 Task: Look for space in North Miami Beach, United States from 10th July, 2023 to 15th July, 2023 for 7 adults in price range Rs.10000 to Rs.15000. Place can be entire place or shared room with 4 bedrooms having 7 beds and 4 bathrooms. Property type can be house, flat, guest house. Amenities needed are: wifi, TV, free parkinig on premises, gym, breakfast. Booking option can be shelf check-in. Required host language is English.
Action: Mouse moved to (522, 104)
Screenshot: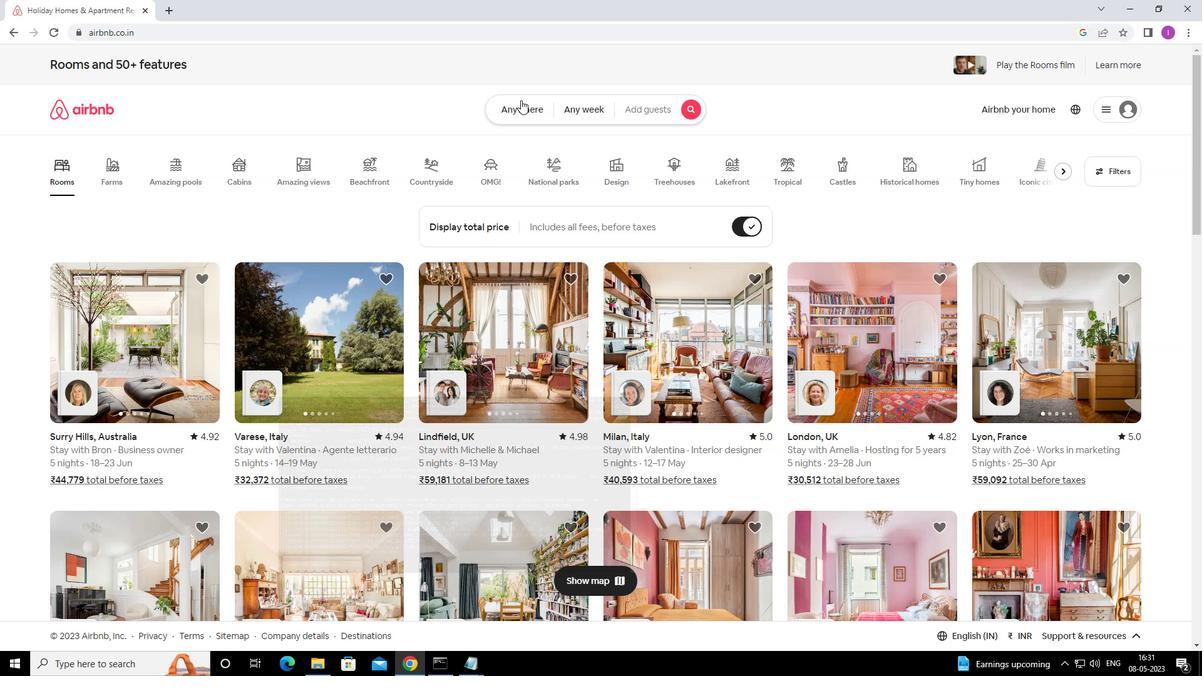 
Action: Mouse pressed left at (522, 104)
Screenshot: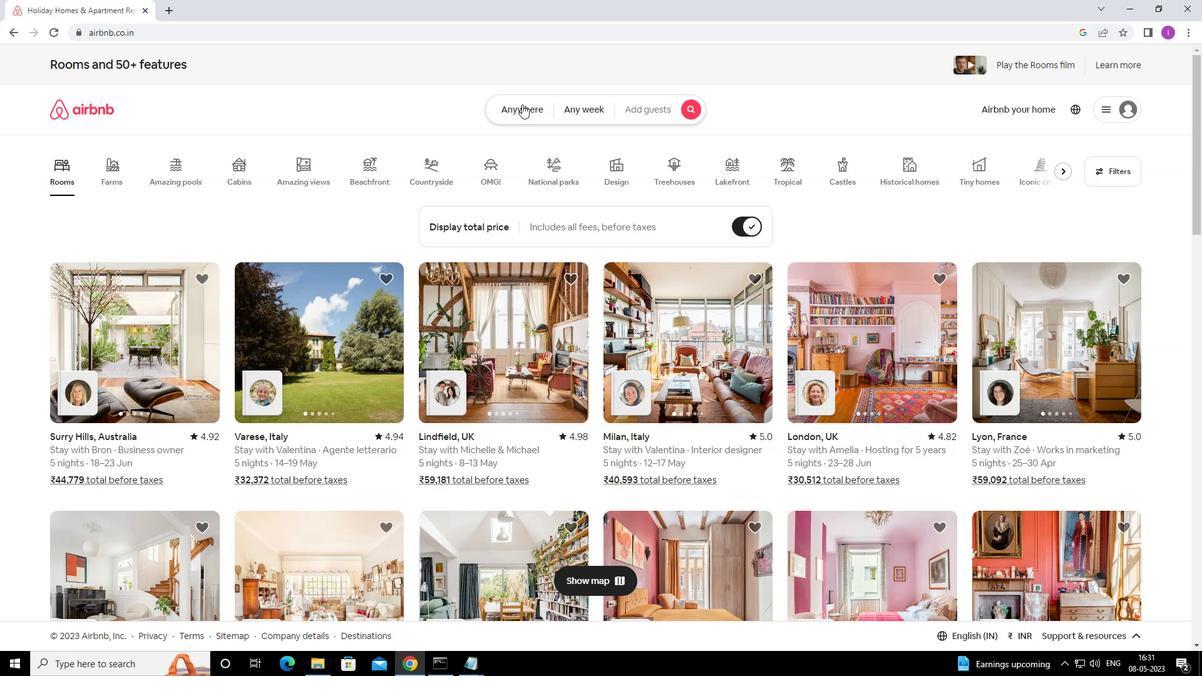 
Action: Mouse moved to (388, 165)
Screenshot: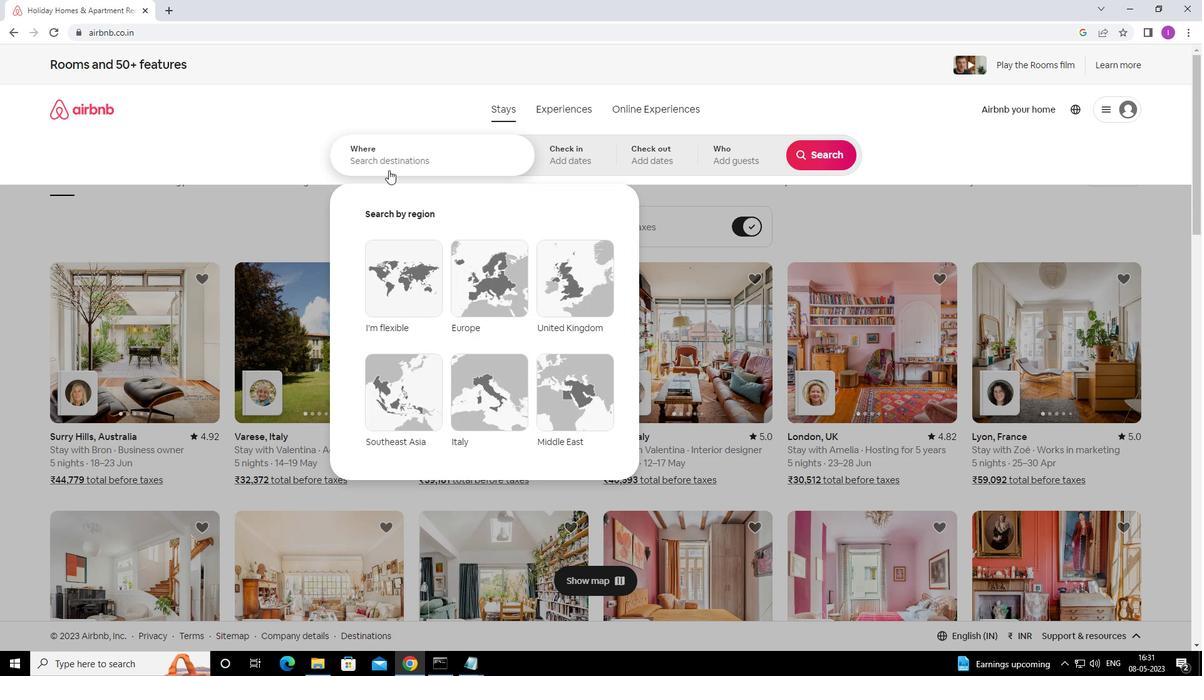 
Action: Mouse pressed left at (388, 165)
Screenshot: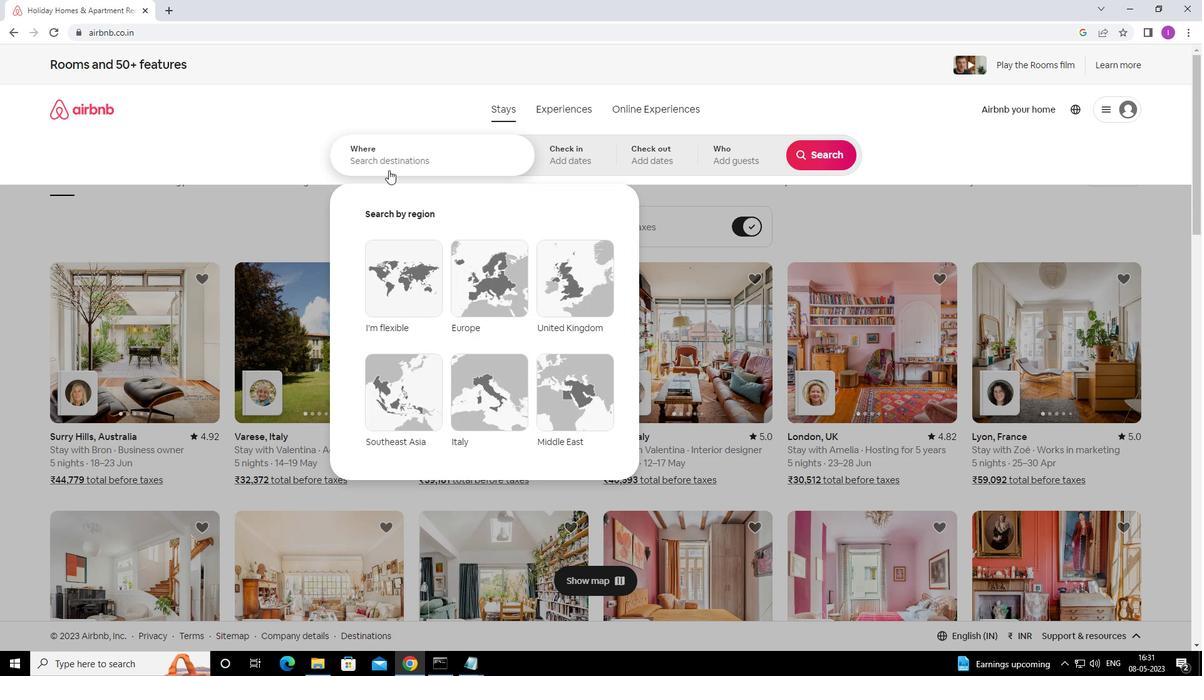 
Action: Mouse moved to (389, 165)
Screenshot: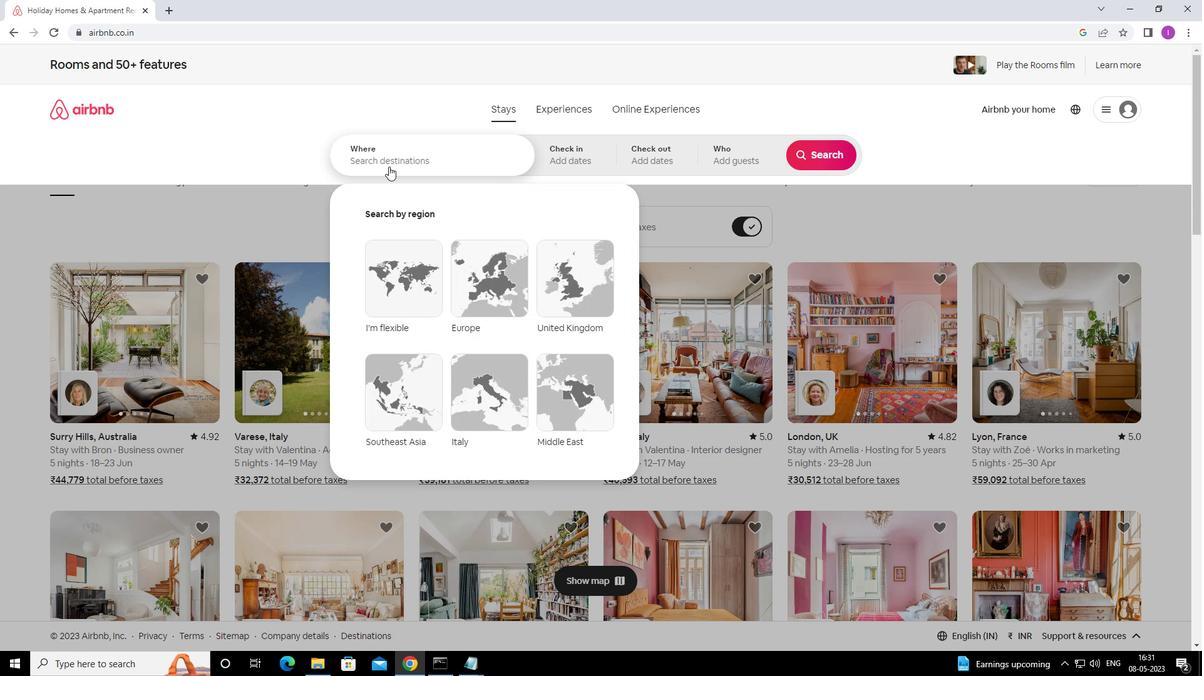 
Action: Key pressed <Key.shift><Key.shift><Key.shift><Key.shift><Key.shift><Key.shift><Key.shift><Key.shift><Key.shift><Key.shift><Key.shift><Key.shift><Key.shift><Key.shift><Key.shift><Key.shift><Key.shift><Key.shift><Key.shift>NORTH<Key.space><Key.shift>MIAMI,,,,<Key.backspace>=<Key.backspace><Key.backspace><Key.backspace><Key.backspace><Key.space>BEACH,UNITED<Key.space>STATES
Screenshot: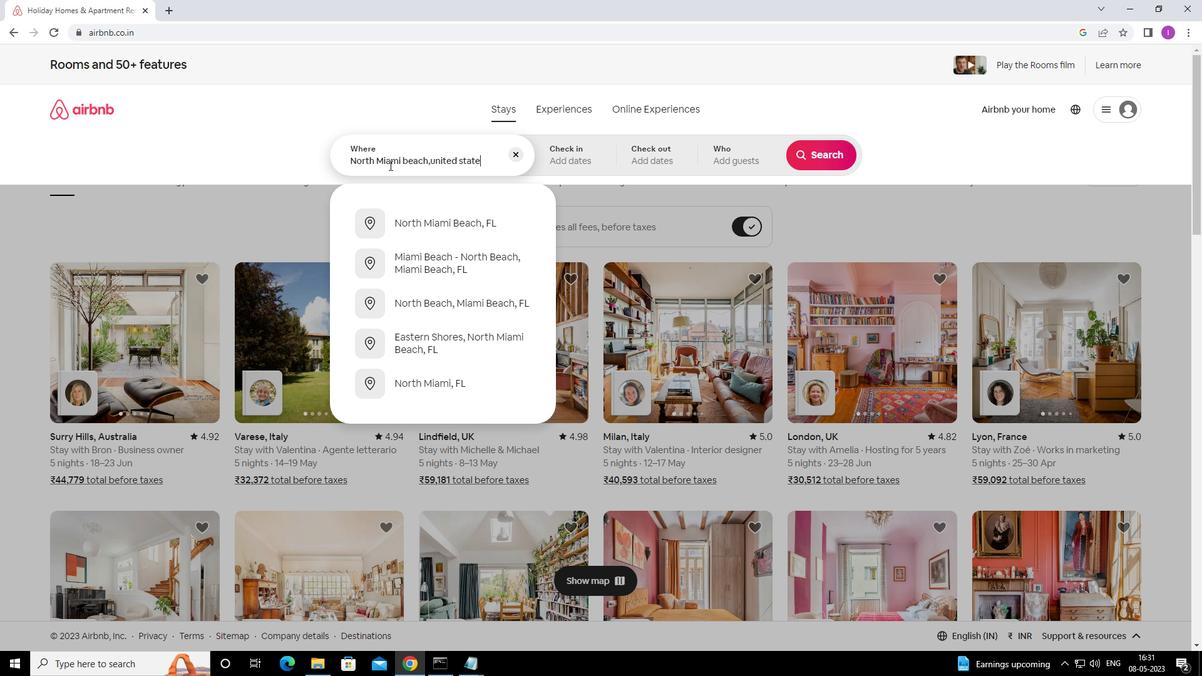 
Action: Mouse moved to (564, 162)
Screenshot: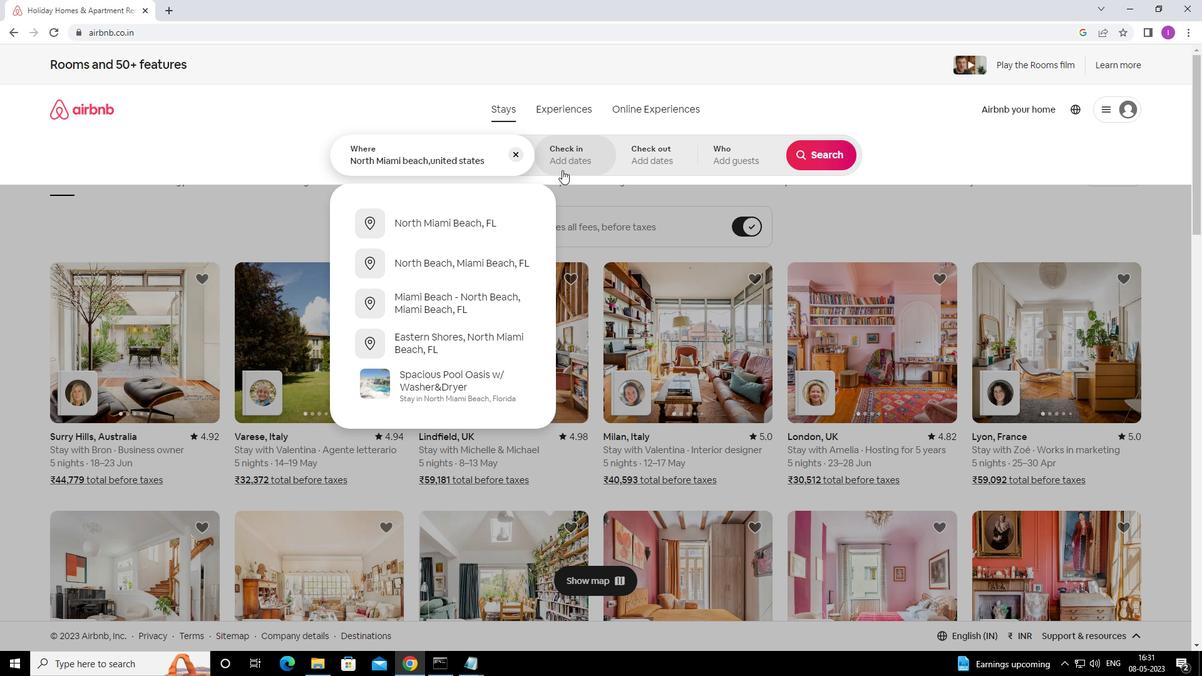 
Action: Mouse pressed left at (564, 162)
Screenshot: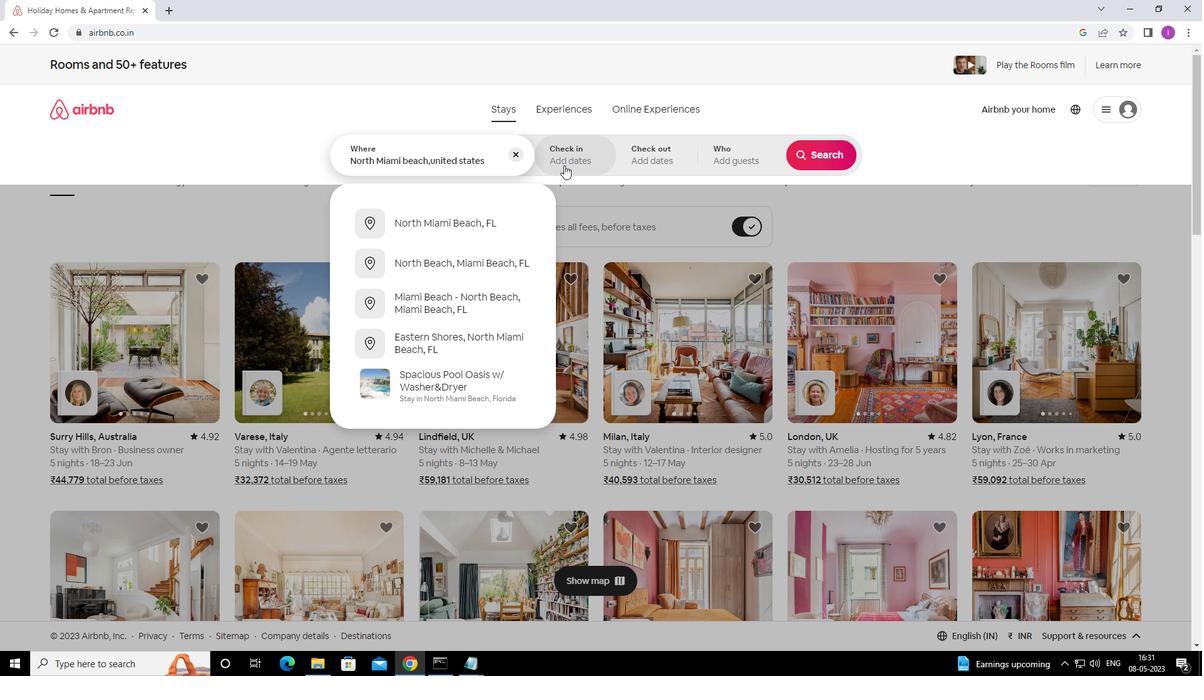 
Action: Mouse moved to (819, 257)
Screenshot: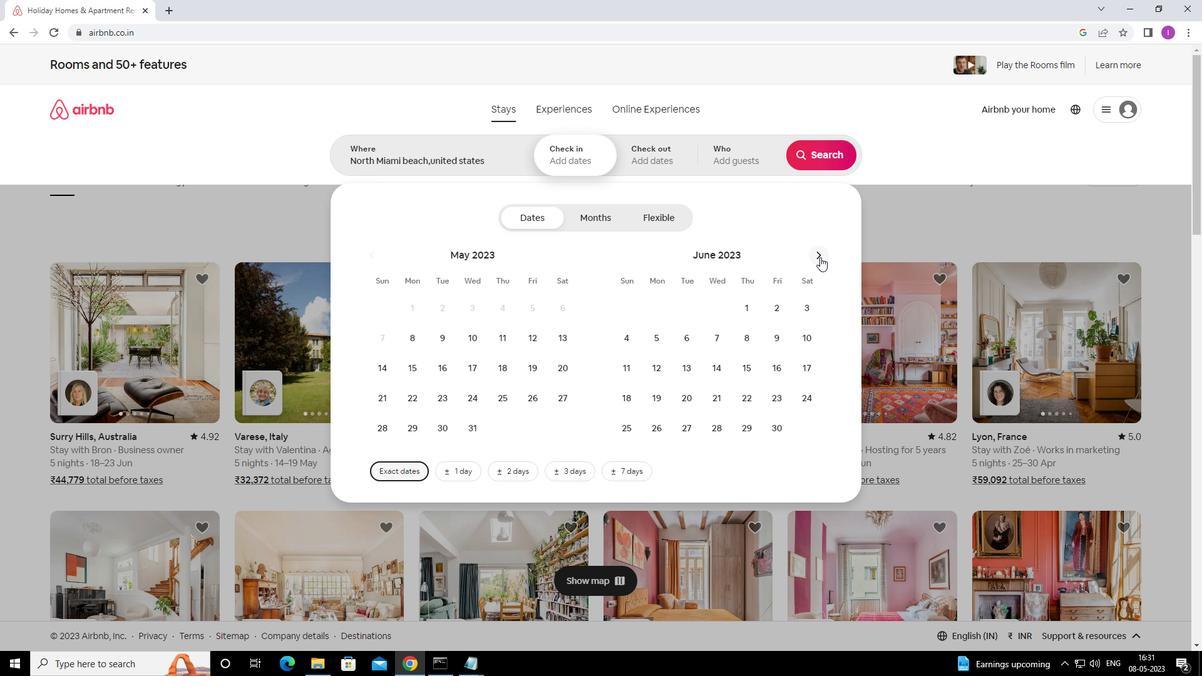 
Action: Mouse pressed left at (819, 257)
Screenshot: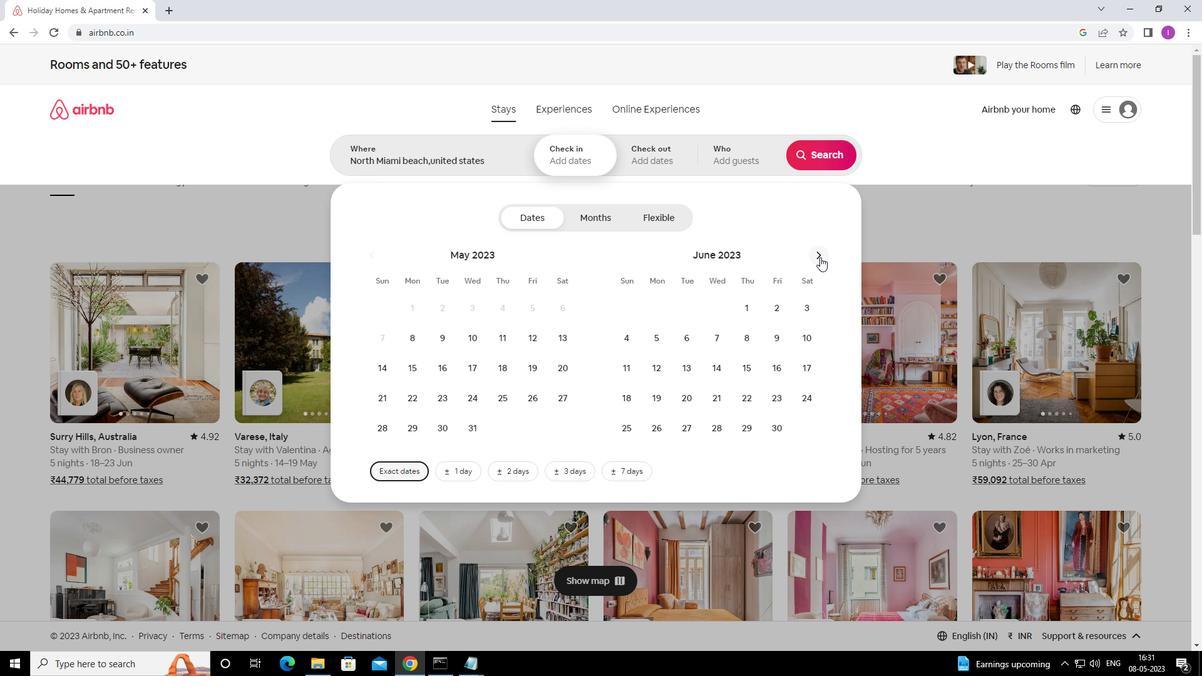 
Action: Mouse pressed left at (819, 257)
Screenshot: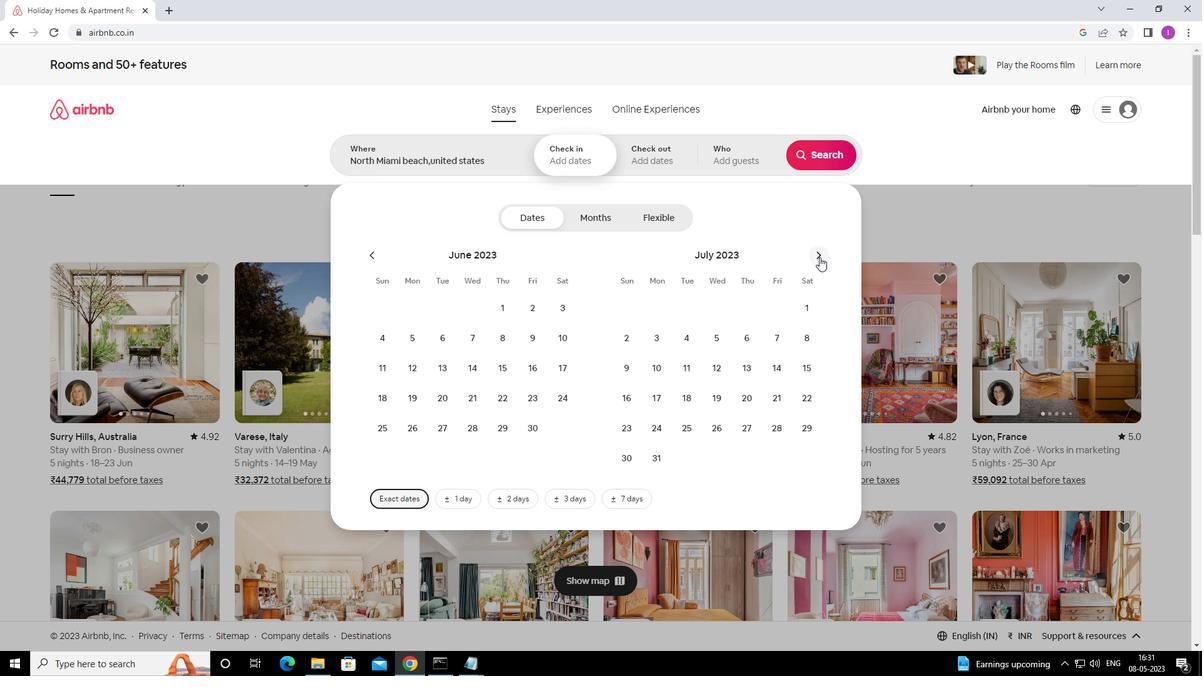 
Action: Mouse moved to (411, 372)
Screenshot: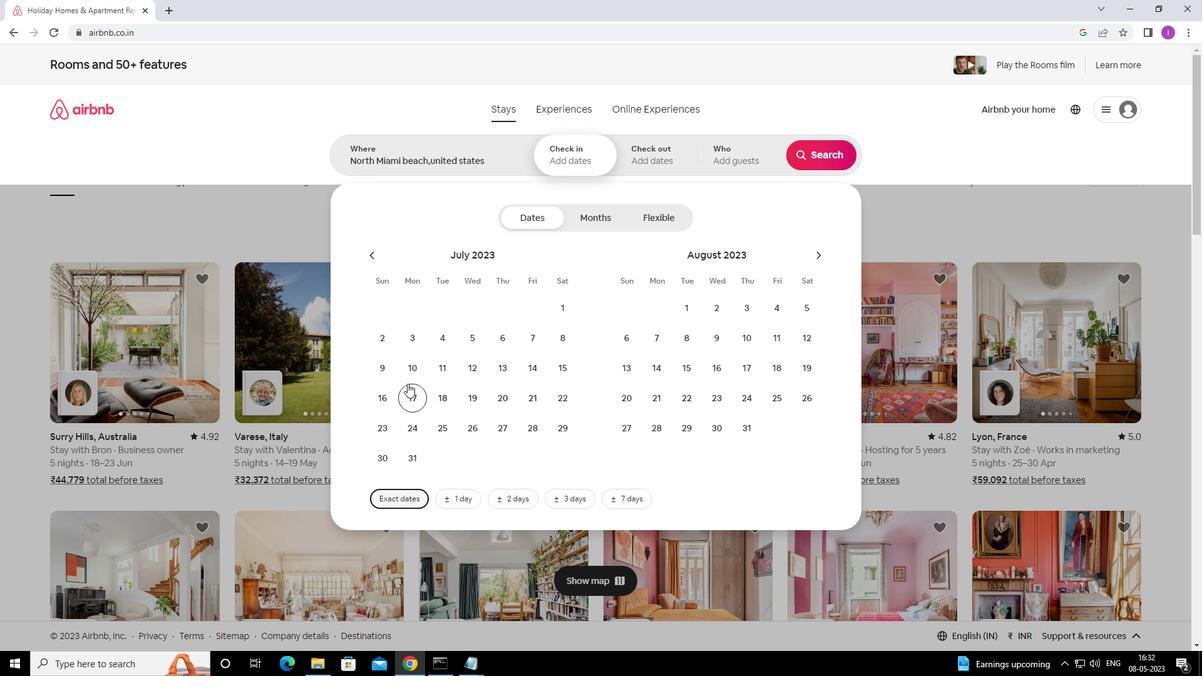 
Action: Mouse pressed left at (411, 372)
Screenshot: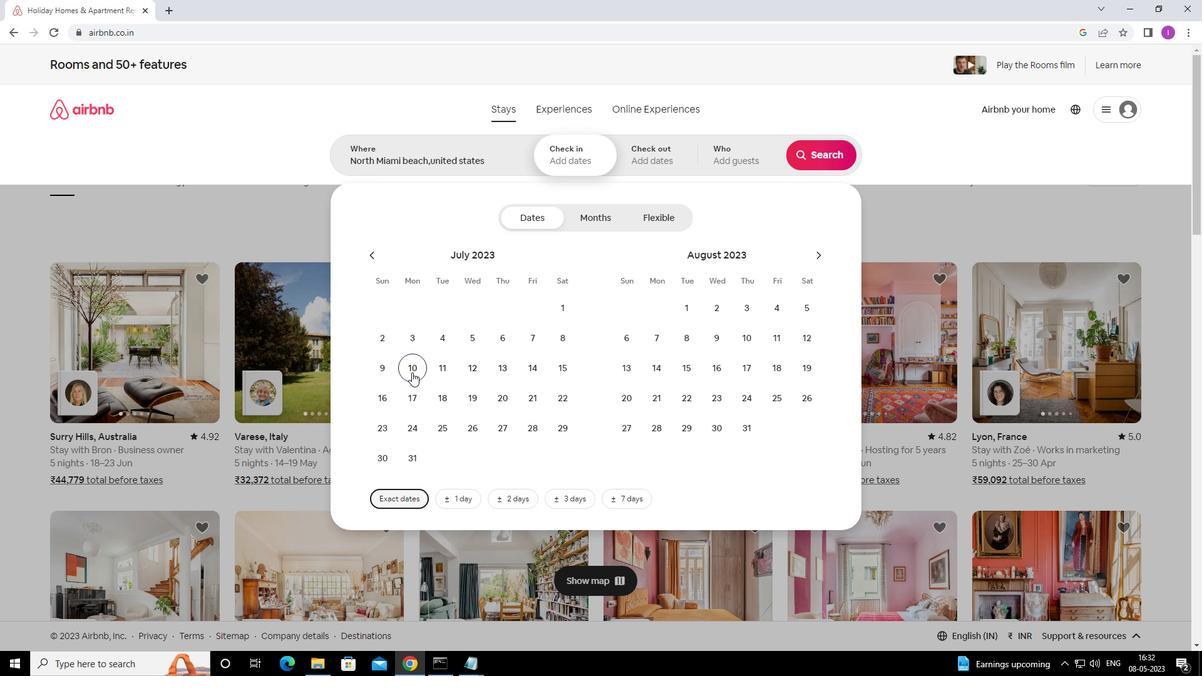 
Action: Mouse moved to (554, 373)
Screenshot: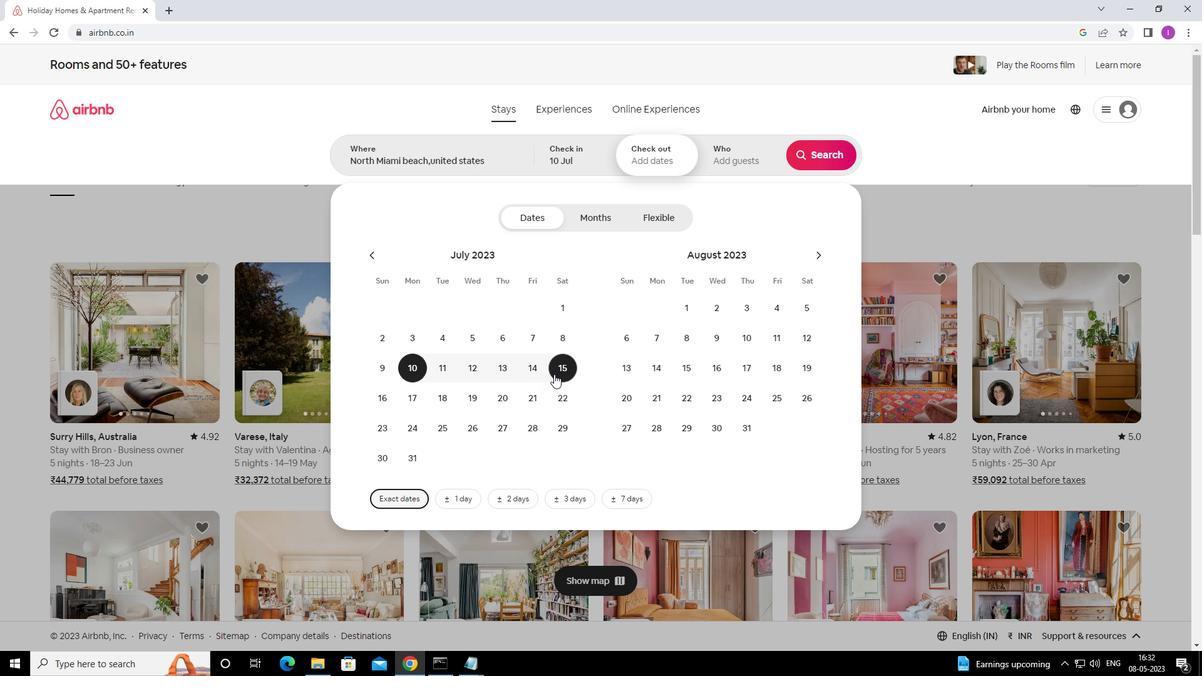 
Action: Mouse pressed left at (554, 373)
Screenshot: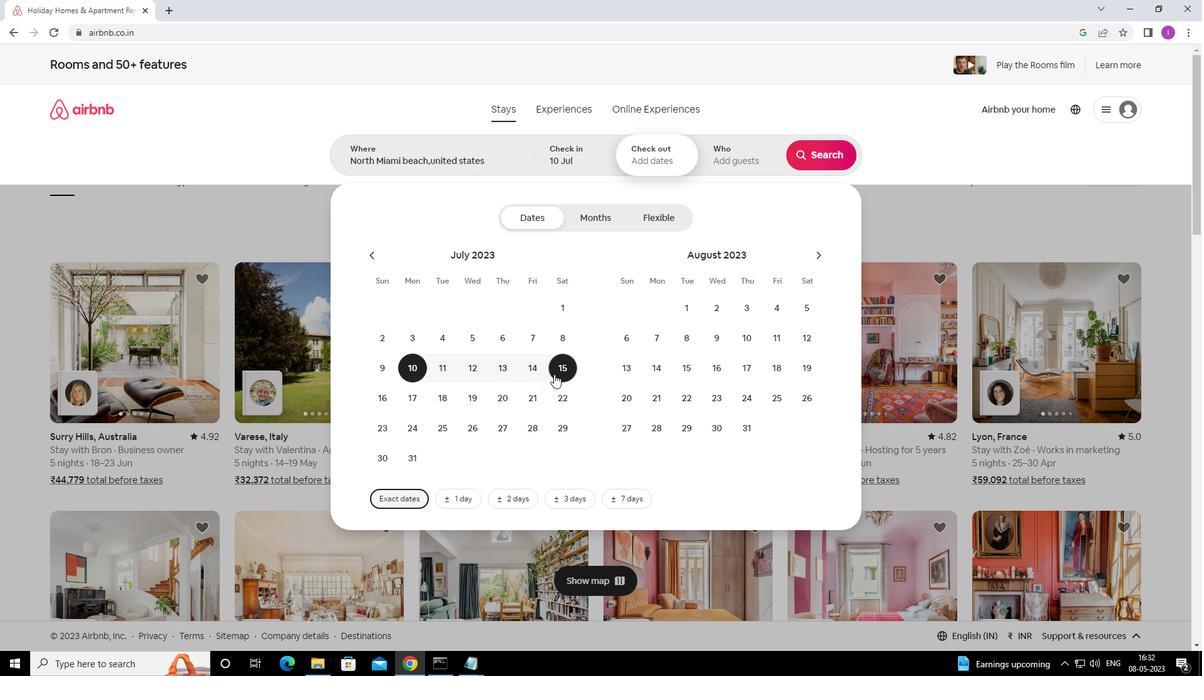 
Action: Mouse moved to (728, 168)
Screenshot: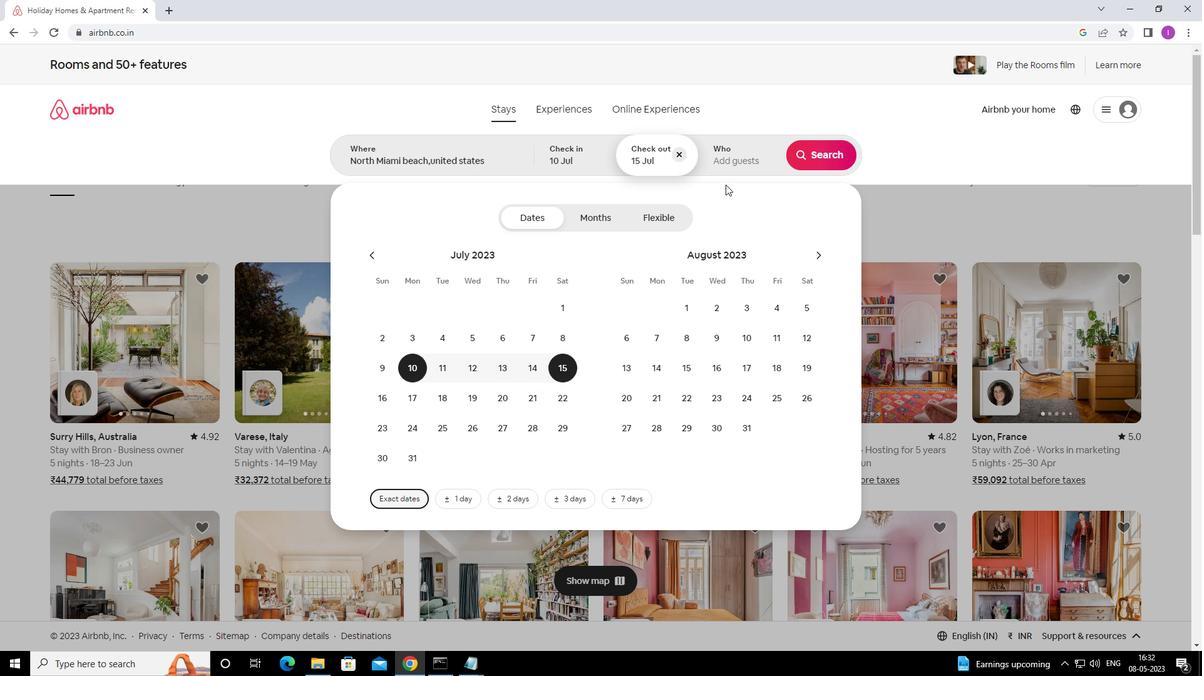 
Action: Mouse pressed left at (728, 168)
Screenshot: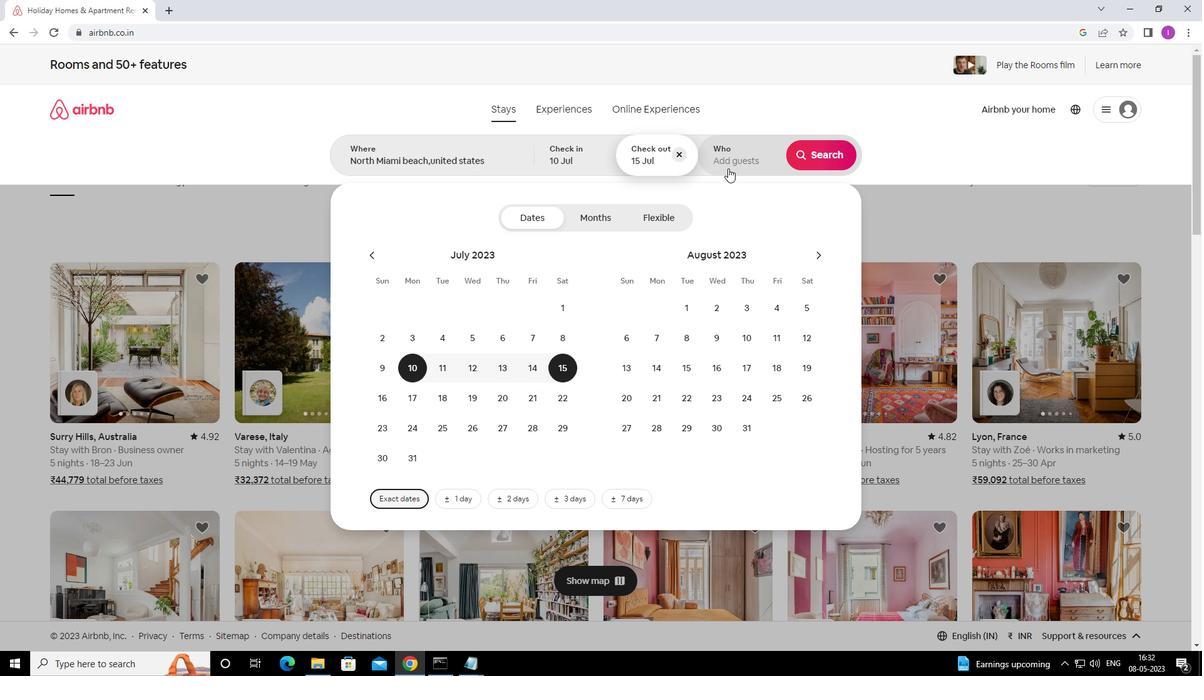 
Action: Mouse moved to (829, 225)
Screenshot: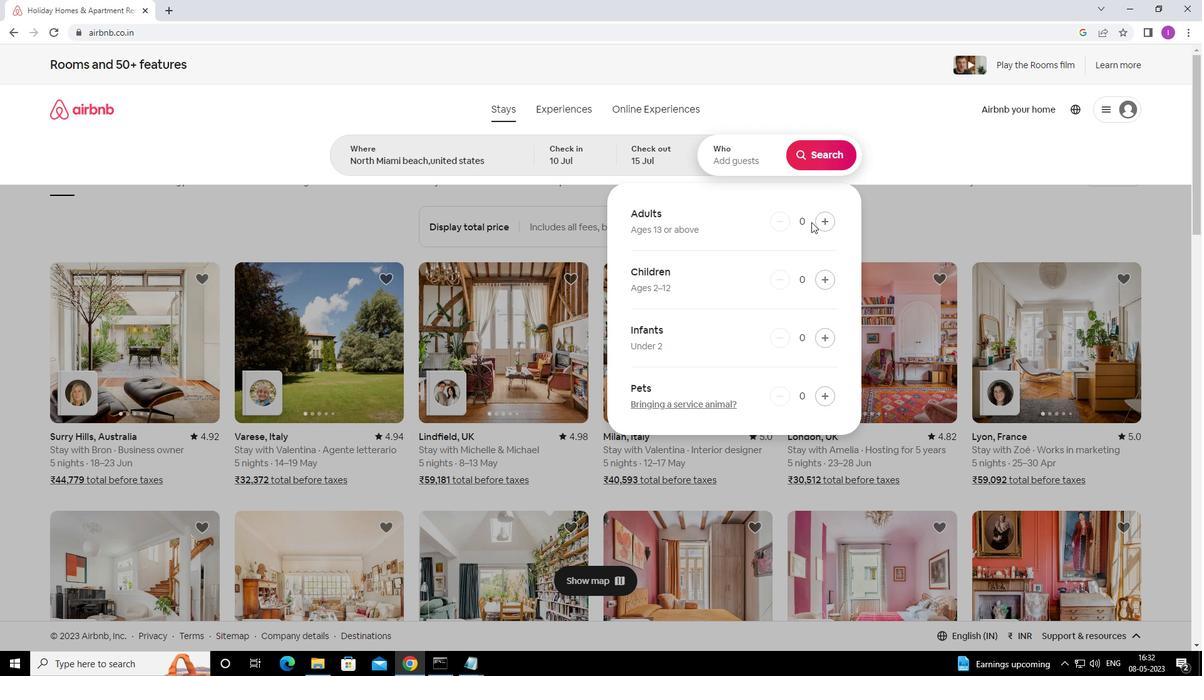 
Action: Mouse pressed left at (829, 225)
Screenshot: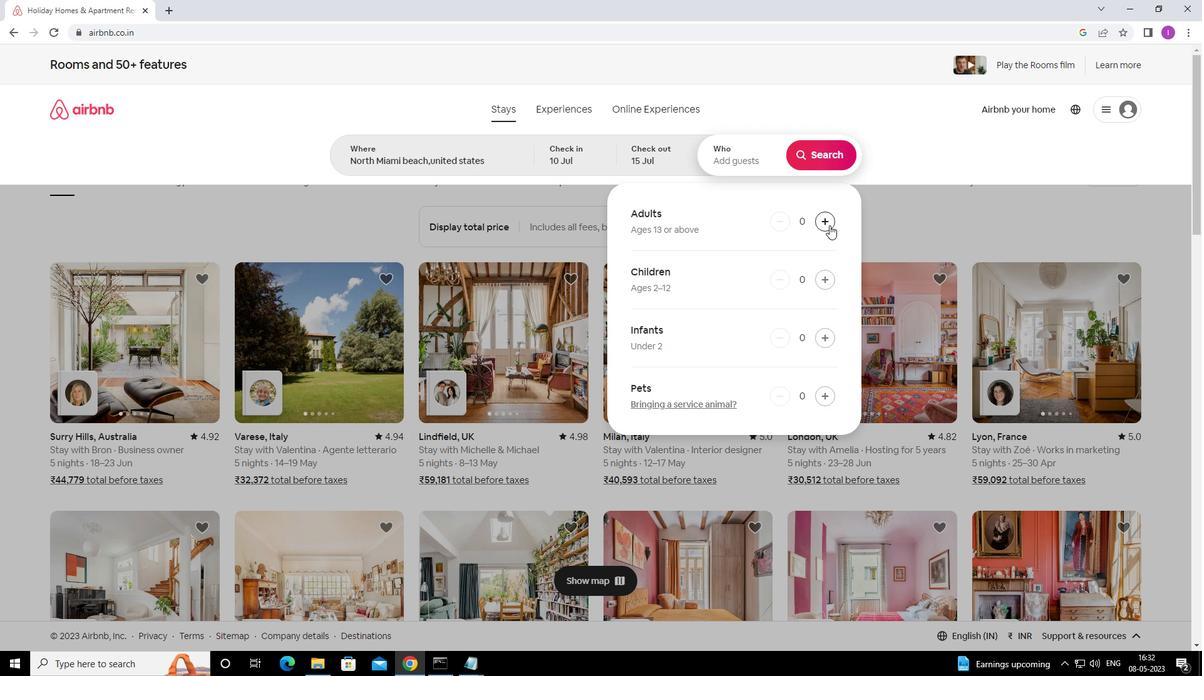 
Action: Mouse pressed left at (829, 225)
Screenshot: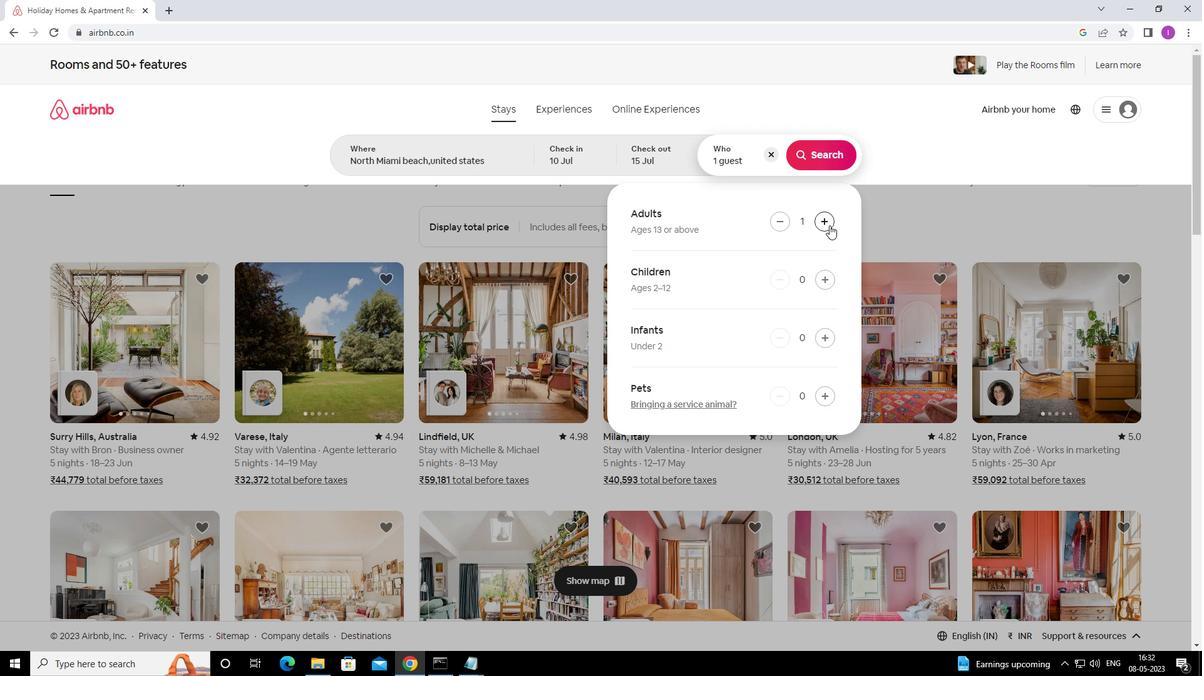 
Action: Mouse pressed left at (829, 225)
Screenshot: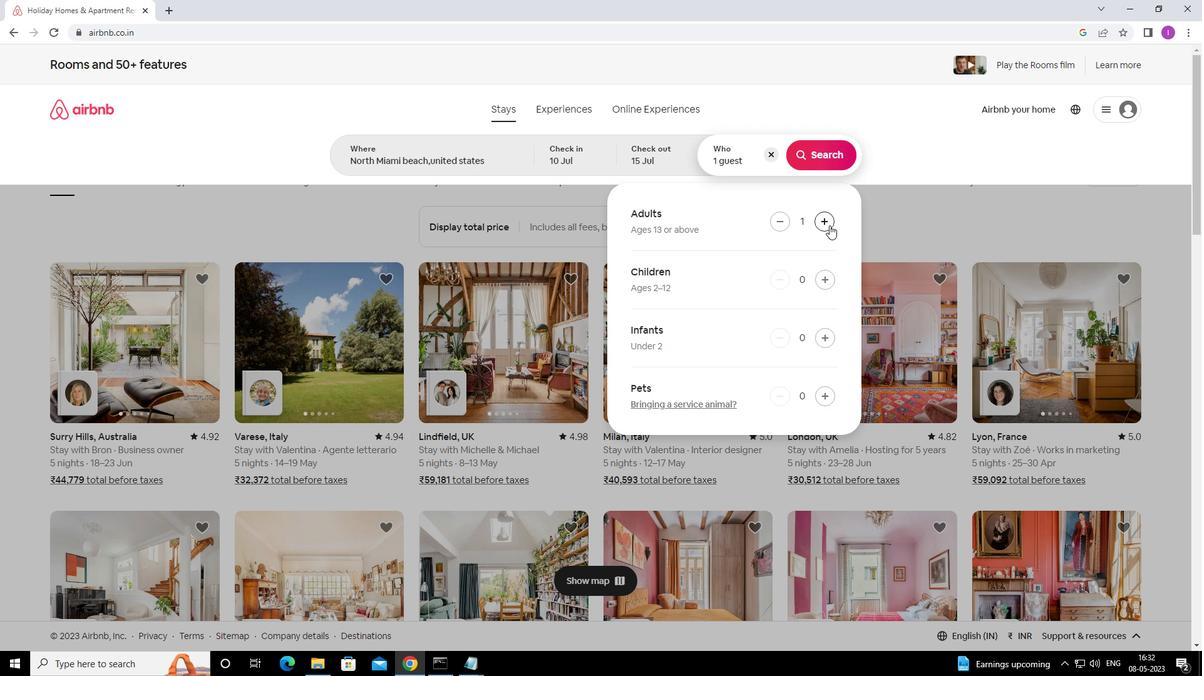 
Action: Mouse pressed left at (829, 225)
Screenshot: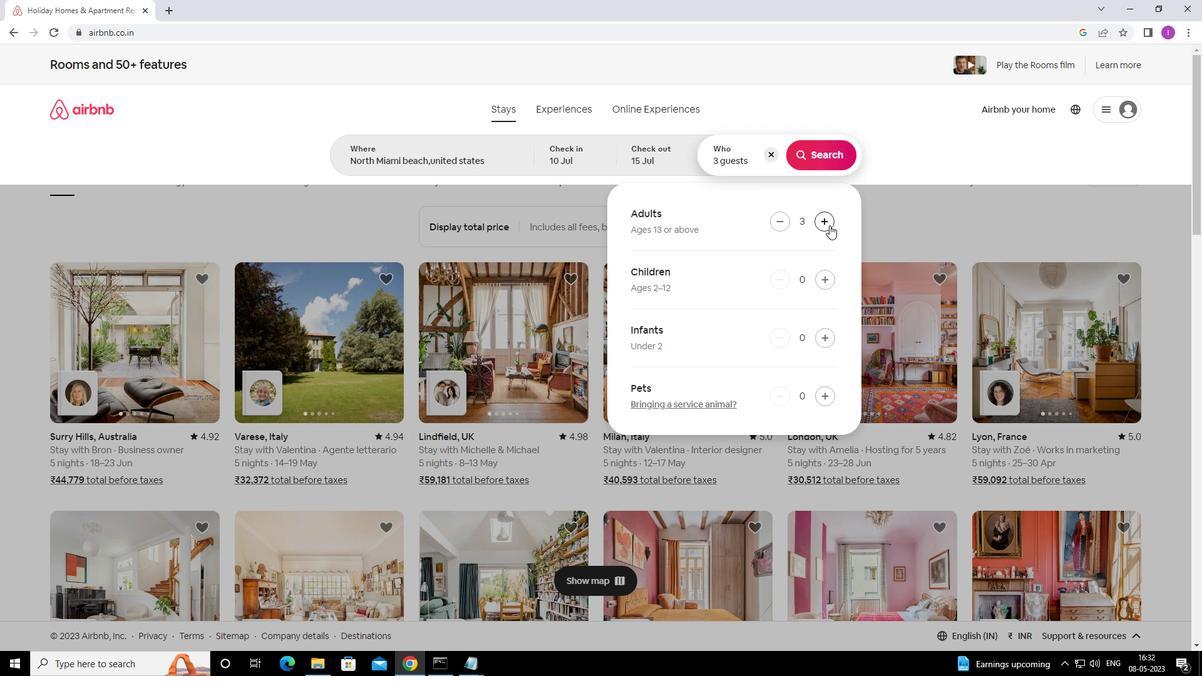 
Action: Mouse pressed left at (829, 225)
Screenshot: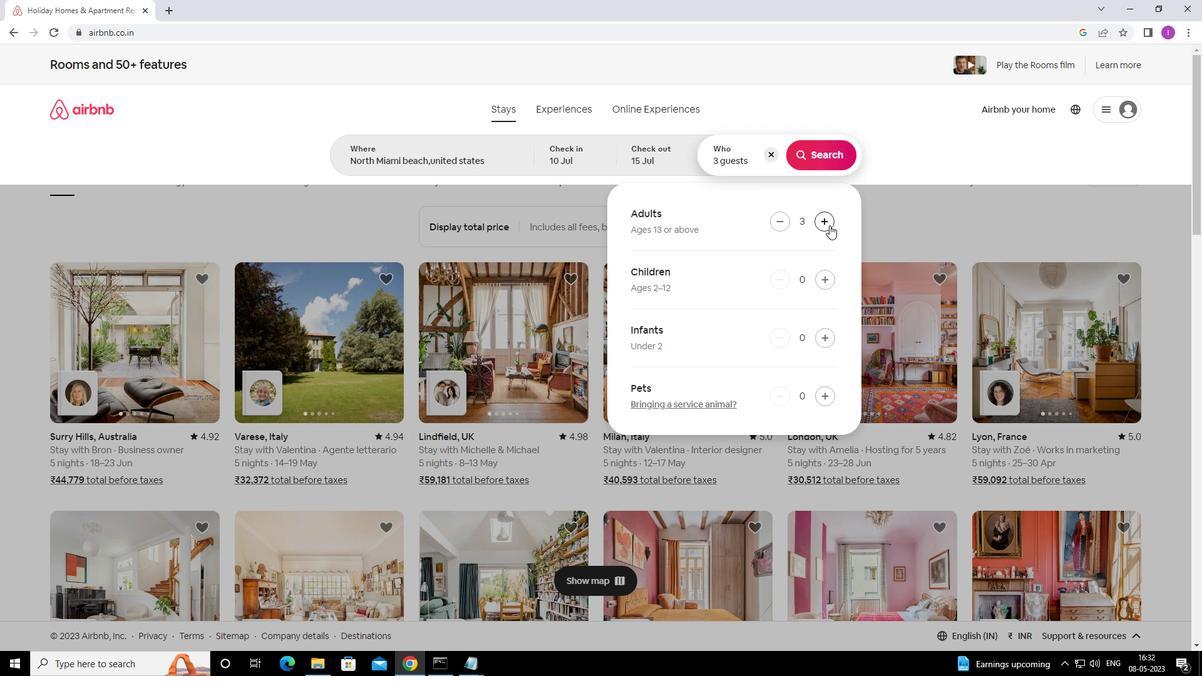 
Action: Mouse pressed left at (829, 225)
Screenshot: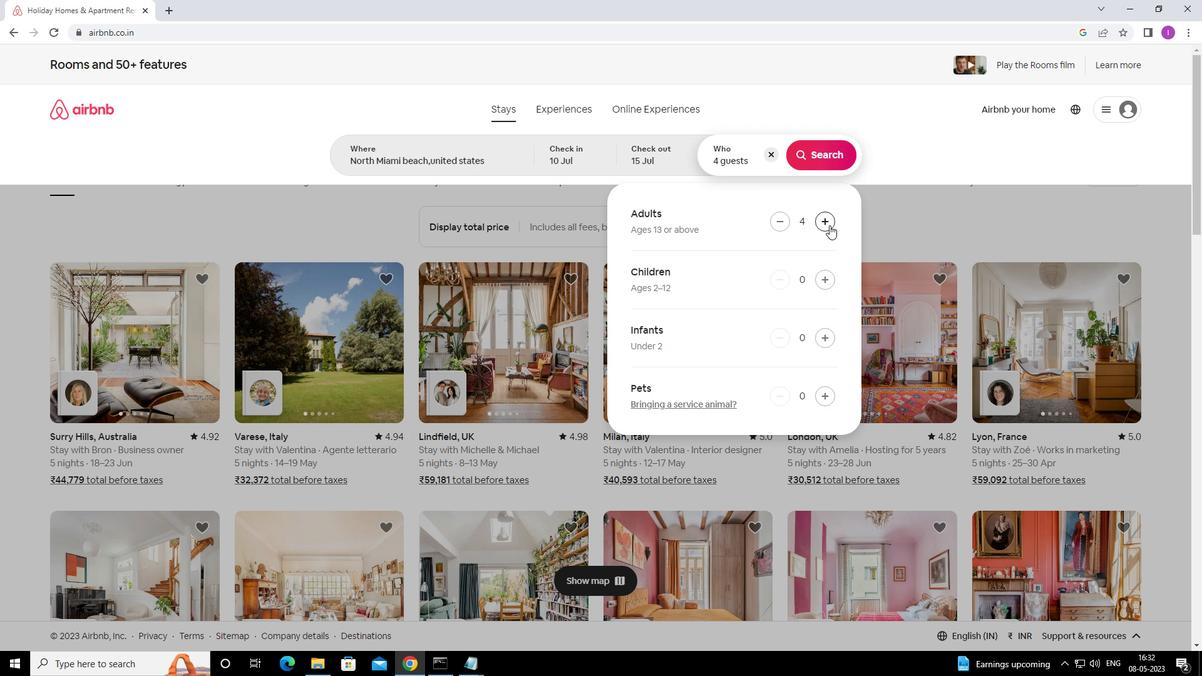 
Action: Mouse pressed left at (829, 225)
Screenshot: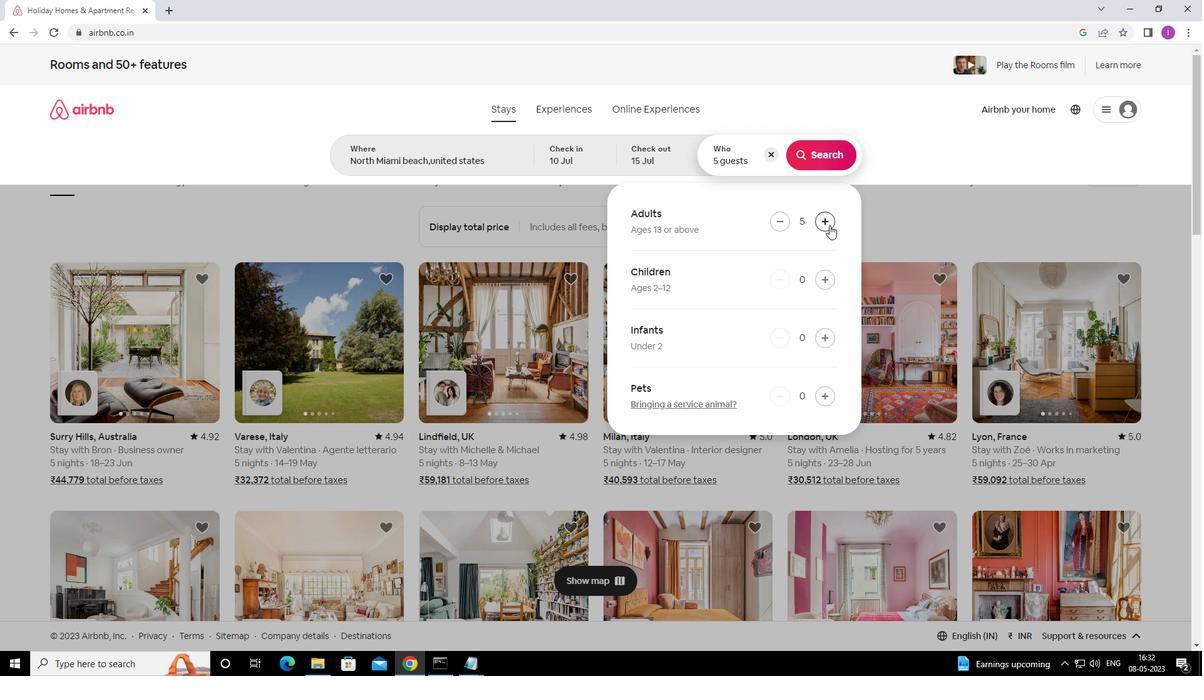 
Action: Mouse pressed left at (829, 225)
Screenshot: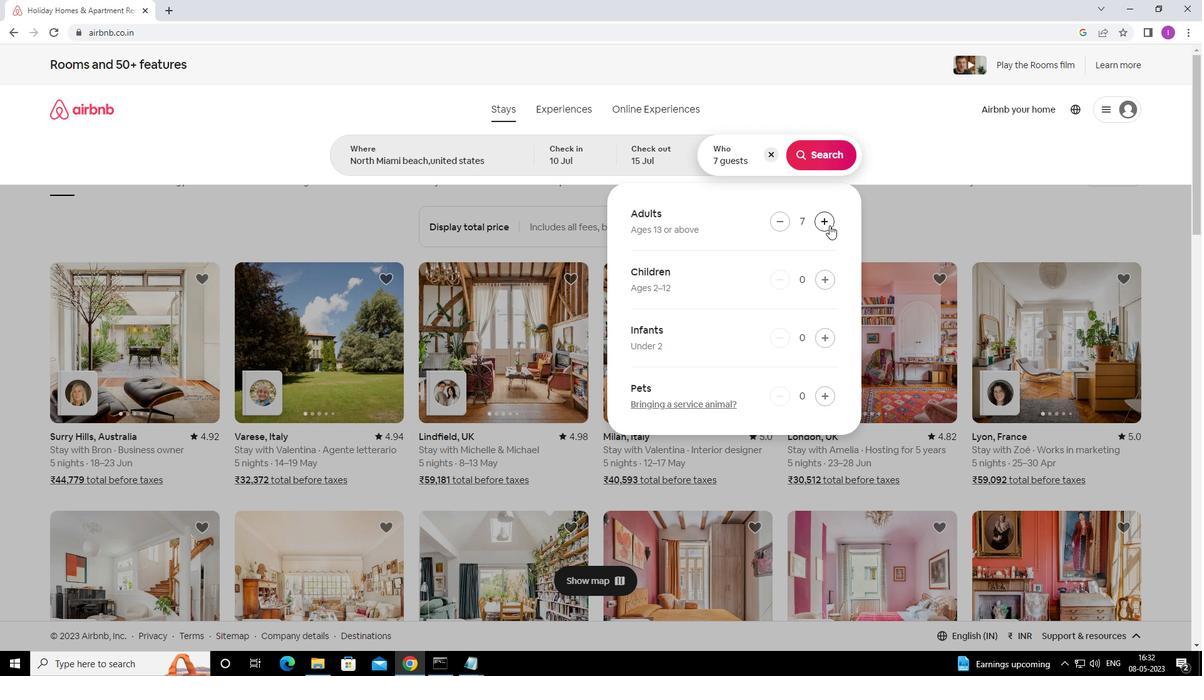 
Action: Mouse moved to (777, 225)
Screenshot: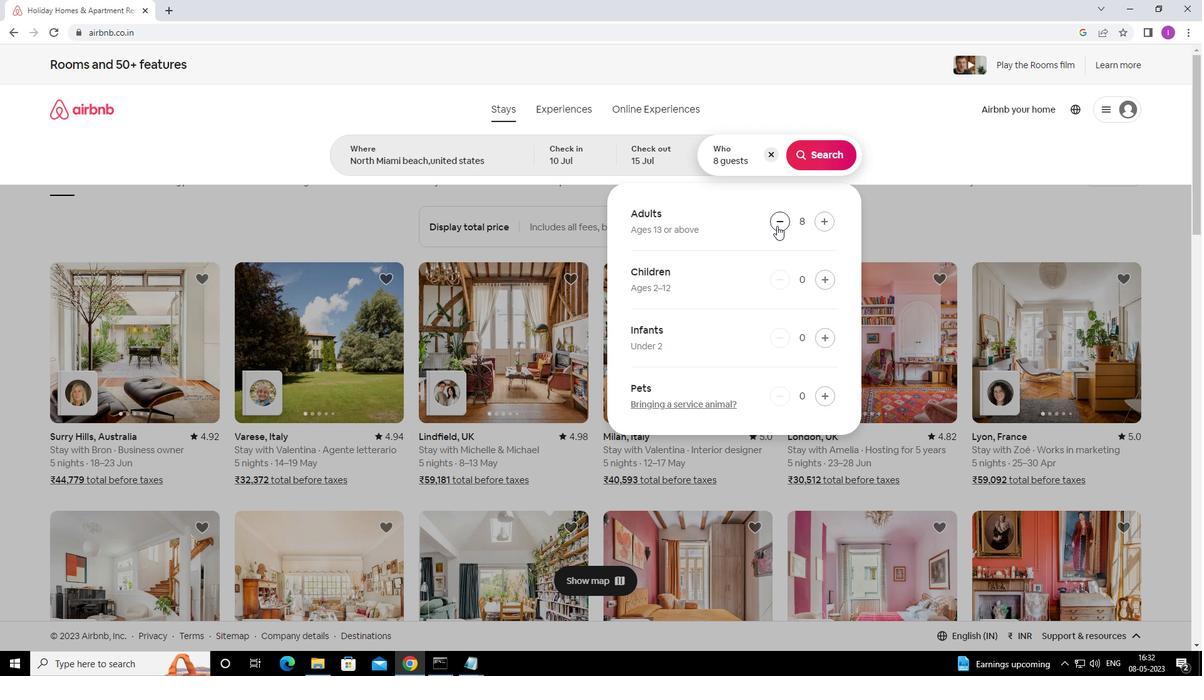 
Action: Mouse pressed left at (777, 225)
Screenshot: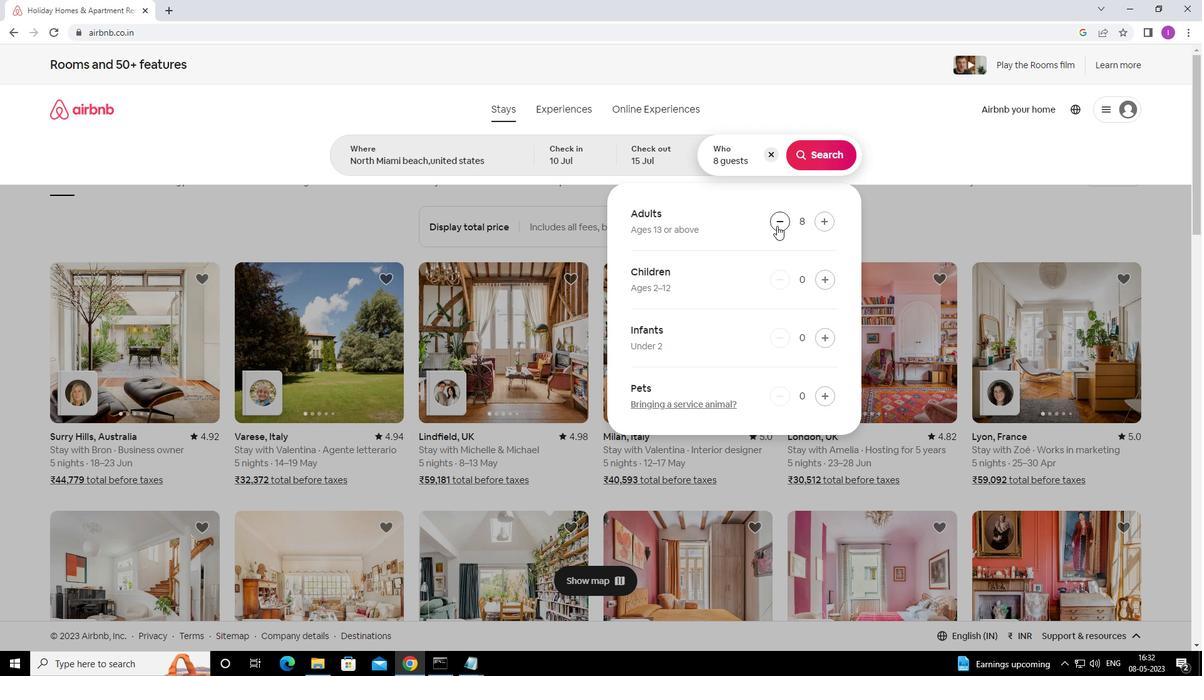 
Action: Mouse moved to (823, 150)
Screenshot: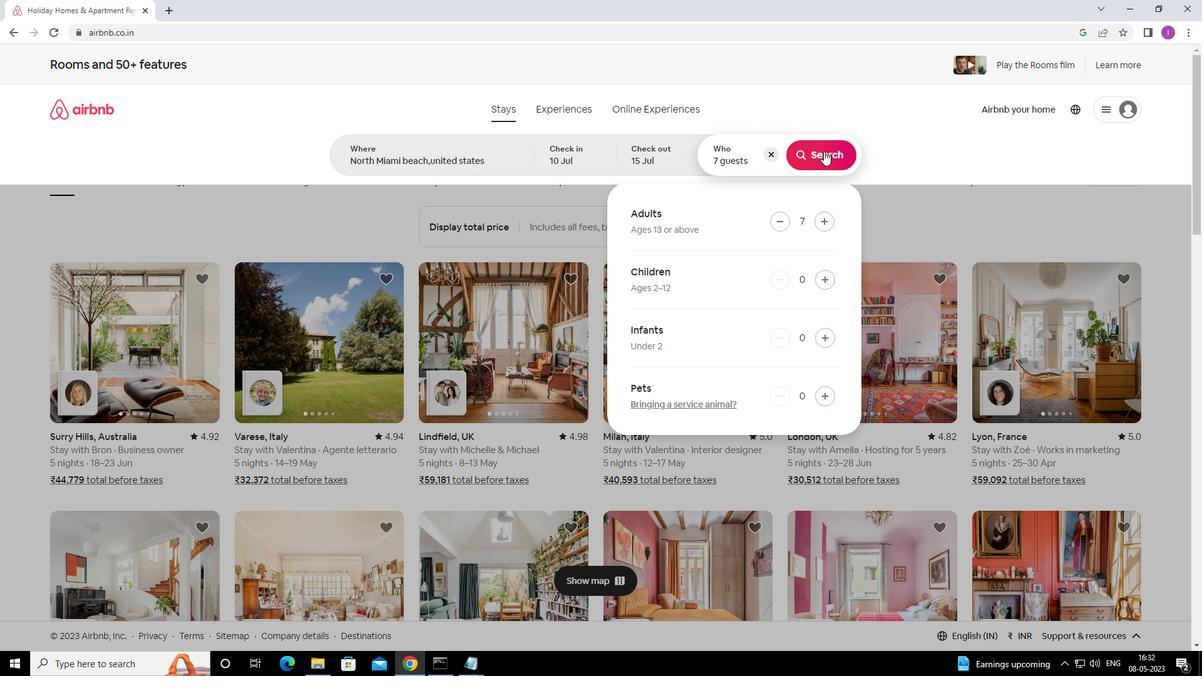 
Action: Mouse pressed left at (823, 150)
Screenshot: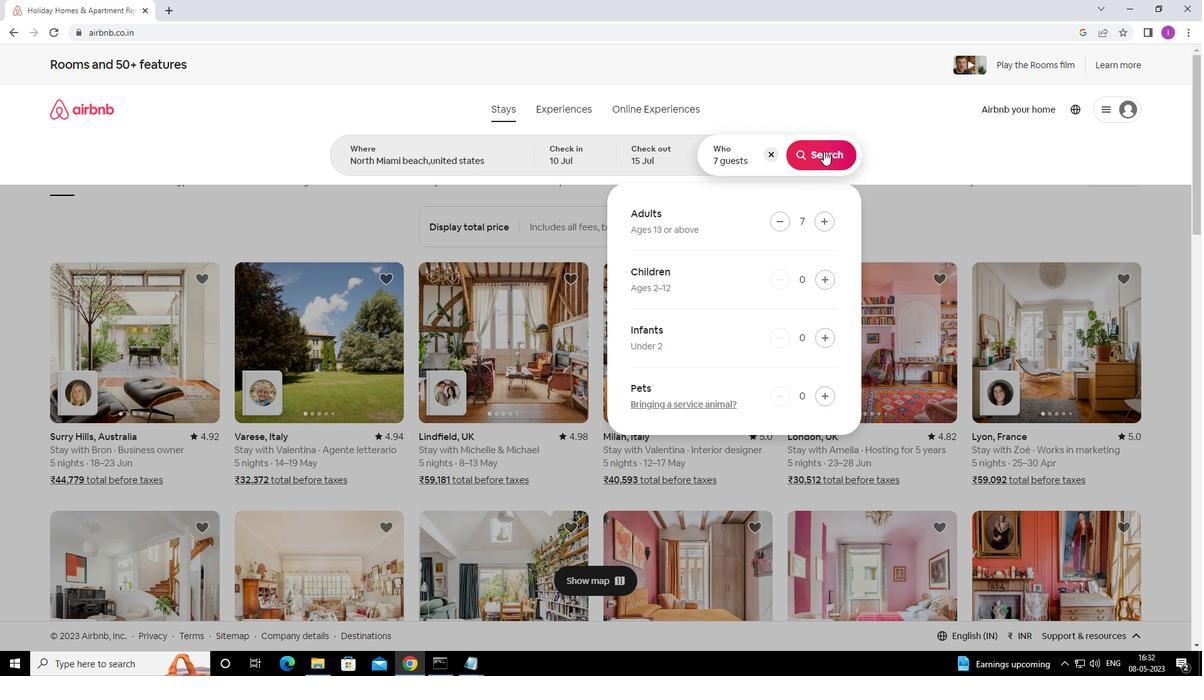 
Action: Mouse moved to (1152, 121)
Screenshot: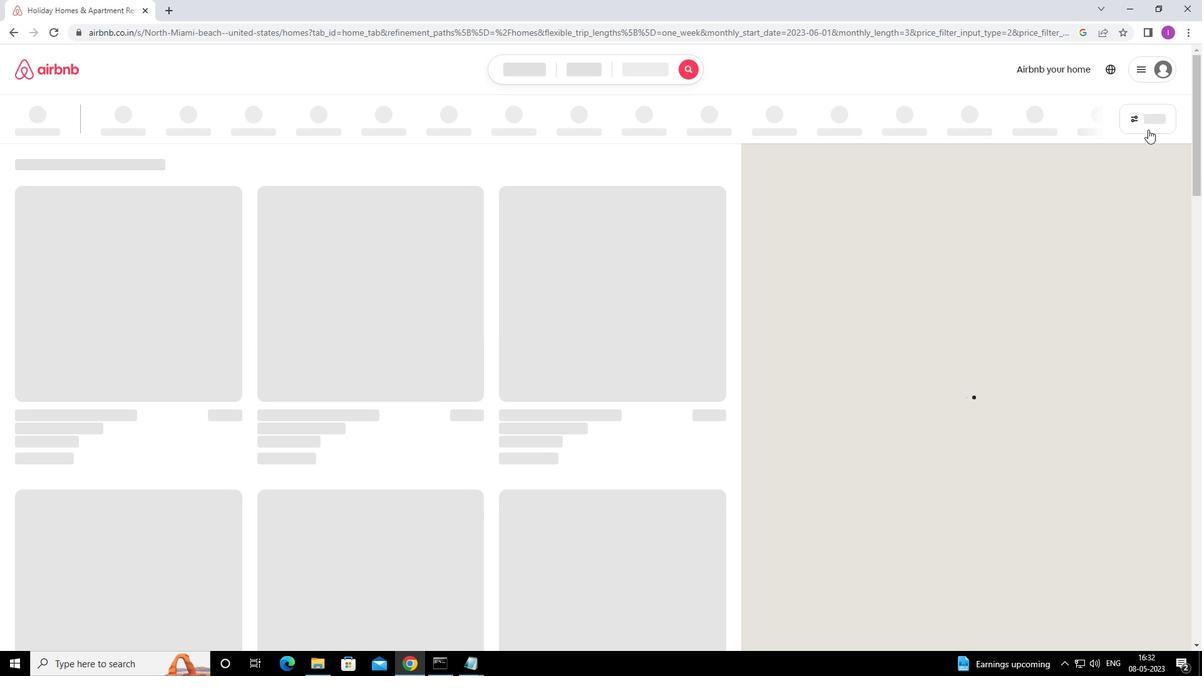
Action: Mouse pressed left at (1152, 121)
Screenshot: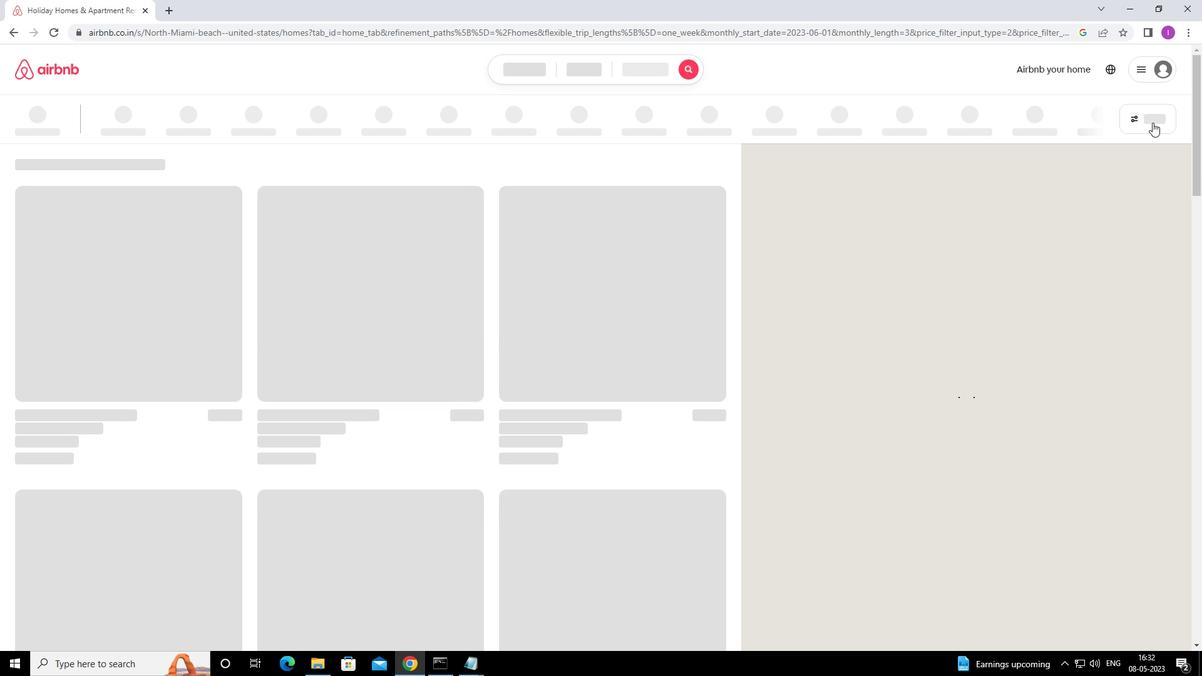 
Action: Mouse moved to (1163, 116)
Screenshot: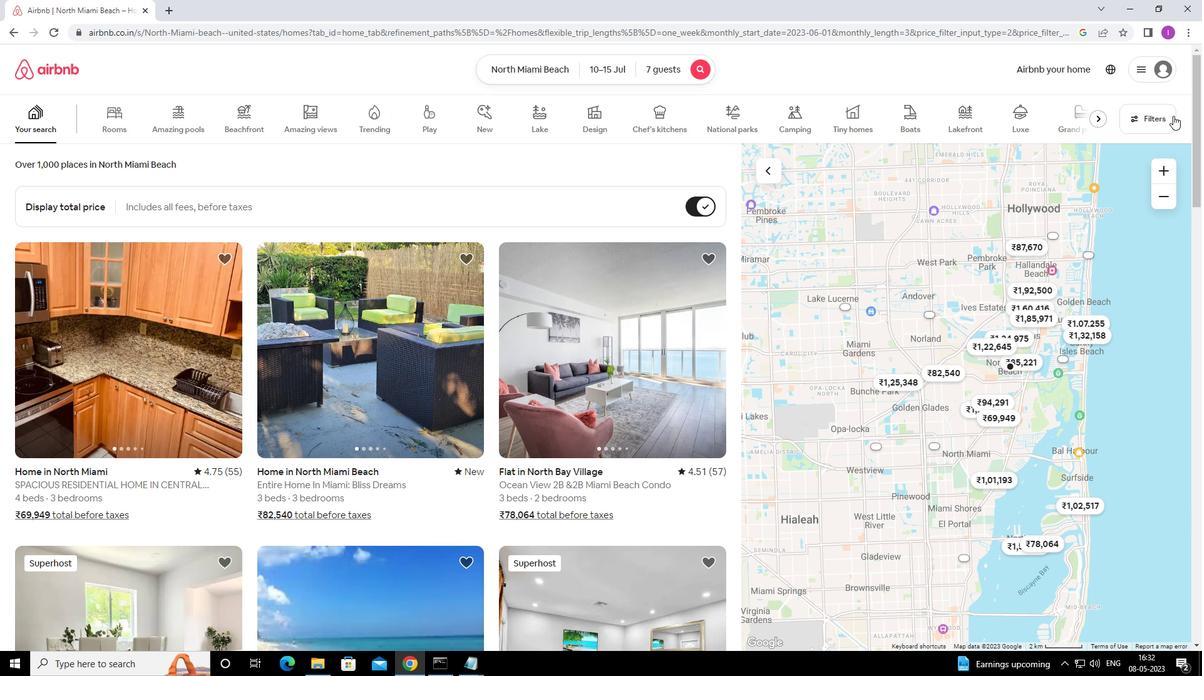 
Action: Mouse pressed left at (1163, 116)
Screenshot: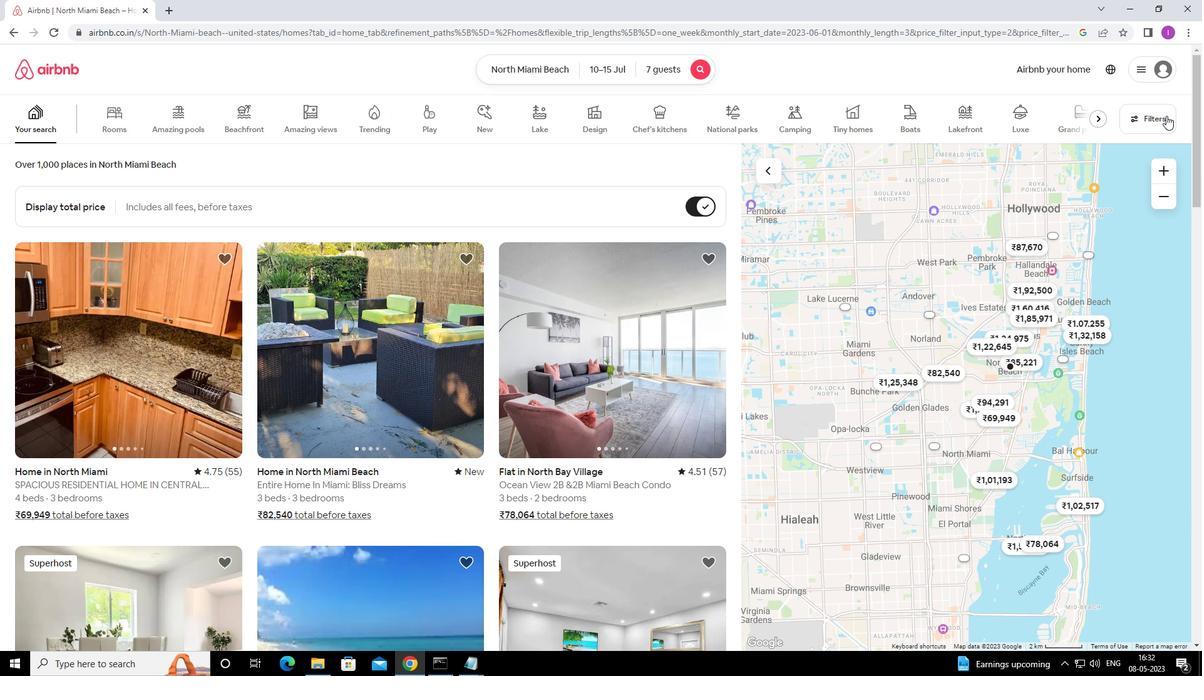 
Action: Mouse moved to (468, 432)
Screenshot: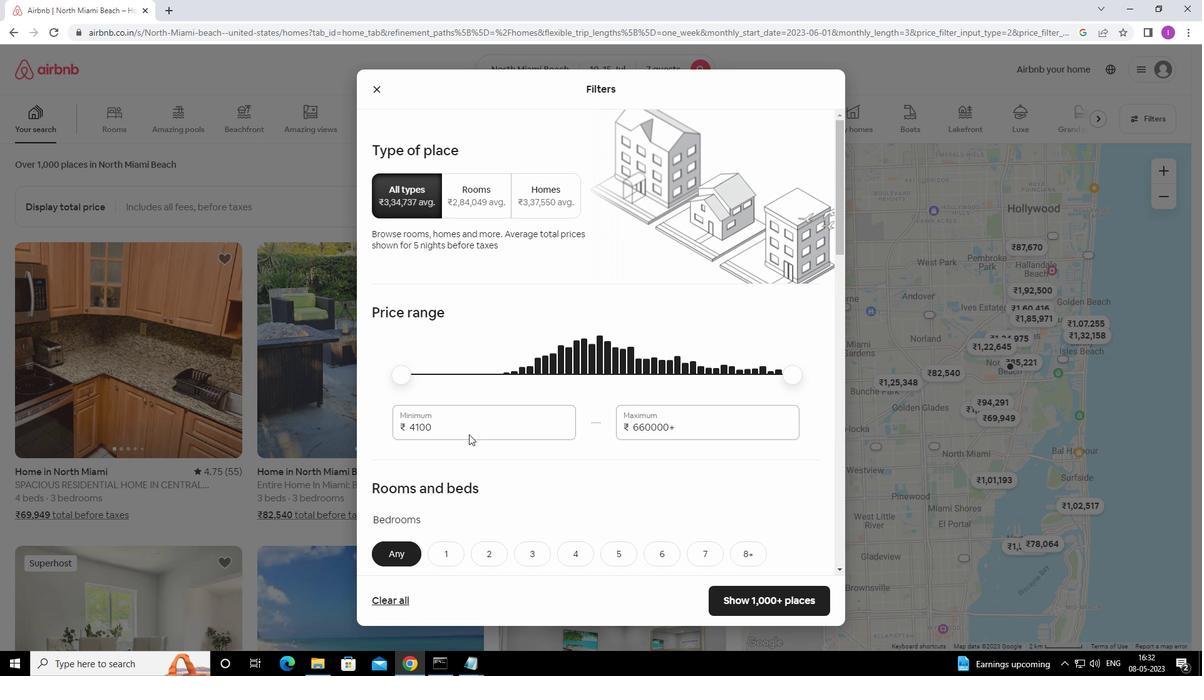 
Action: Mouse pressed left at (468, 432)
Screenshot: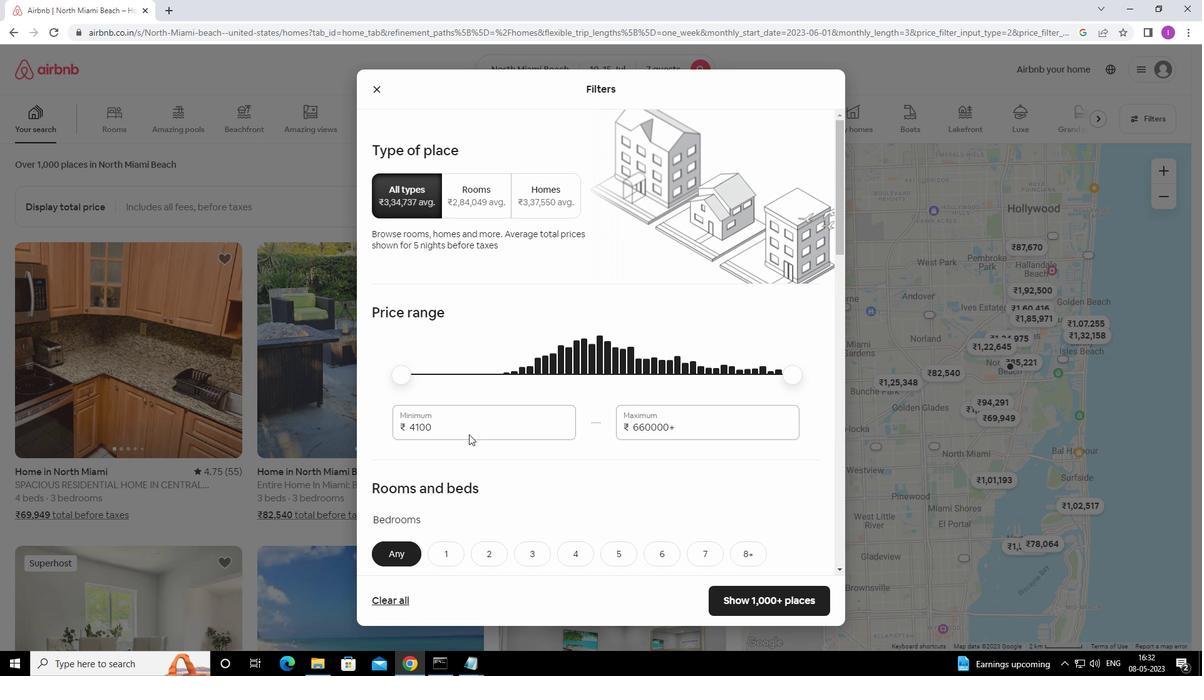 
Action: Mouse moved to (502, 418)
Screenshot: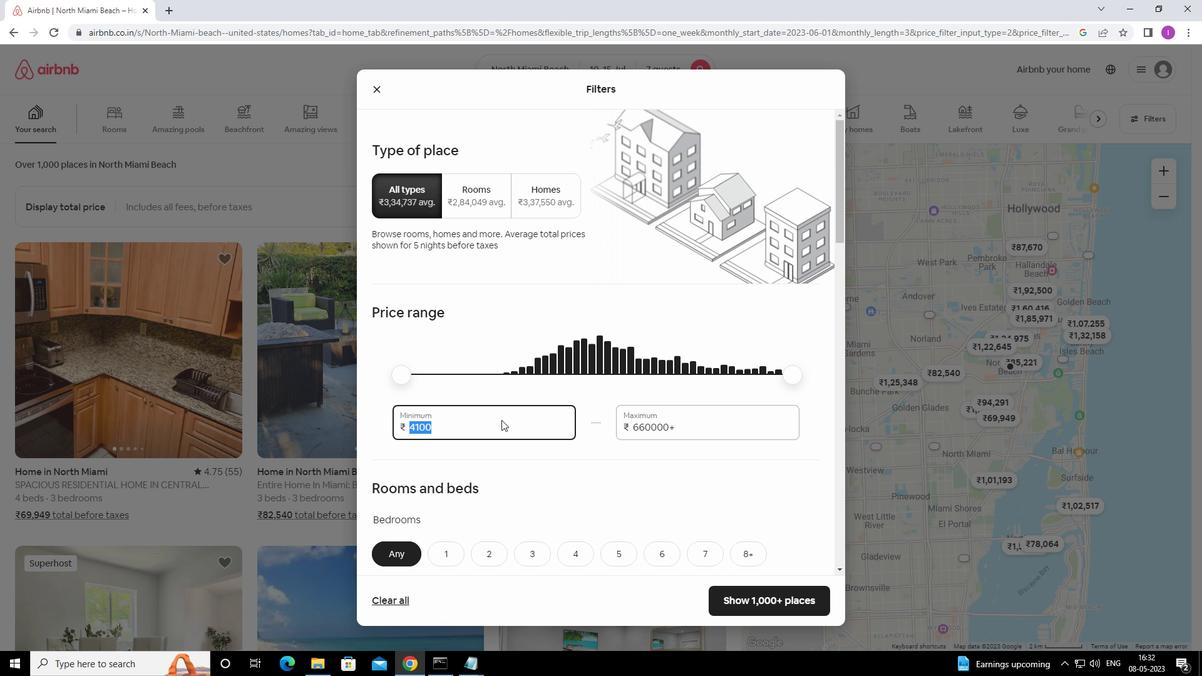 
Action: Key pressed 1
Screenshot: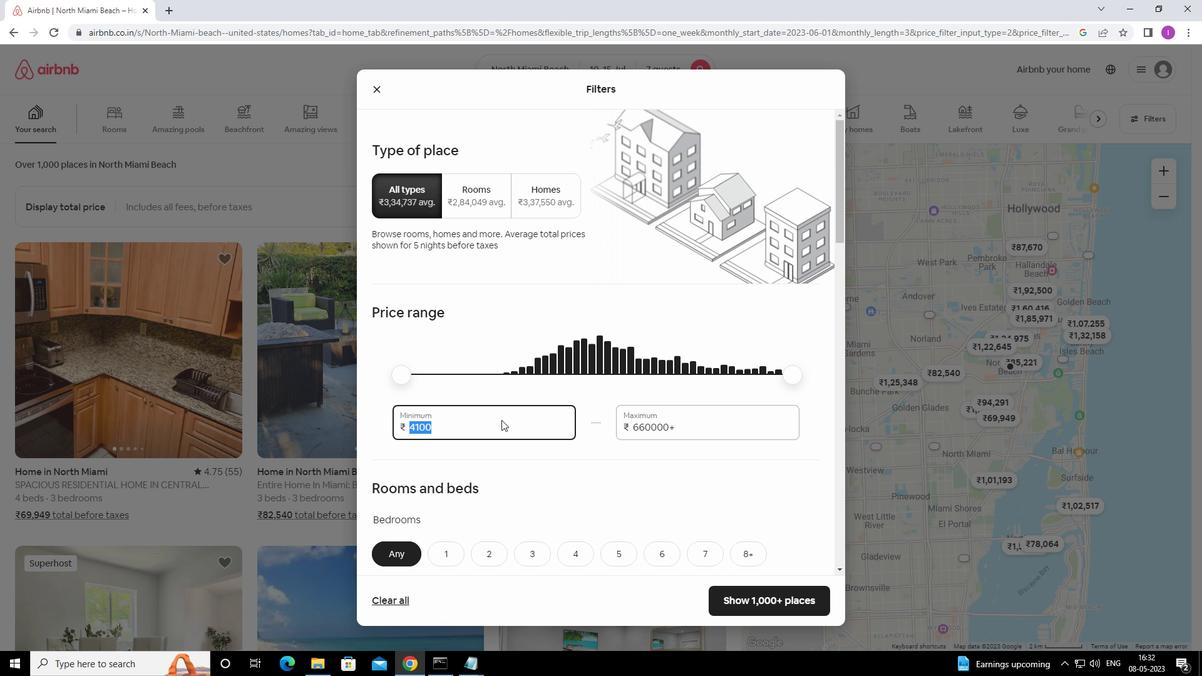 
Action: Mouse moved to (504, 416)
Screenshot: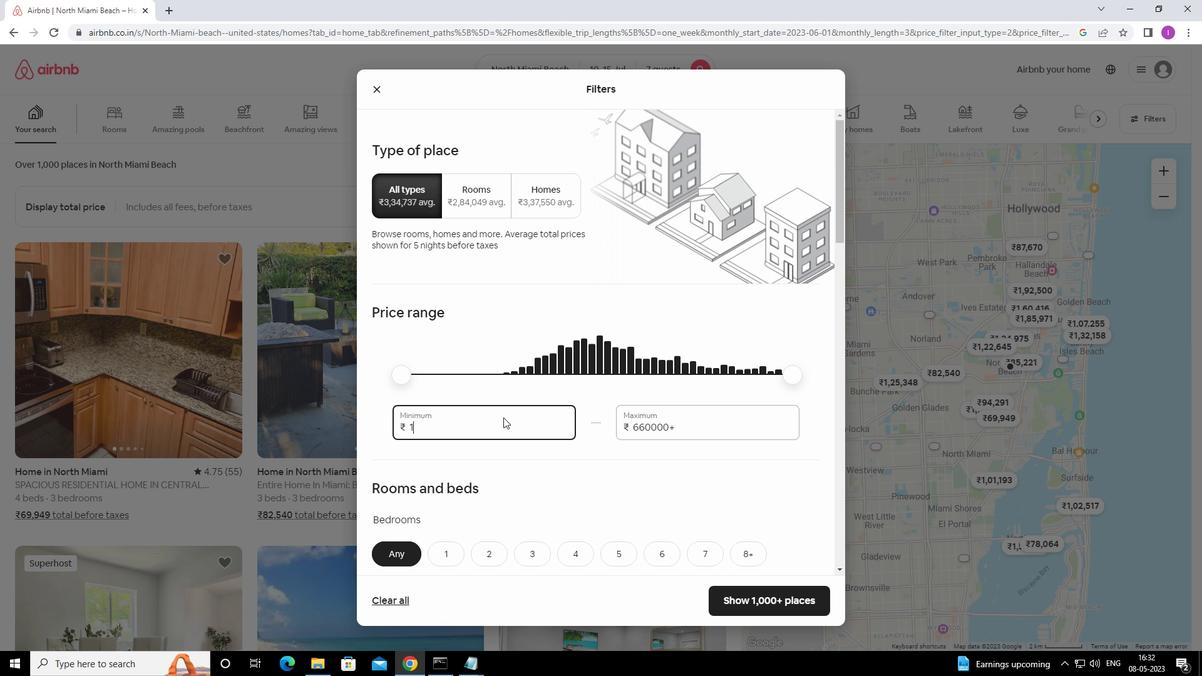 
Action: Key pressed 0000
Screenshot: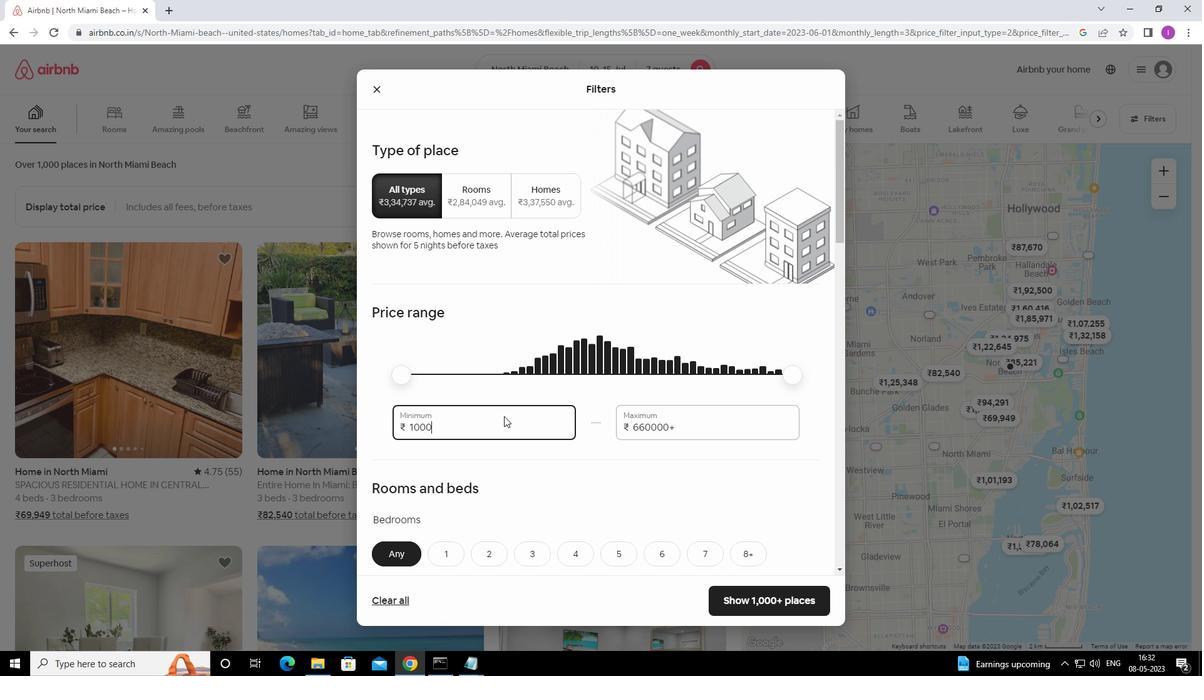 
Action: Mouse moved to (686, 426)
Screenshot: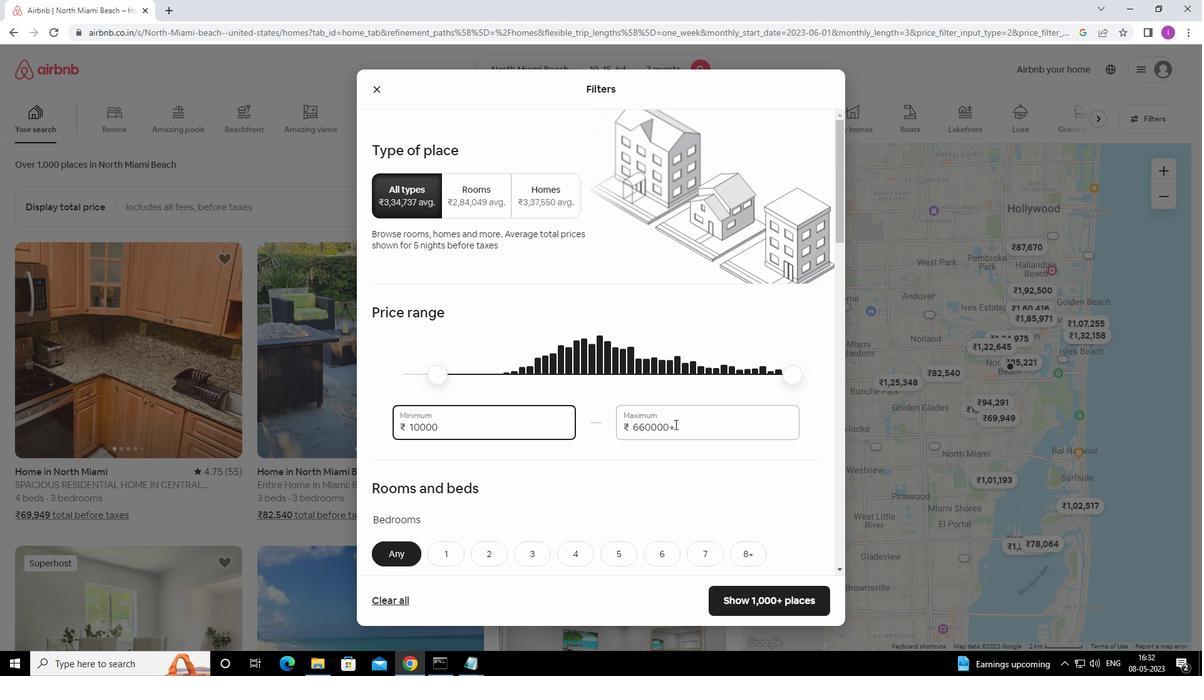 
Action: Mouse pressed left at (686, 426)
Screenshot: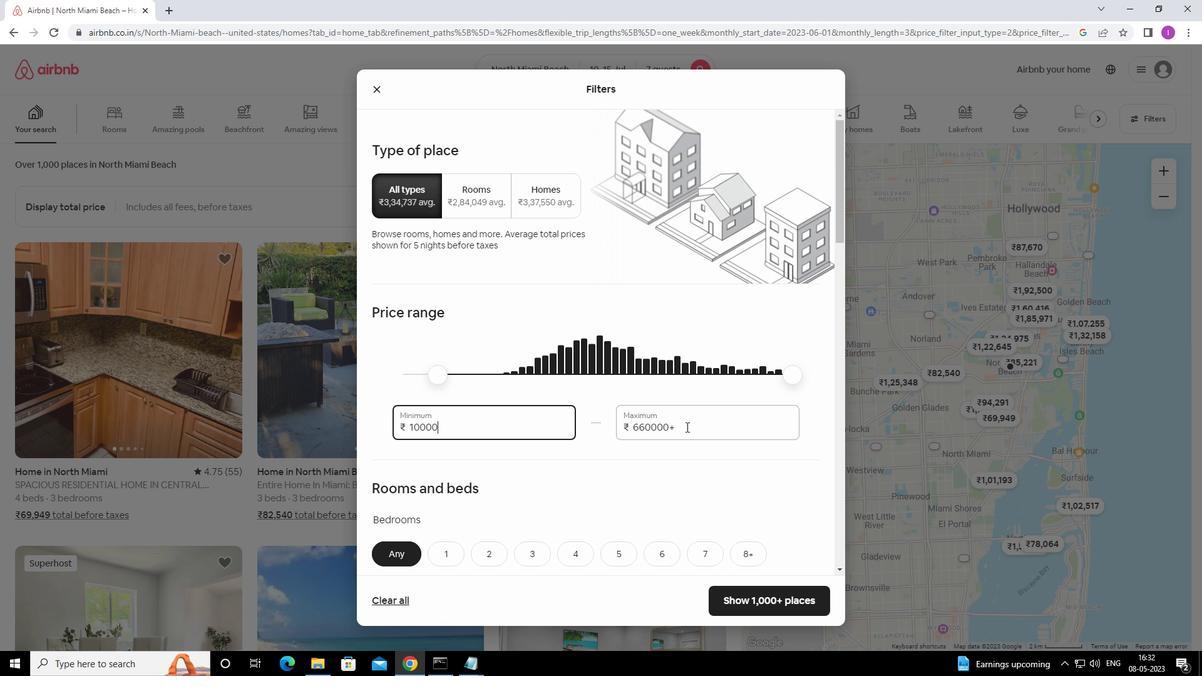 
Action: Mouse moved to (635, 433)
Screenshot: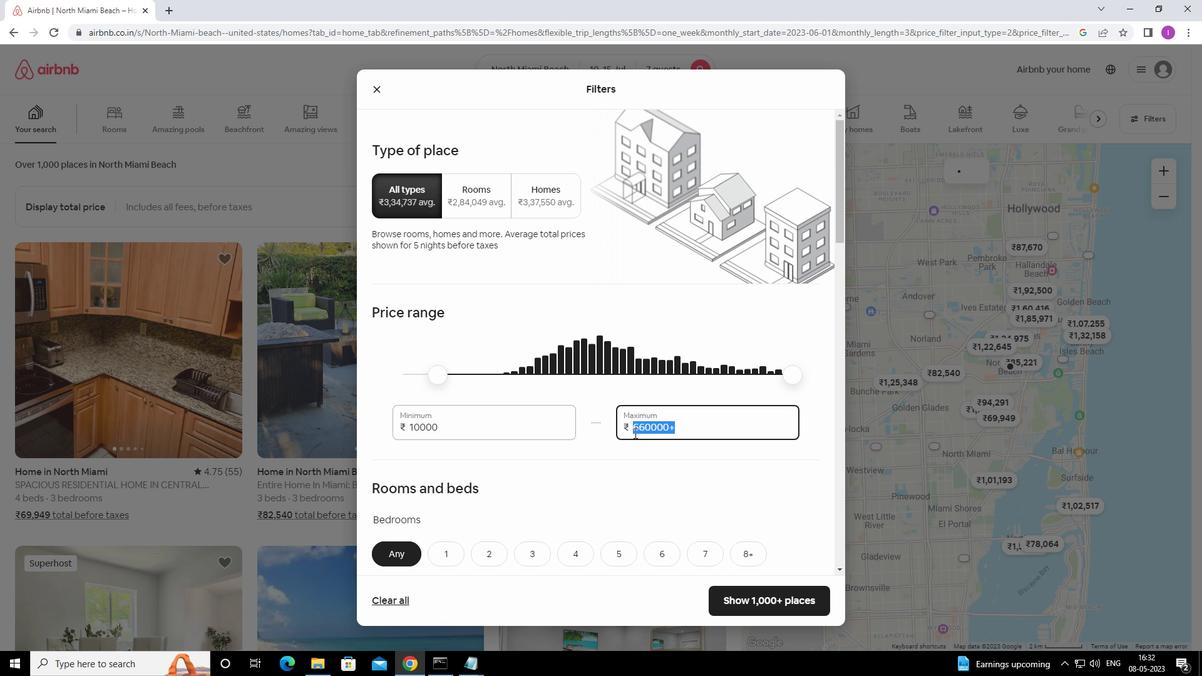 
Action: Key pressed 1
Screenshot: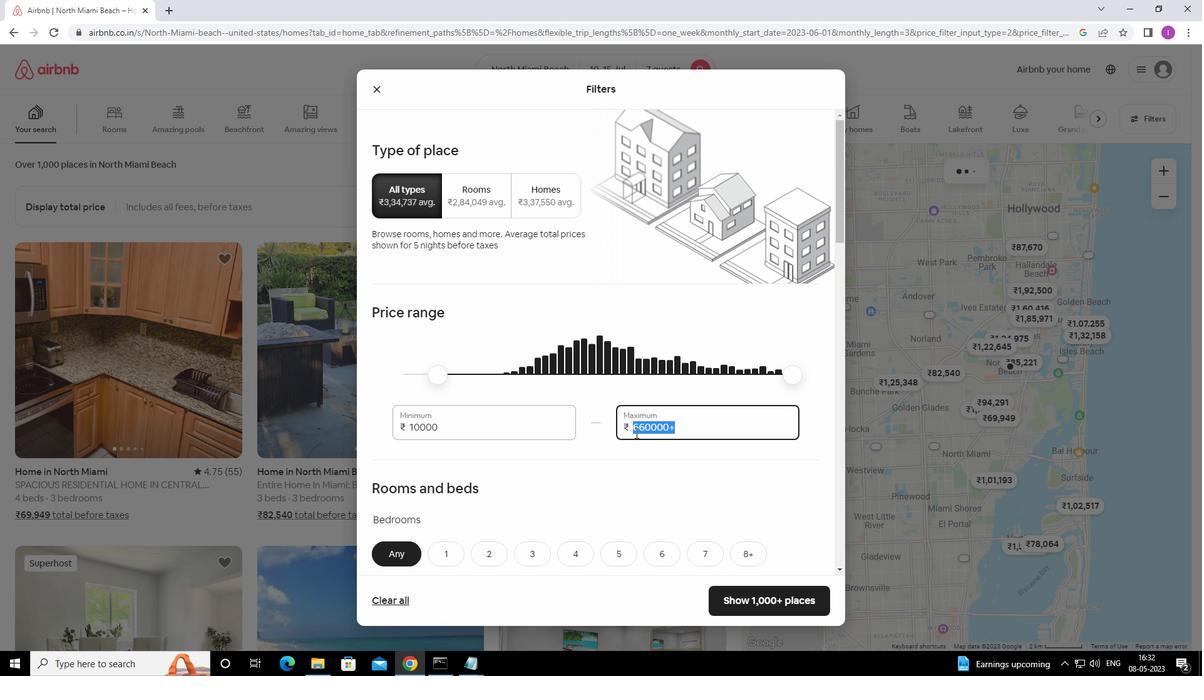
Action: Mouse moved to (636, 432)
Screenshot: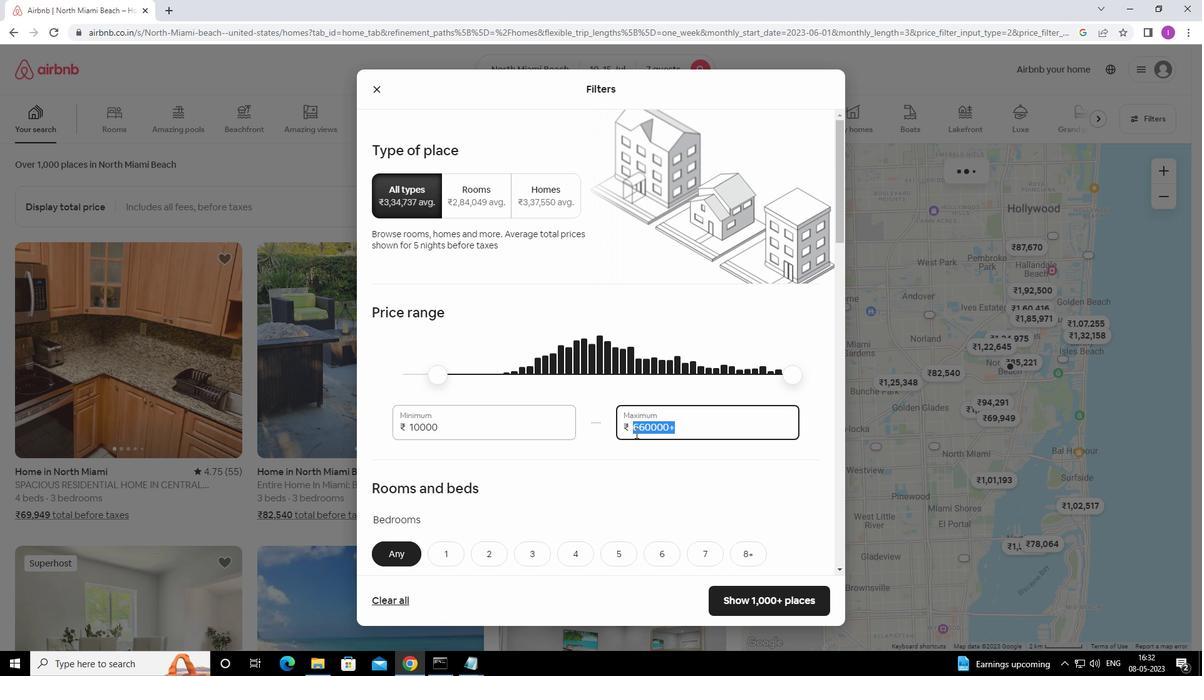 
Action: Key pressed 5
Screenshot: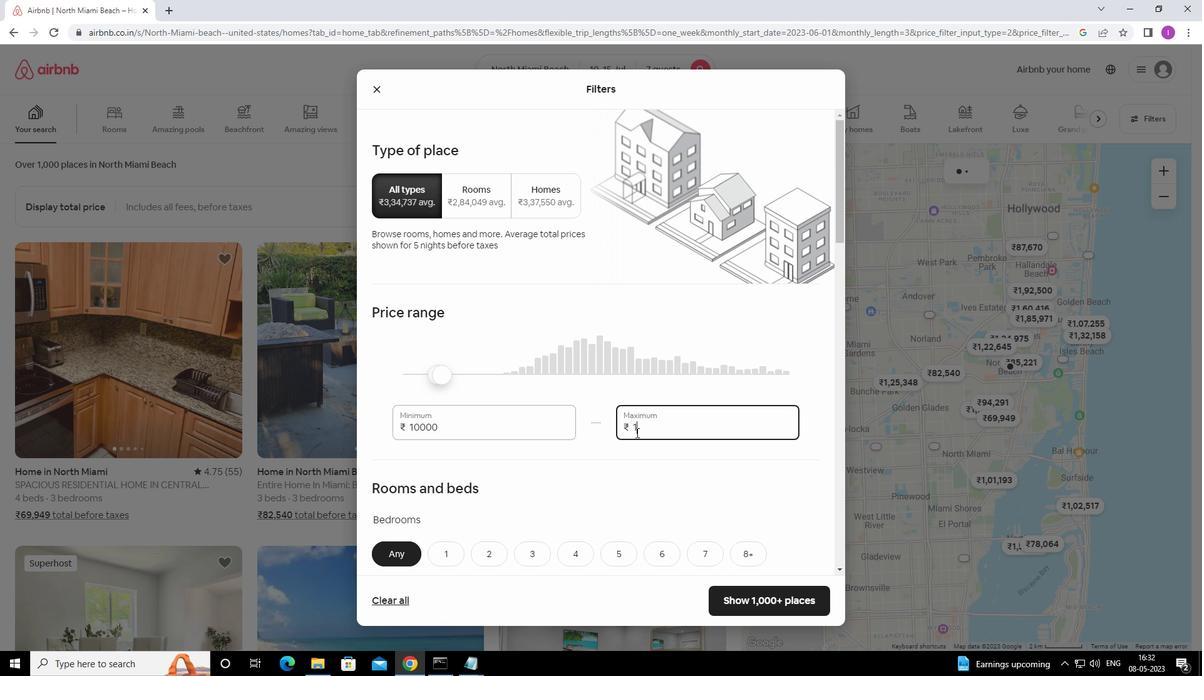 
Action: Mouse moved to (636, 432)
Screenshot: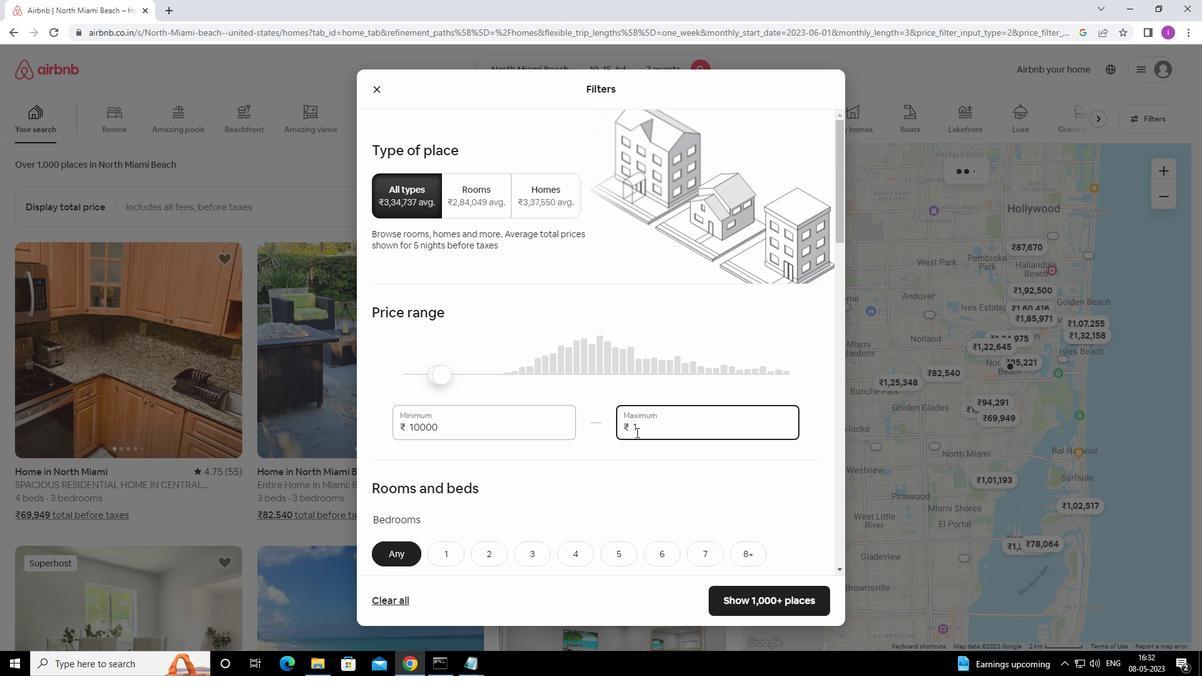 
Action: Key pressed 000
Screenshot: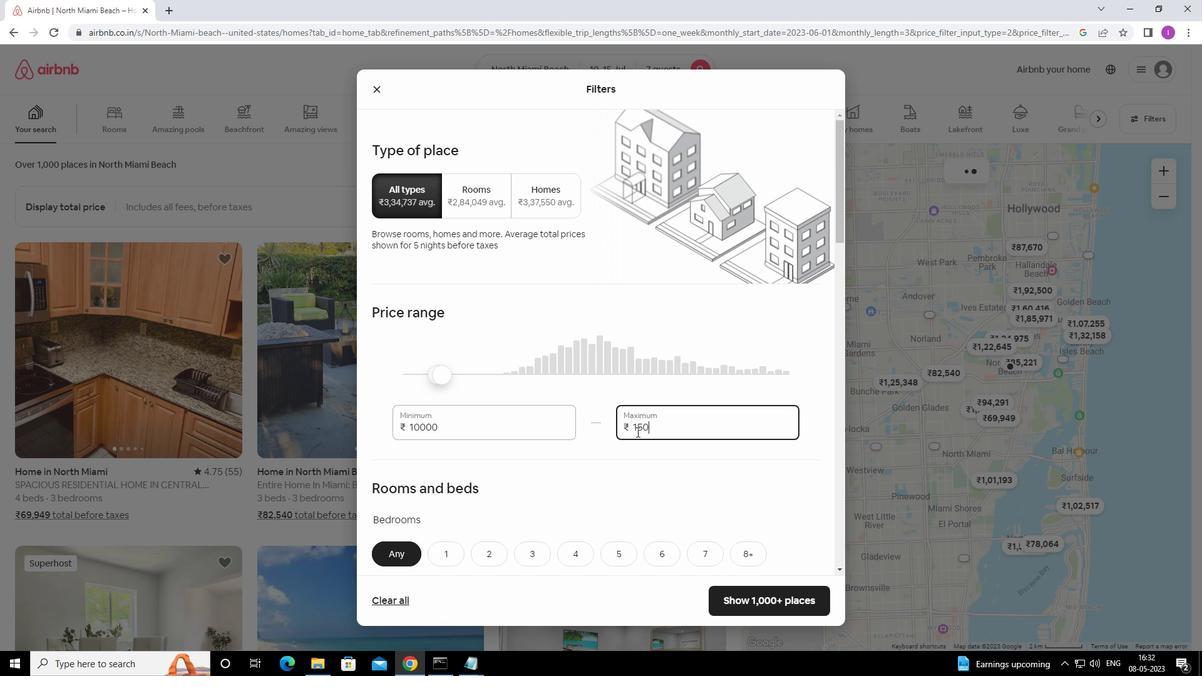 
Action: Mouse moved to (700, 424)
Screenshot: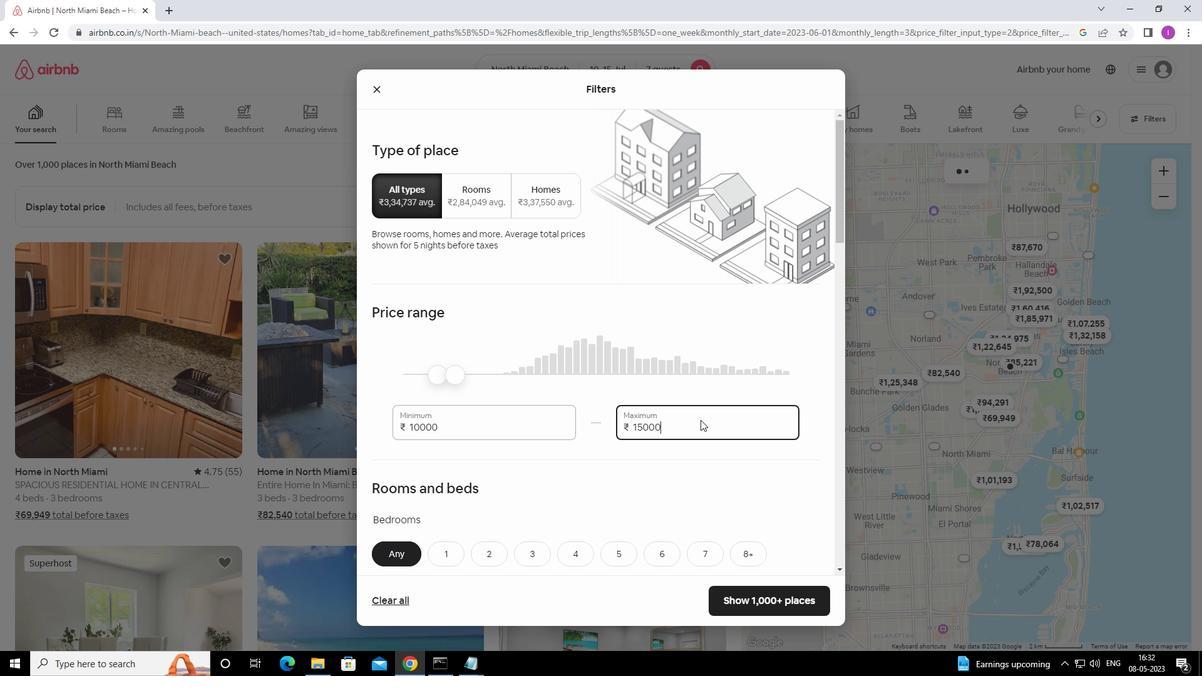 
Action: Mouse scrolled (700, 423) with delta (0, 0)
Screenshot: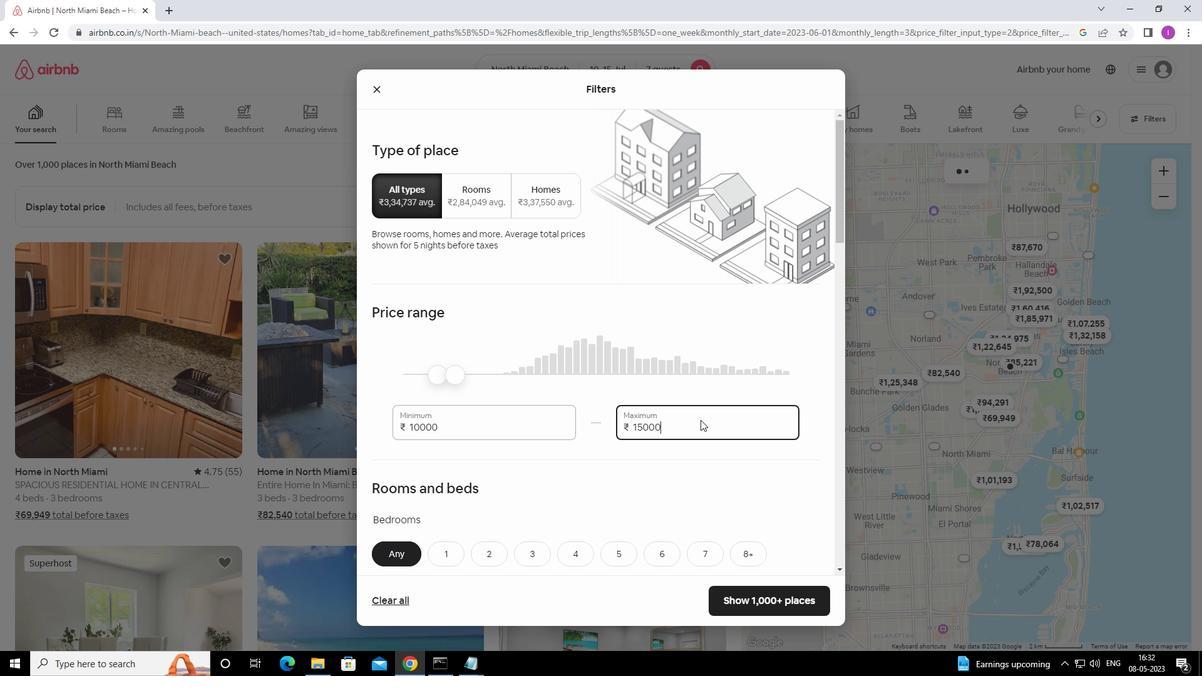 
Action: Mouse moved to (700, 424)
Screenshot: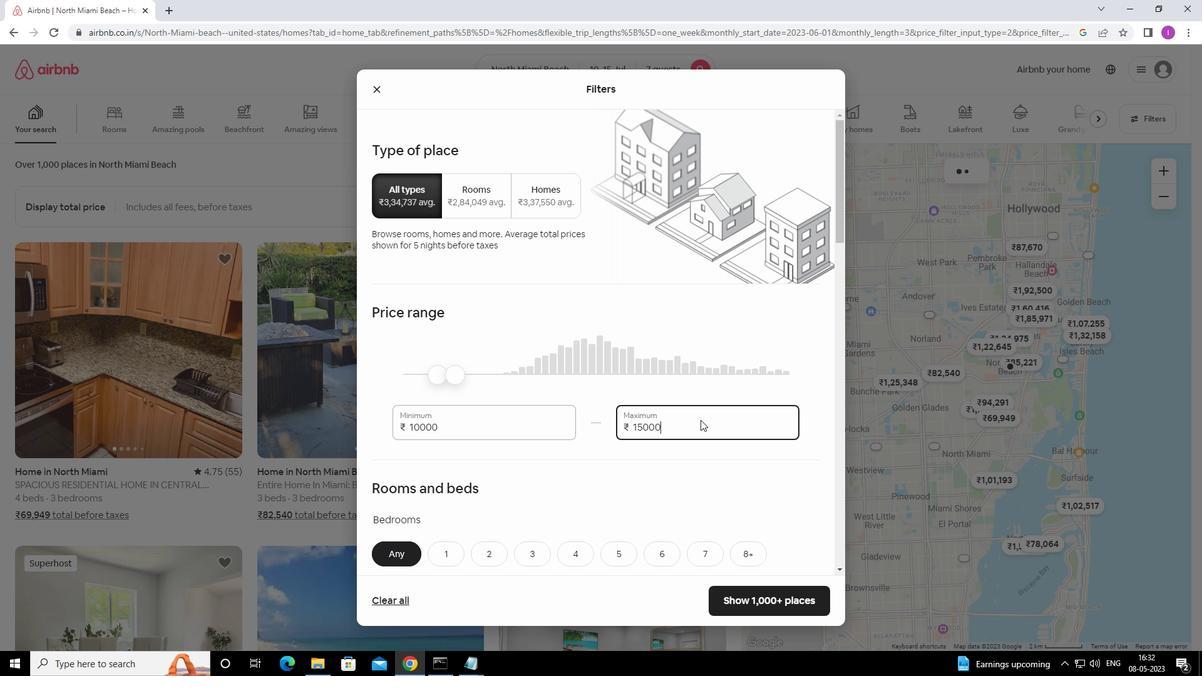 
Action: Mouse scrolled (700, 423) with delta (0, 0)
Screenshot: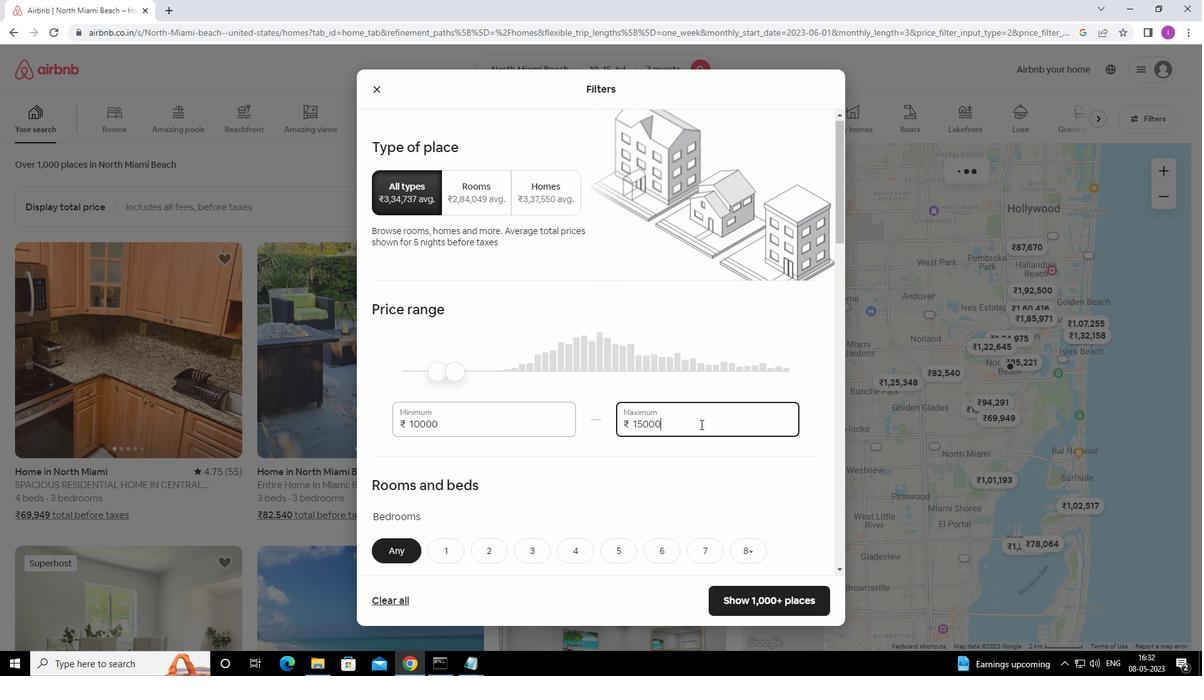 
Action: Mouse moved to (578, 426)
Screenshot: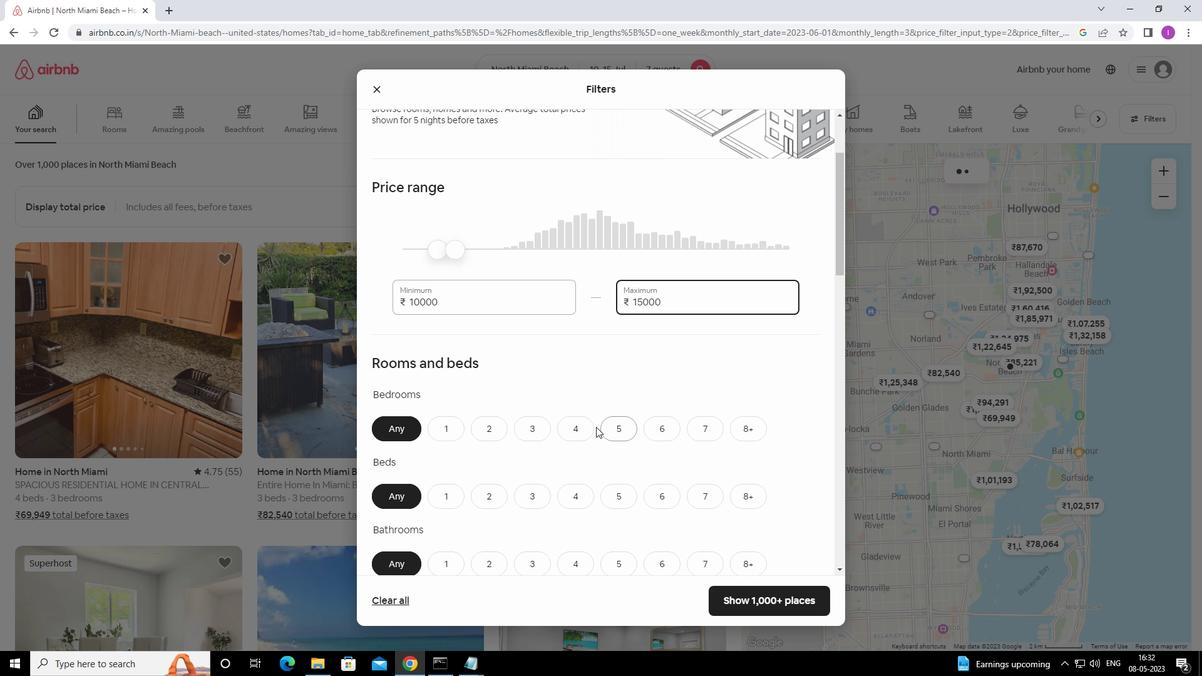 
Action: Mouse pressed left at (578, 426)
Screenshot: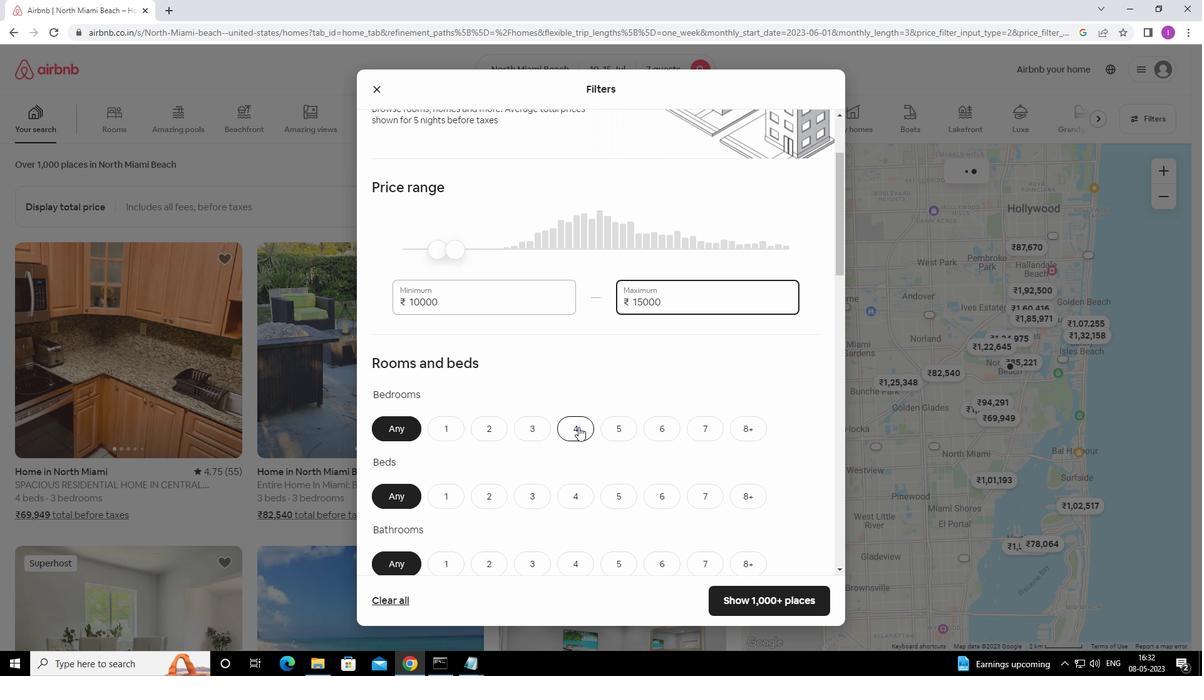 
Action: Mouse moved to (698, 490)
Screenshot: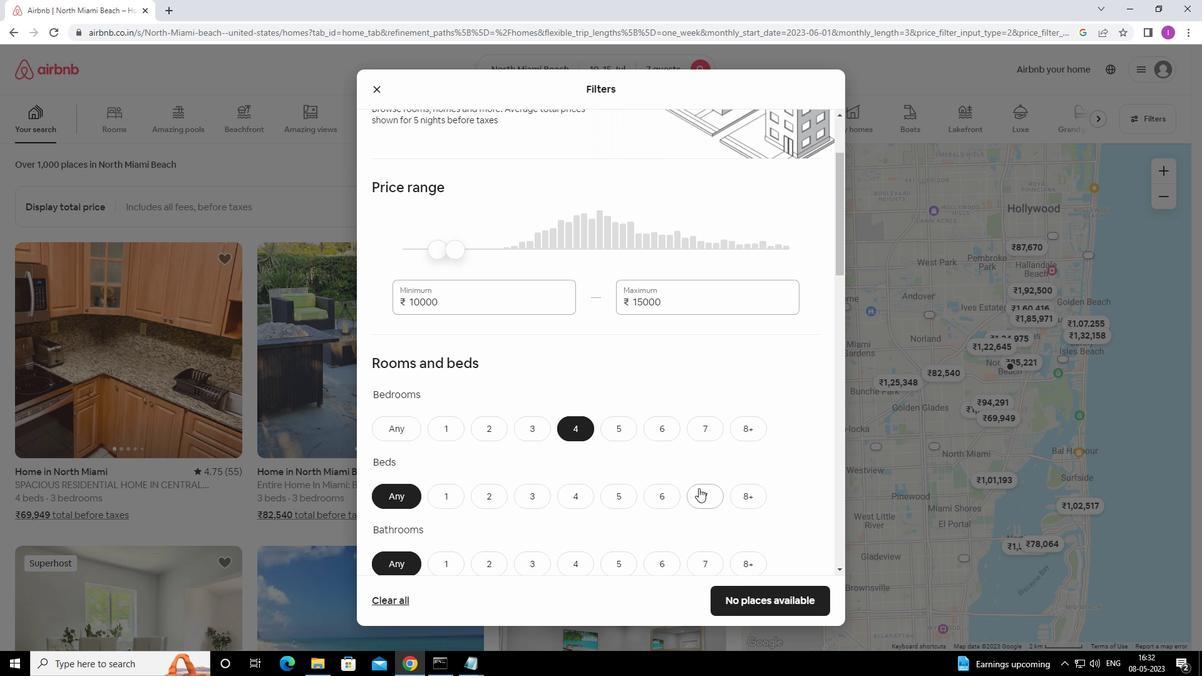 
Action: Mouse pressed left at (698, 490)
Screenshot: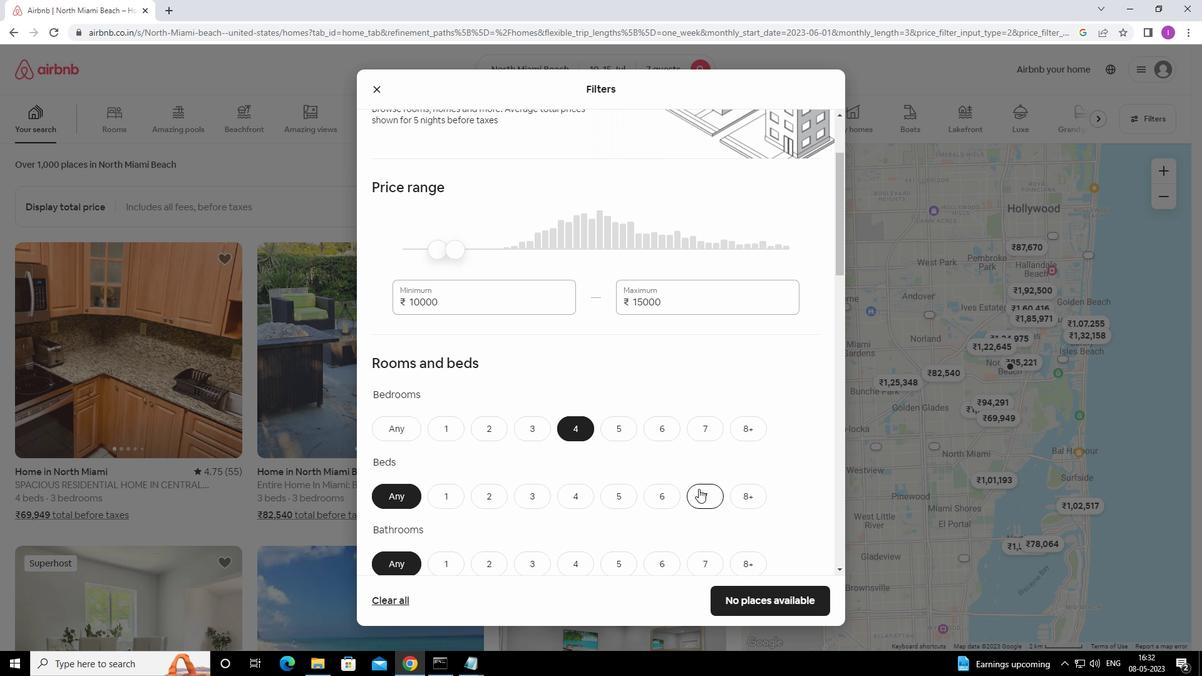 
Action: Mouse moved to (577, 560)
Screenshot: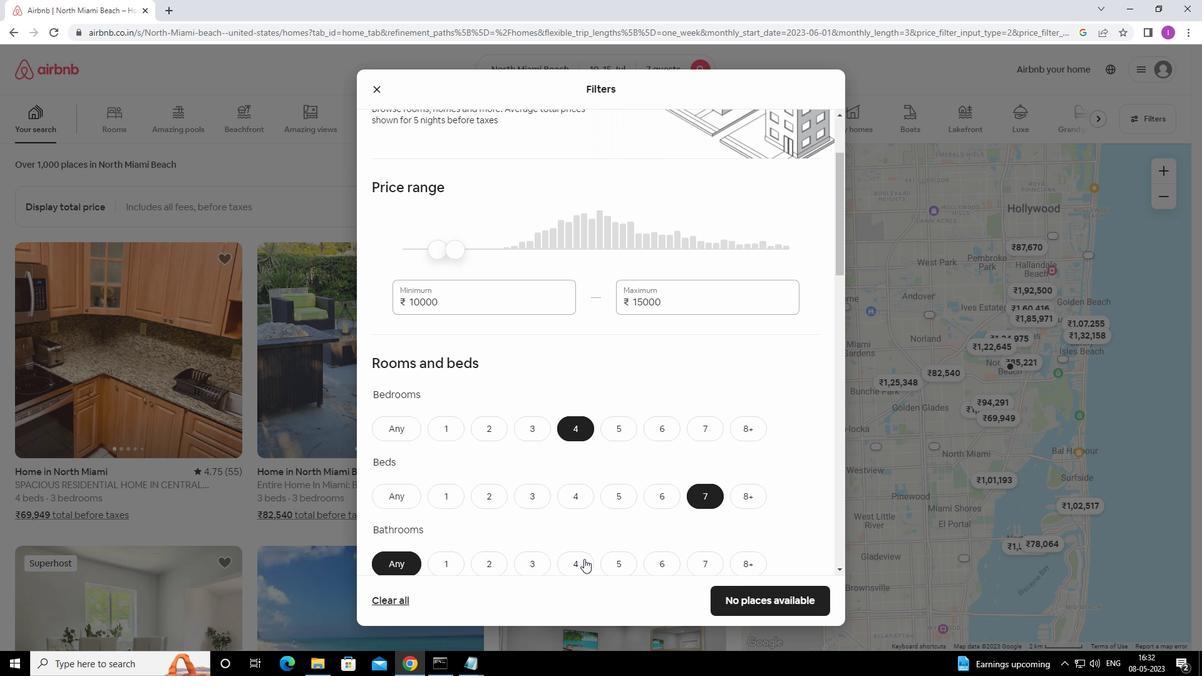 
Action: Mouse pressed left at (577, 560)
Screenshot: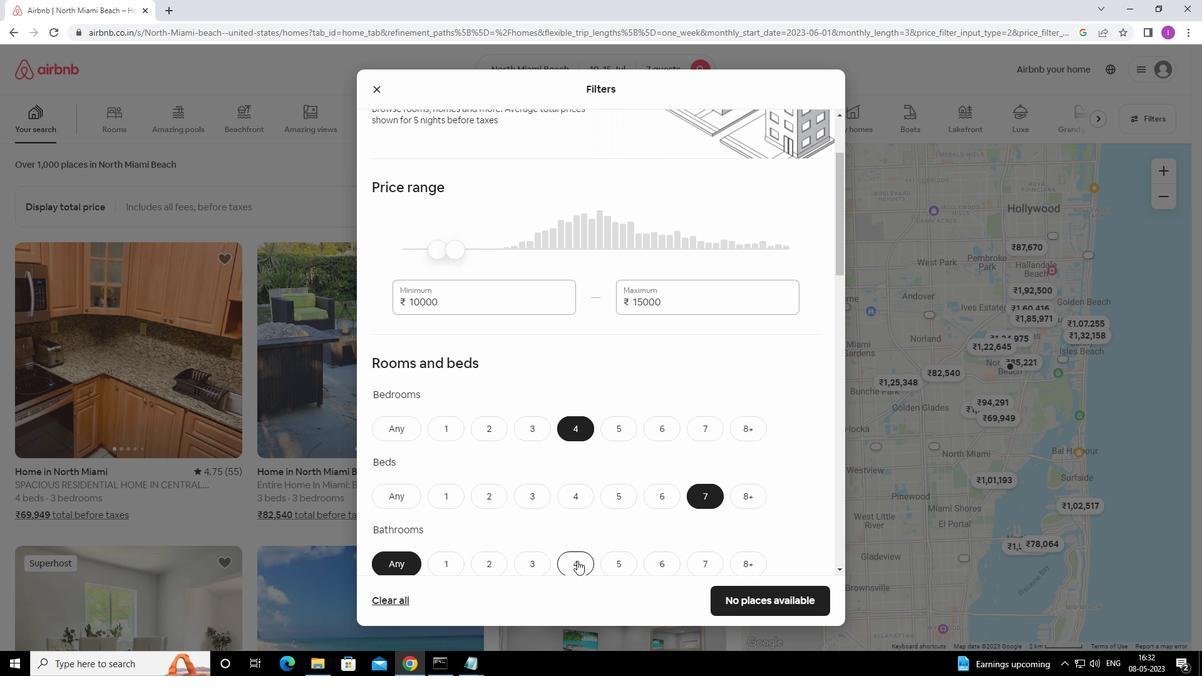 
Action: Mouse moved to (595, 519)
Screenshot: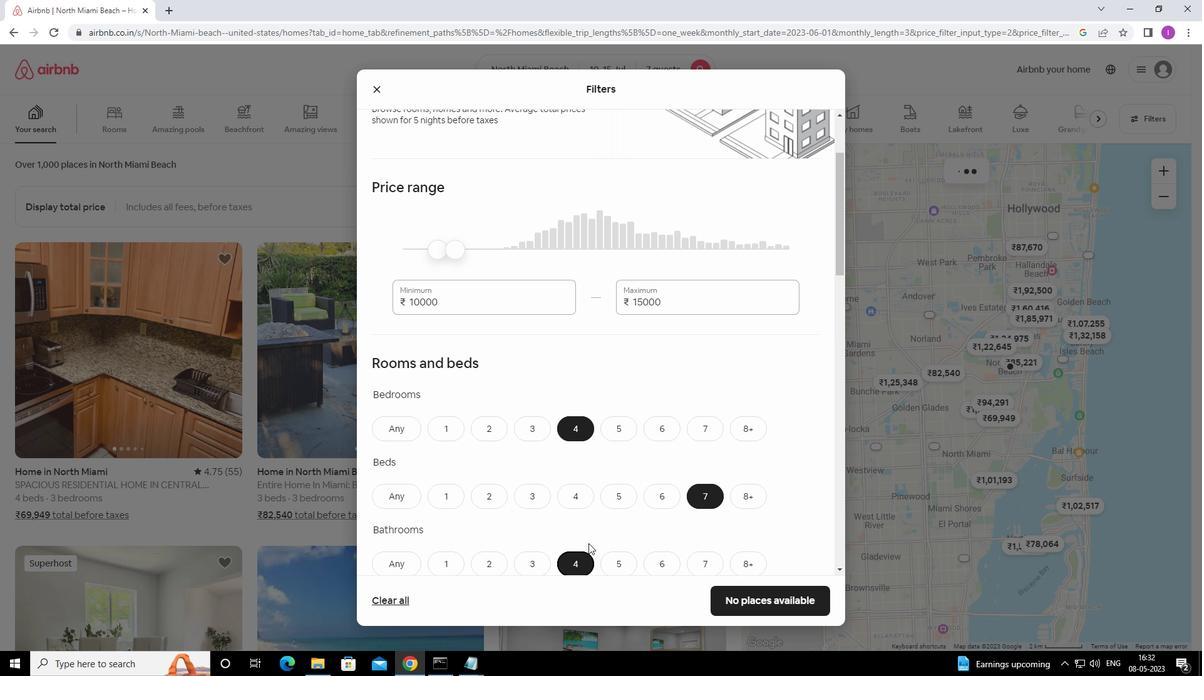 
Action: Mouse scrolled (595, 519) with delta (0, 0)
Screenshot: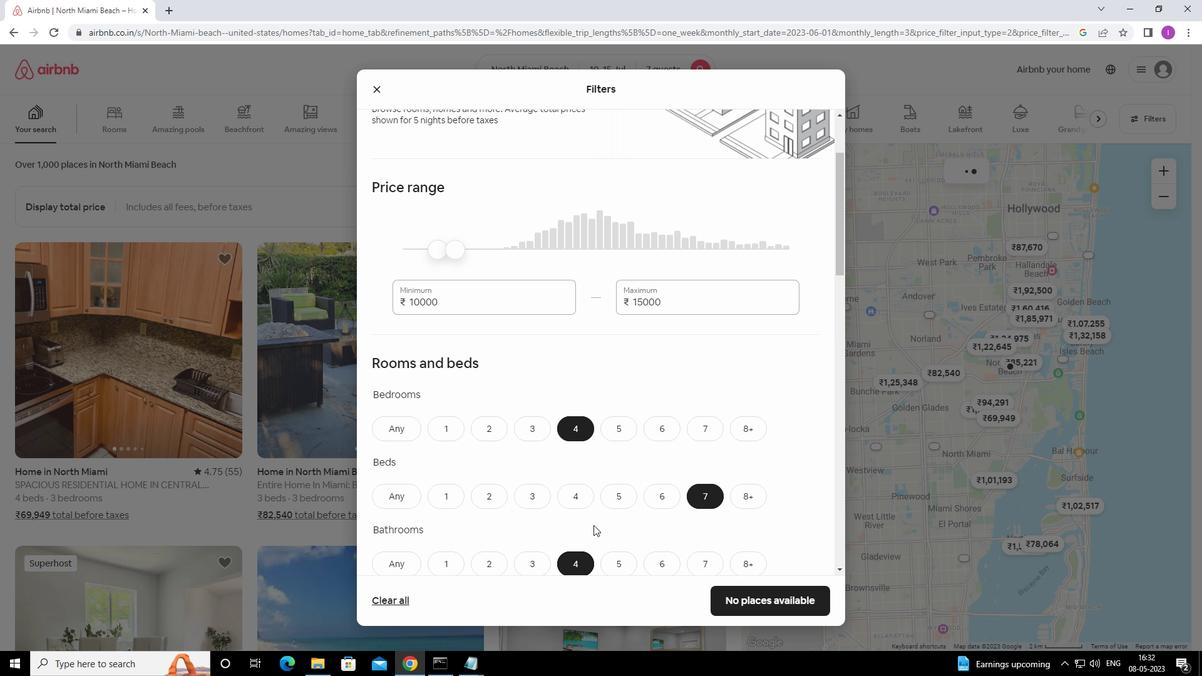 
Action: Mouse scrolled (595, 519) with delta (0, 0)
Screenshot: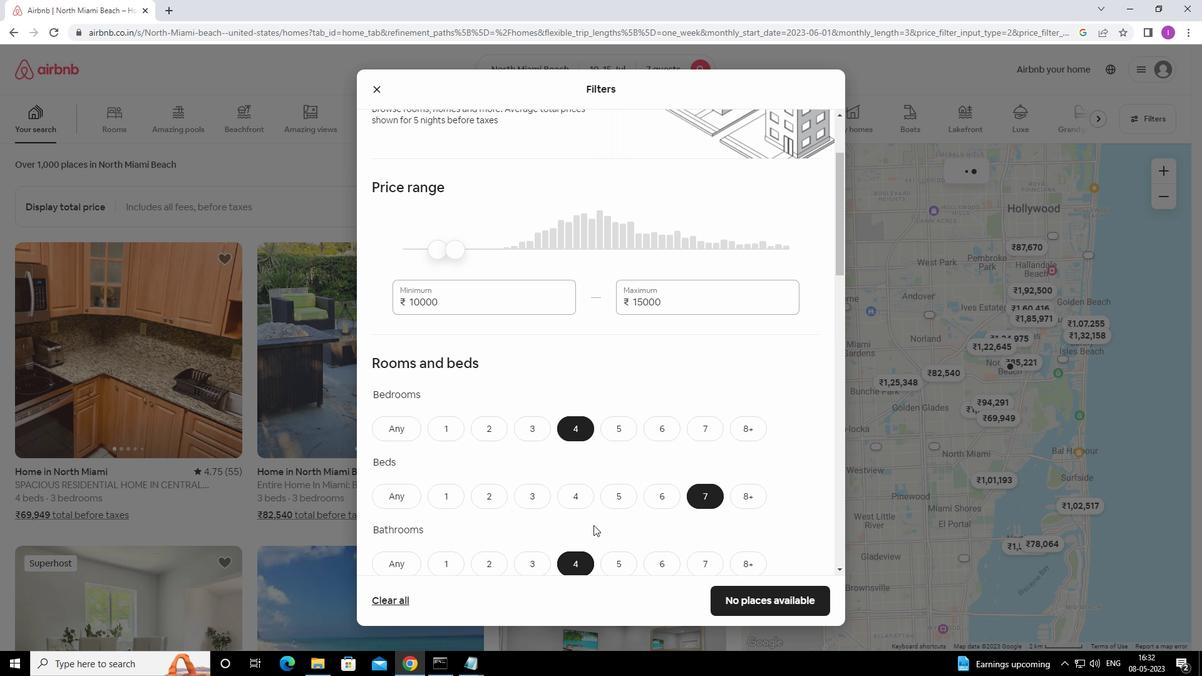 
Action: Mouse scrolled (595, 519) with delta (0, 0)
Screenshot: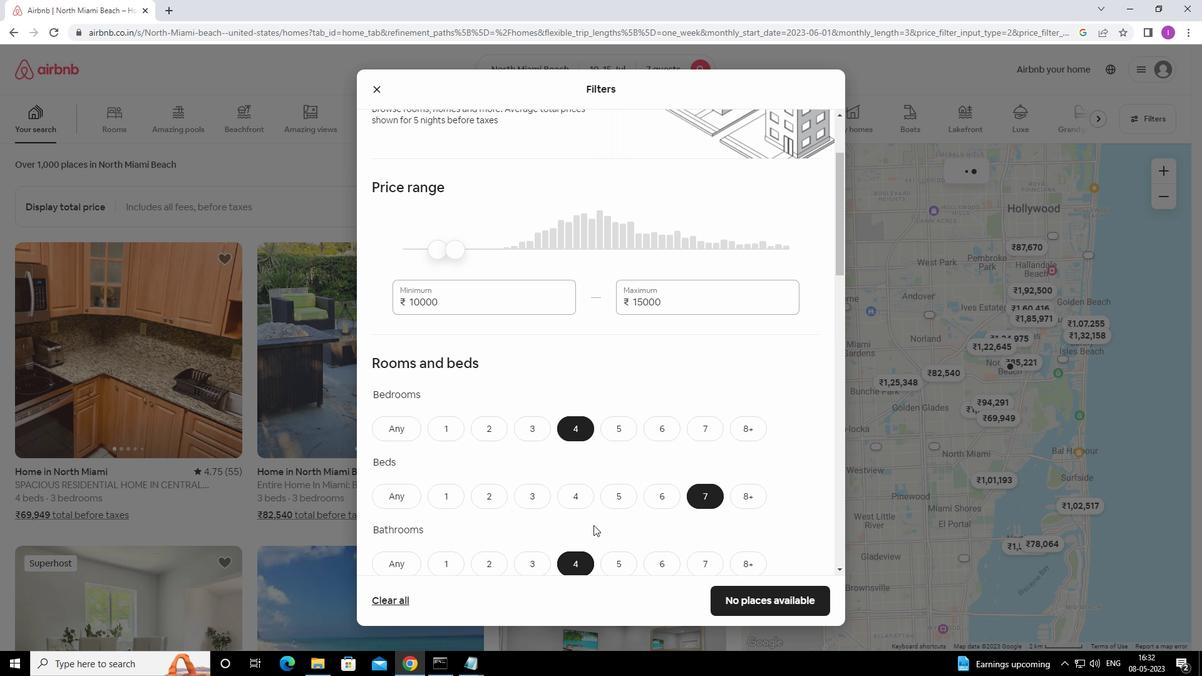 
Action: Mouse moved to (612, 482)
Screenshot: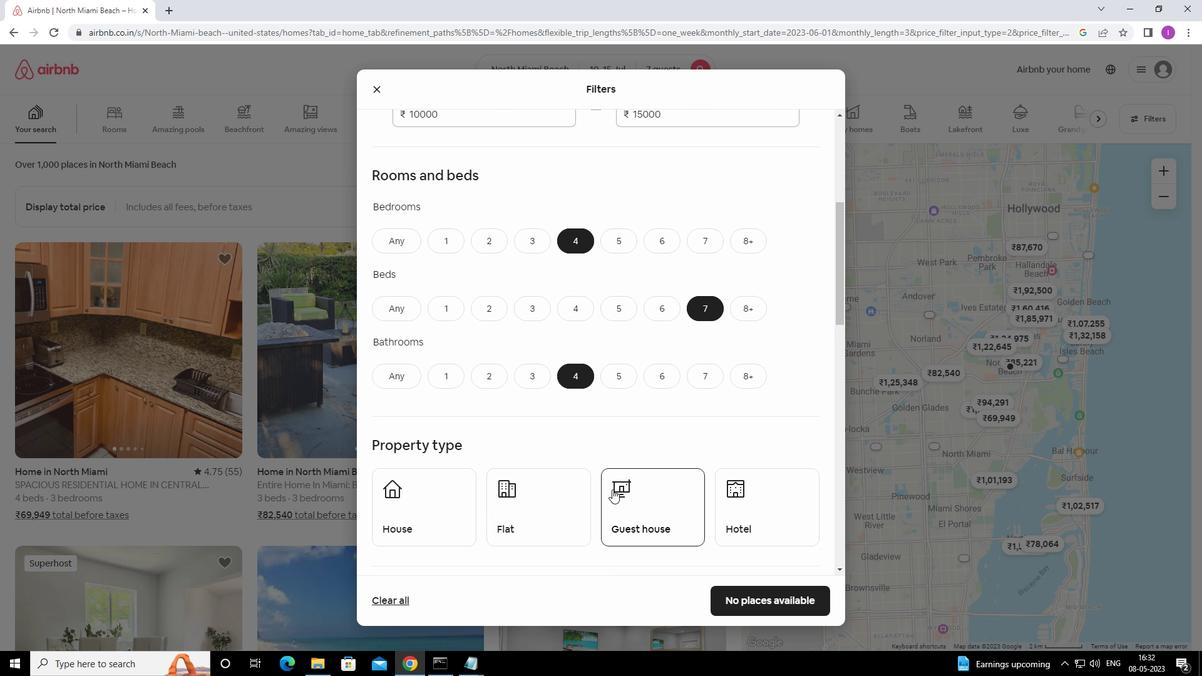 
Action: Mouse scrolled (612, 482) with delta (0, 0)
Screenshot: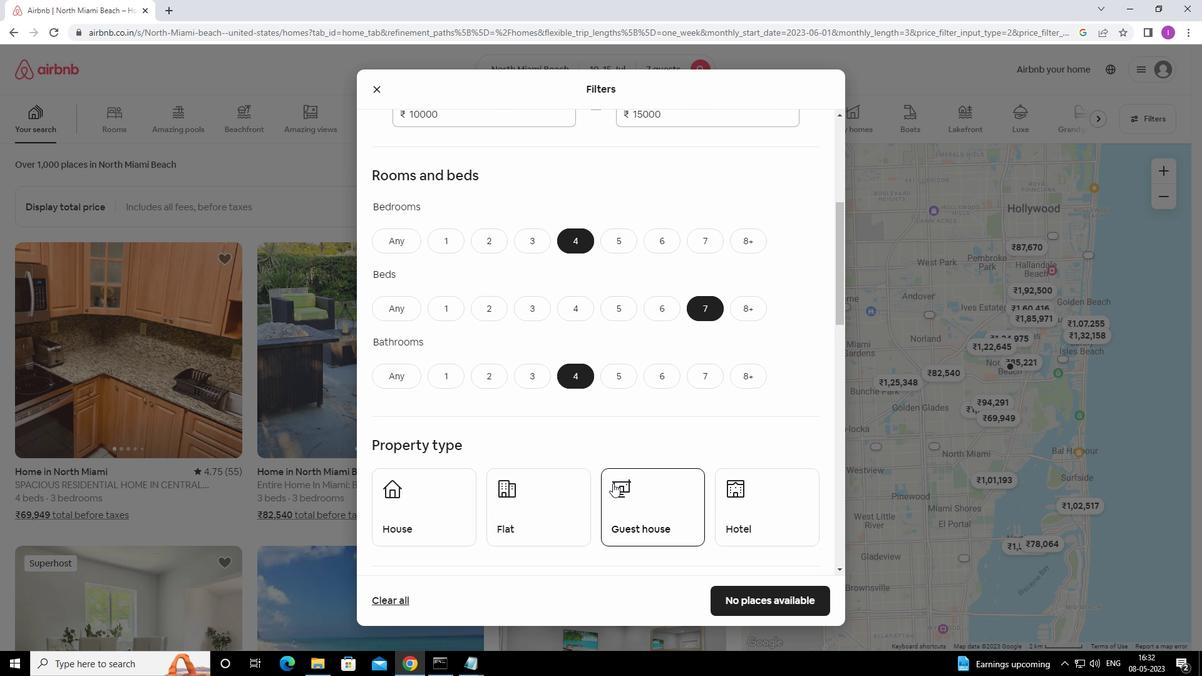 
Action: Mouse scrolled (612, 482) with delta (0, 0)
Screenshot: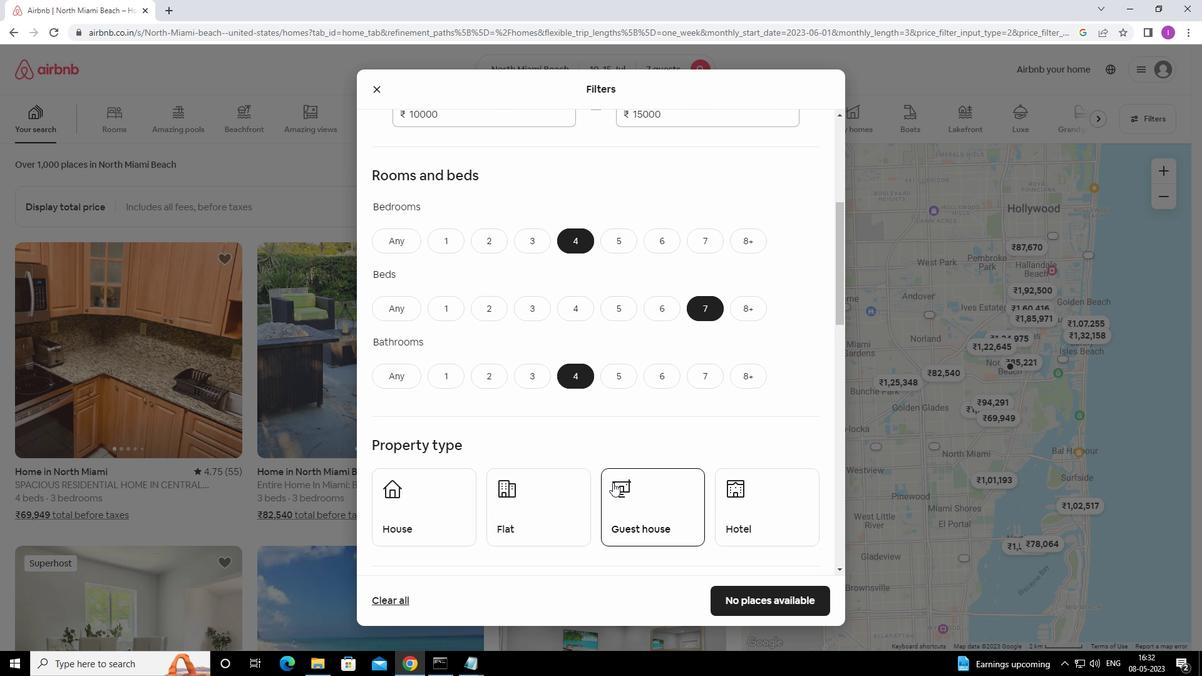 
Action: Mouse moved to (447, 390)
Screenshot: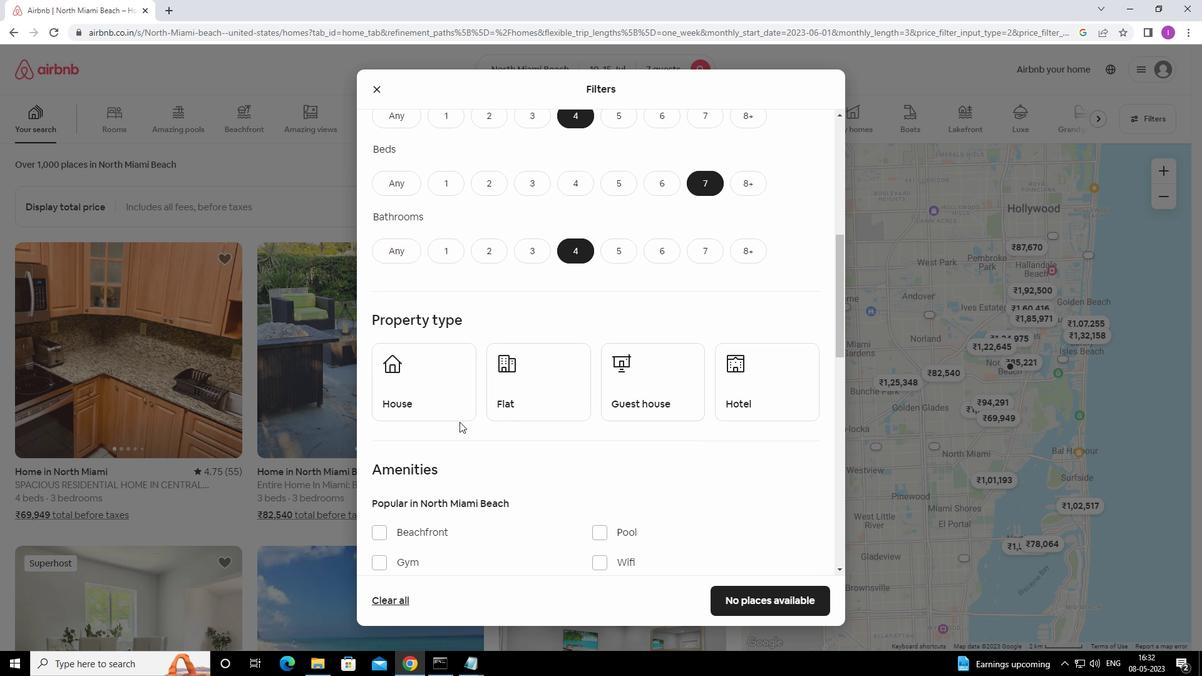 
Action: Mouse pressed left at (447, 390)
Screenshot: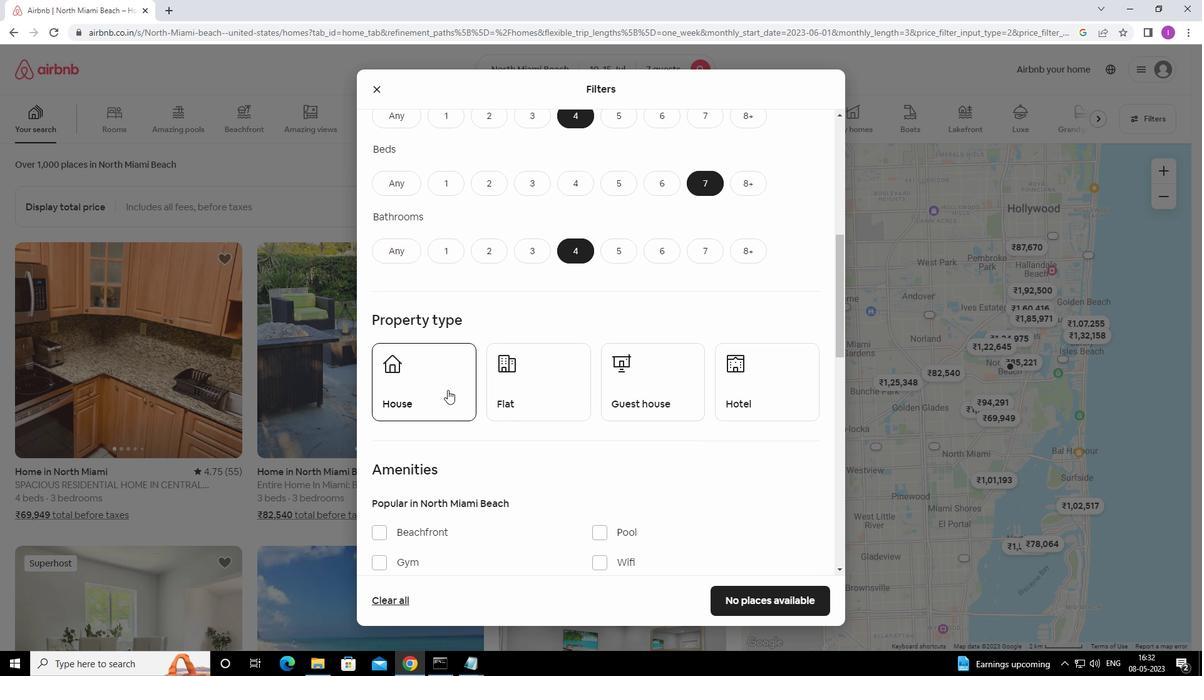 
Action: Mouse moved to (514, 396)
Screenshot: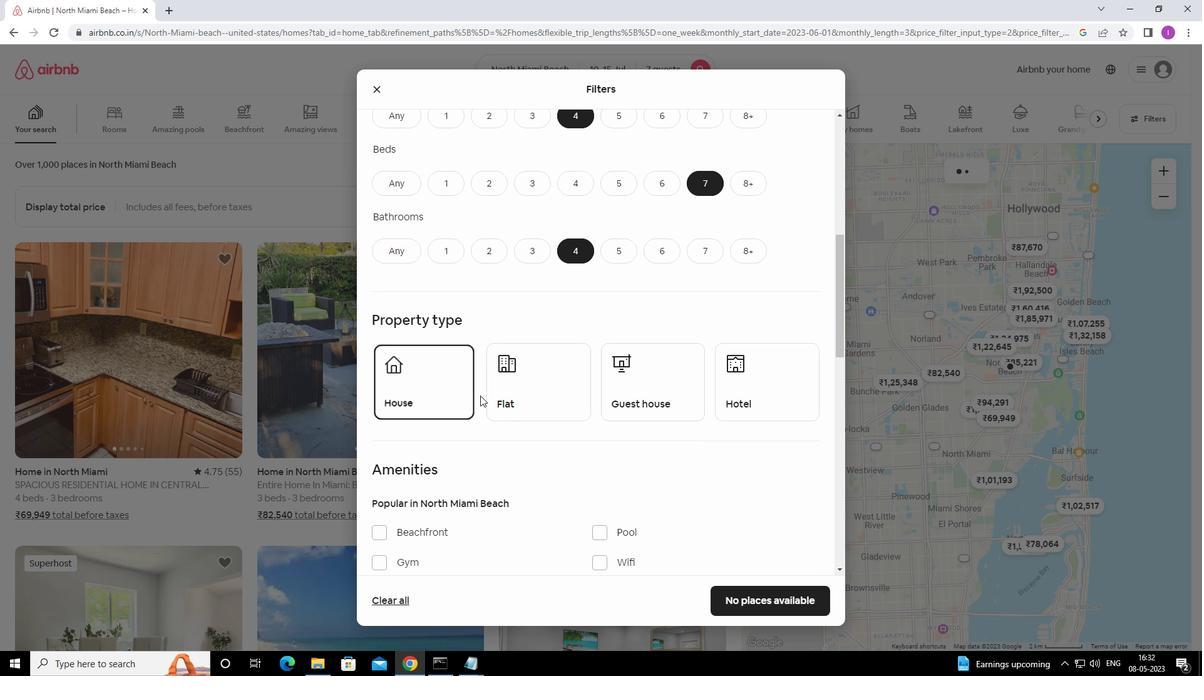 
Action: Mouse pressed left at (514, 396)
Screenshot: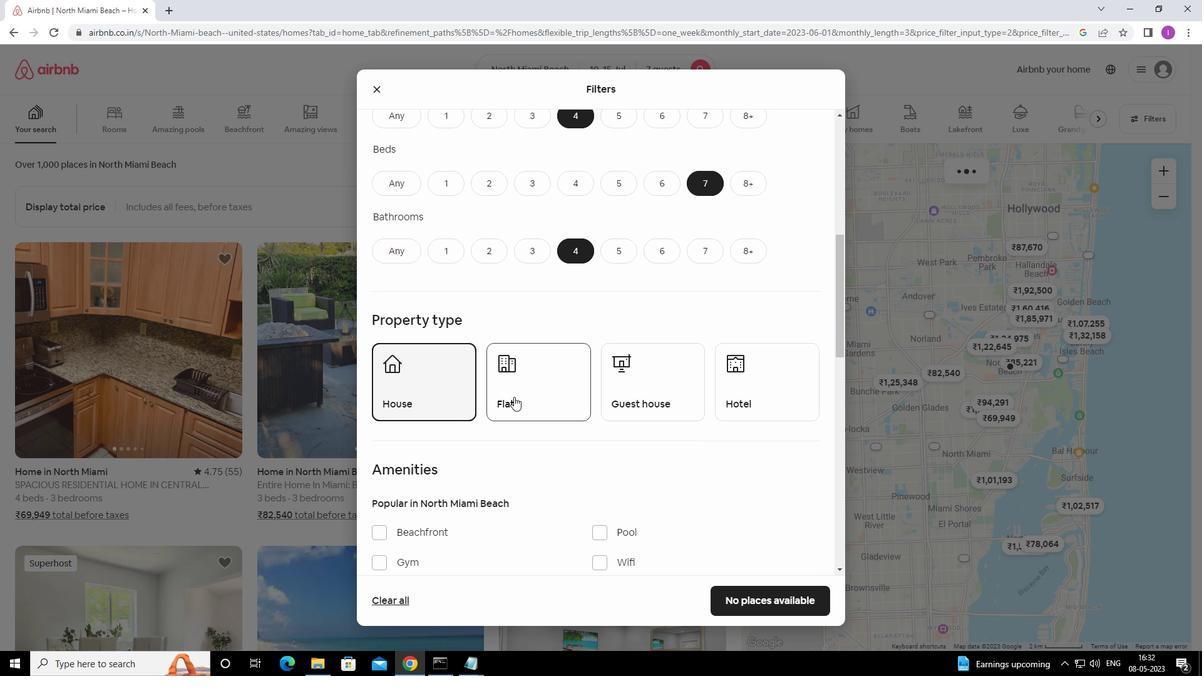 
Action: Mouse moved to (625, 395)
Screenshot: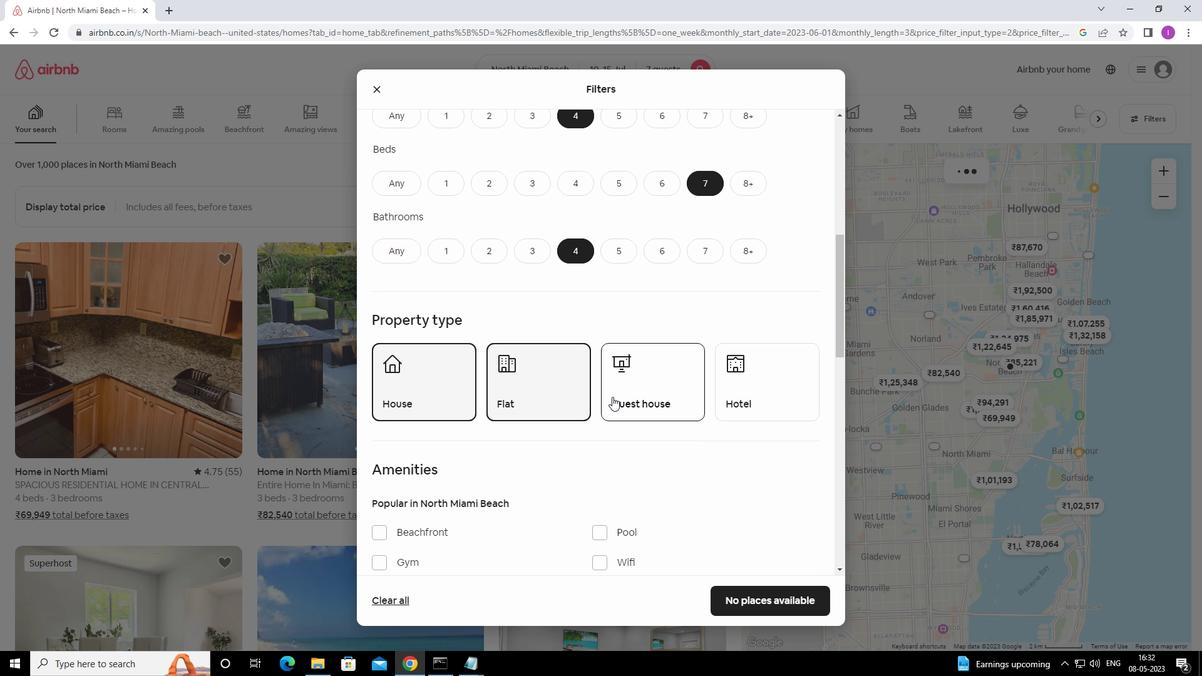 
Action: Mouse pressed left at (625, 395)
Screenshot: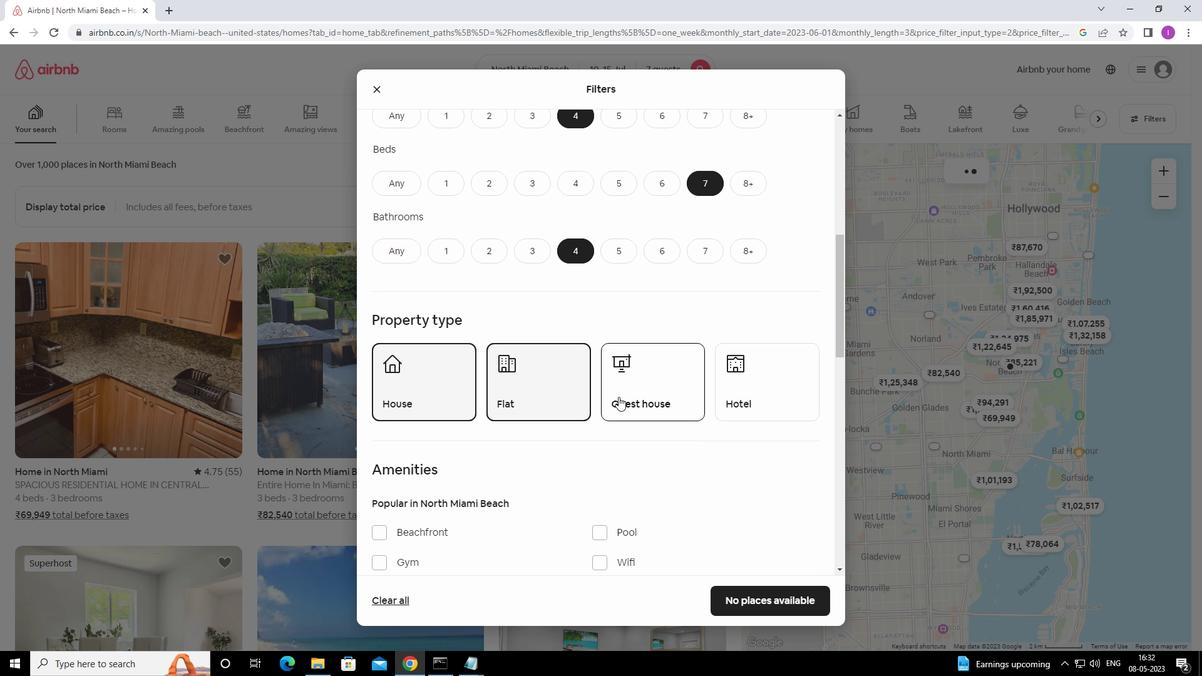 
Action: Mouse moved to (589, 460)
Screenshot: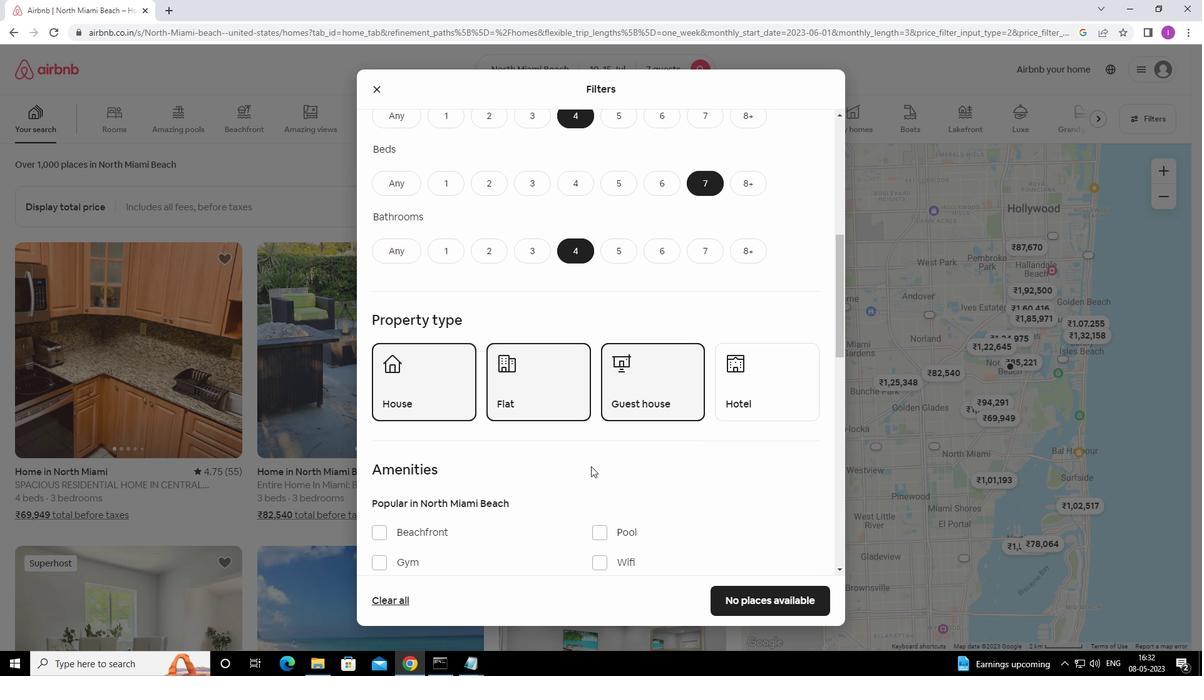 
Action: Mouse scrolled (589, 459) with delta (0, 0)
Screenshot: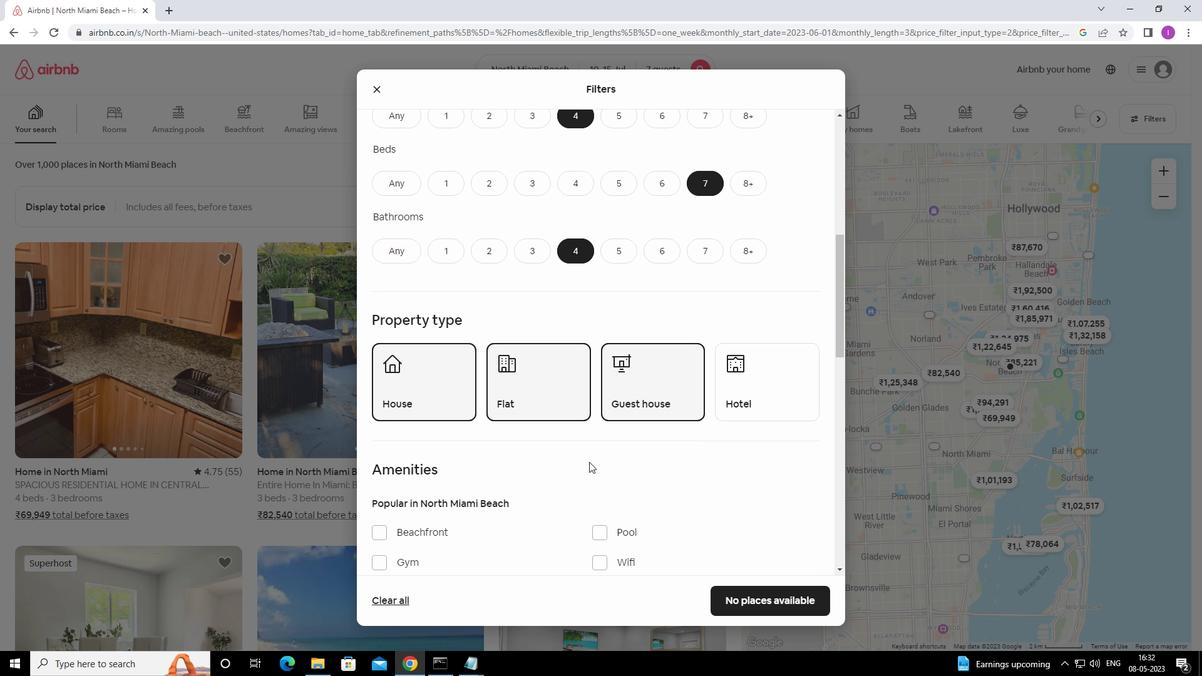 
Action: Mouse scrolled (589, 459) with delta (0, 0)
Screenshot: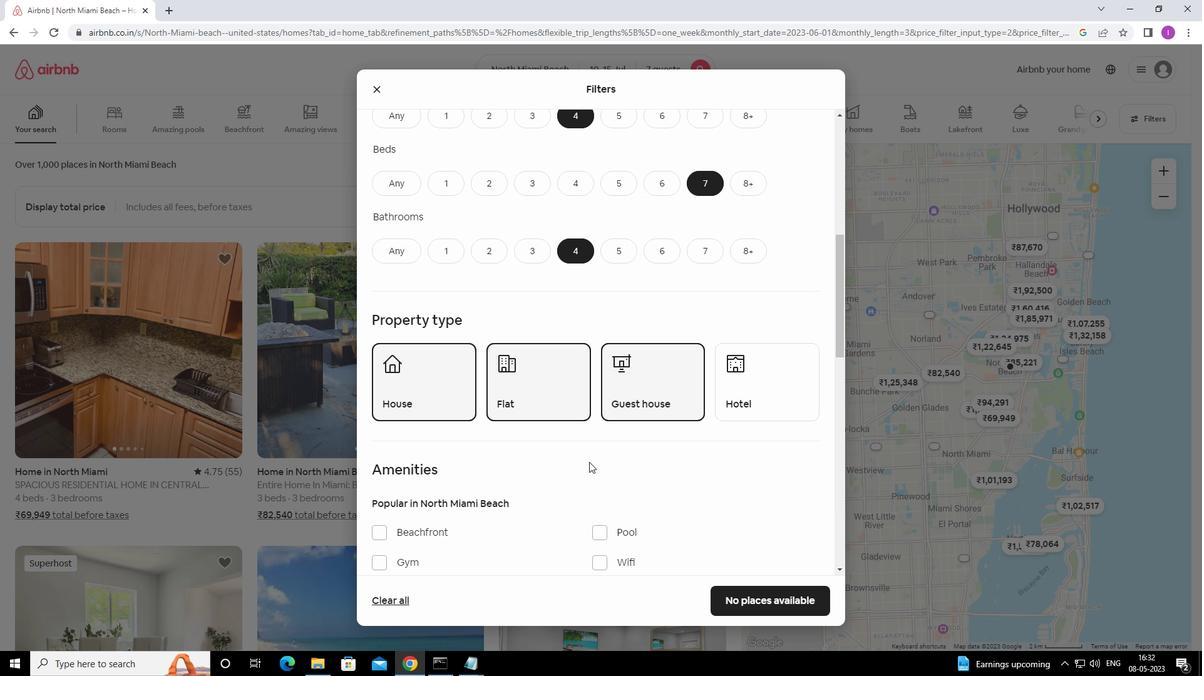 
Action: Mouse scrolled (589, 459) with delta (0, 0)
Screenshot: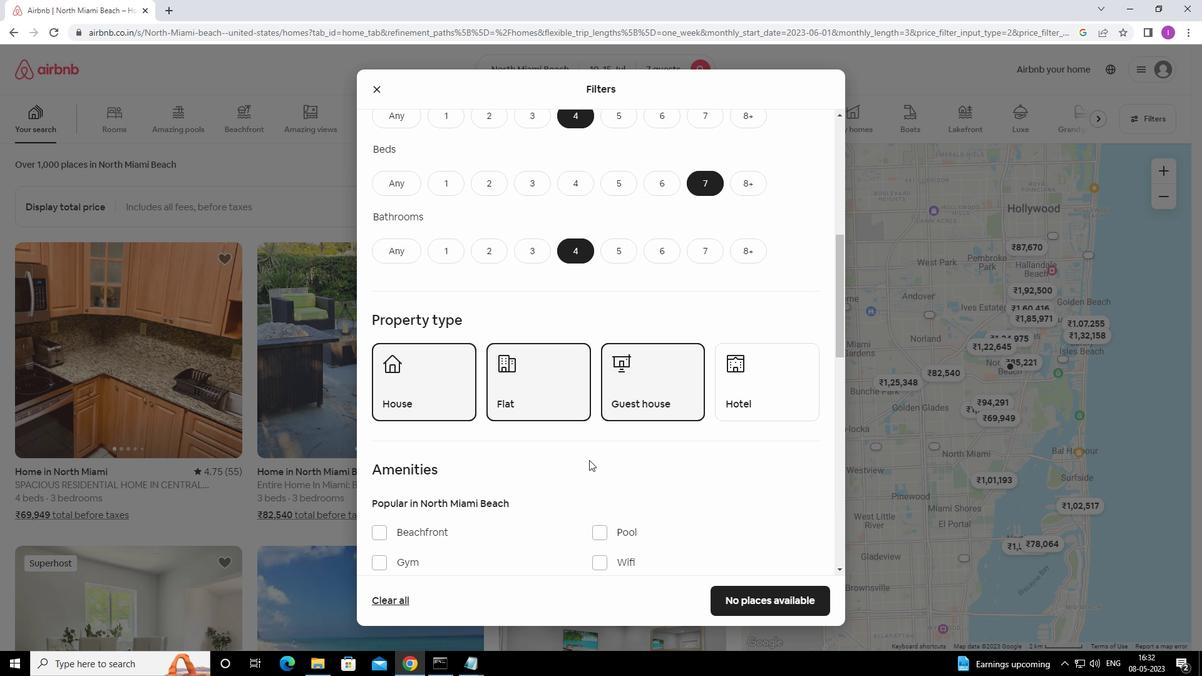 
Action: Mouse moved to (375, 374)
Screenshot: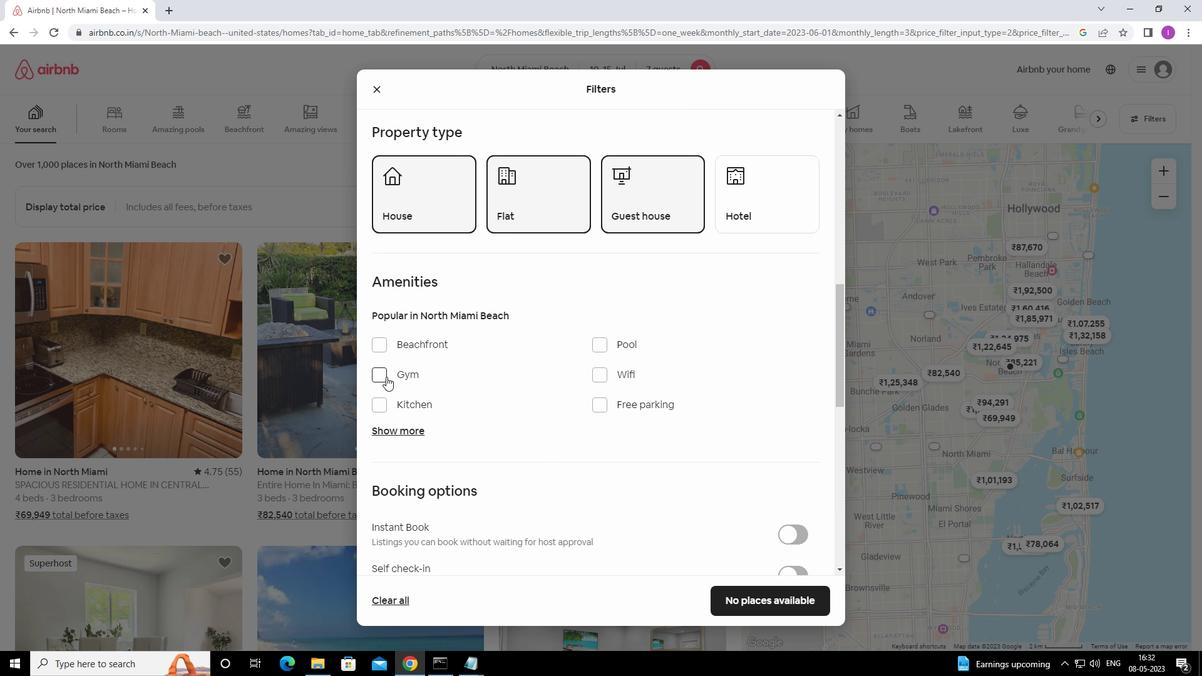 
Action: Mouse pressed left at (375, 374)
Screenshot: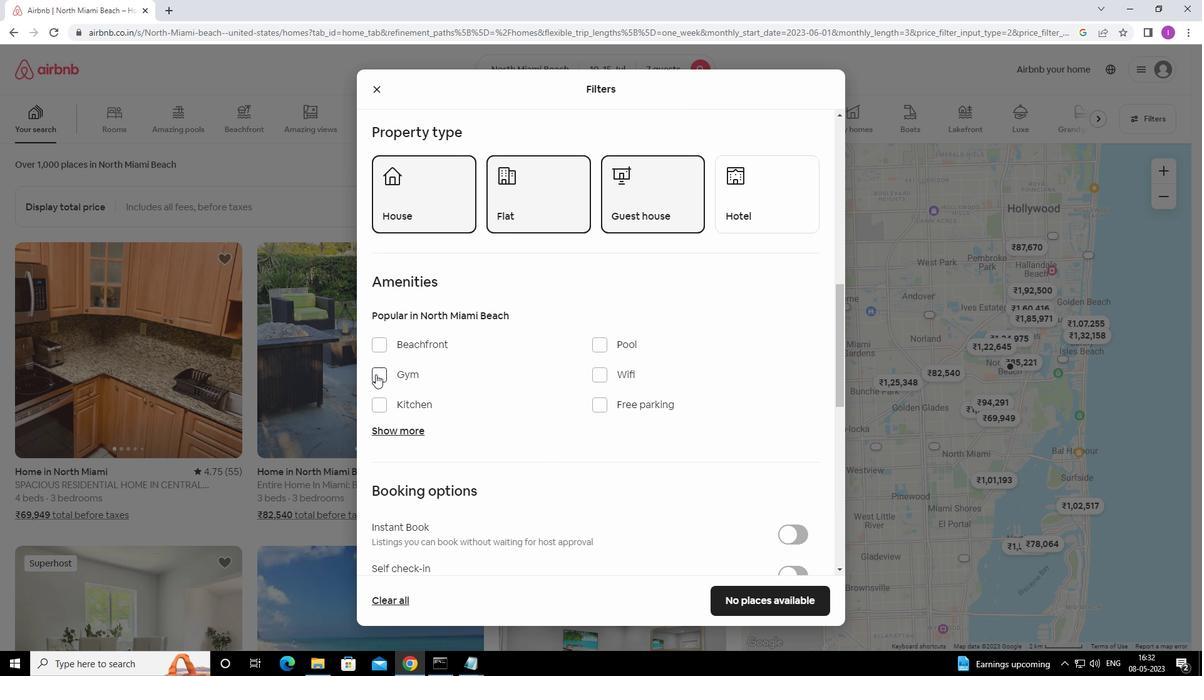 
Action: Mouse moved to (598, 372)
Screenshot: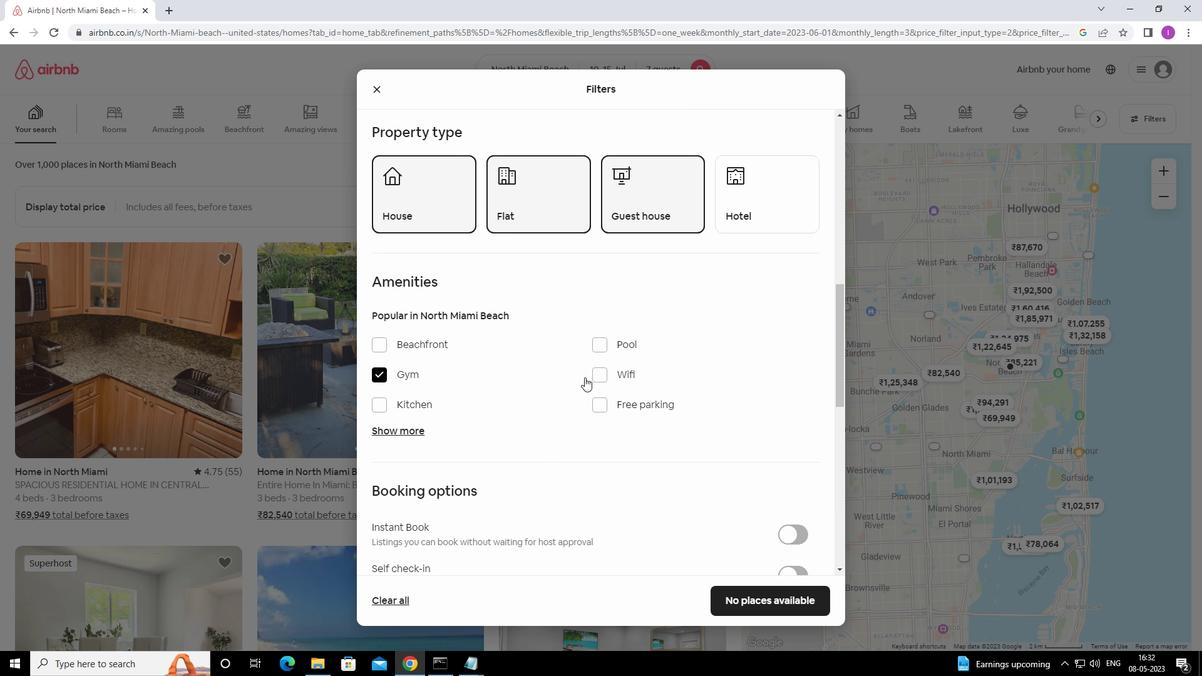 
Action: Mouse pressed left at (598, 372)
Screenshot: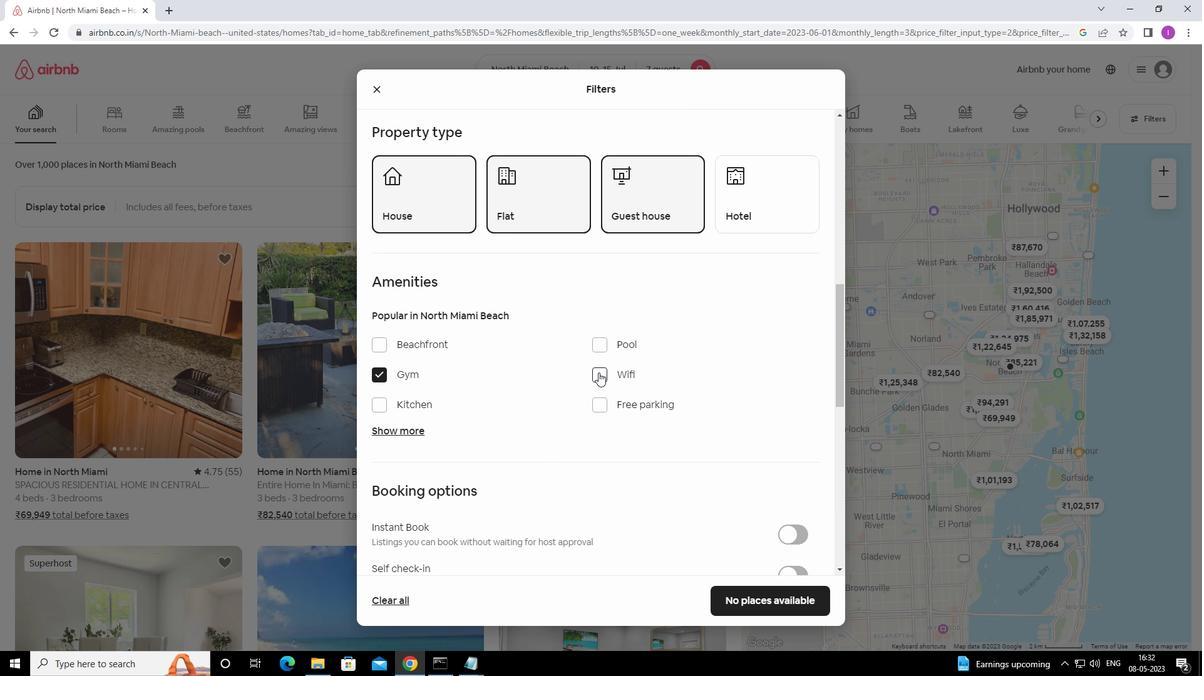 
Action: Mouse moved to (612, 403)
Screenshot: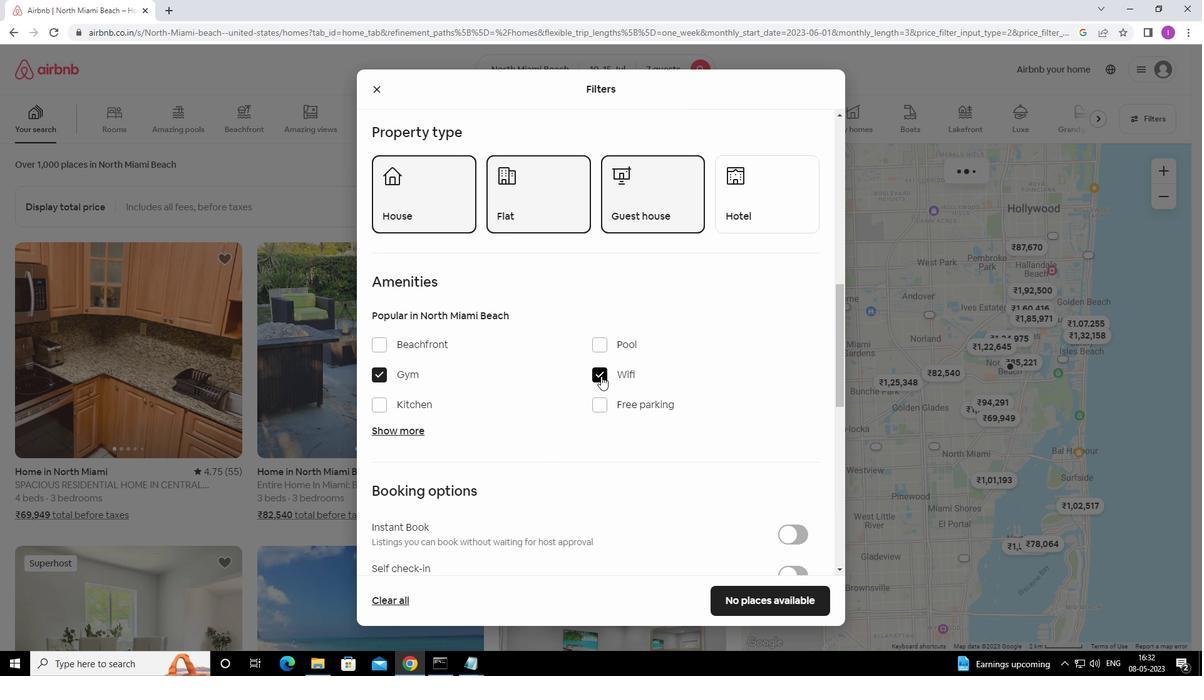 
Action: Mouse pressed left at (612, 403)
Screenshot: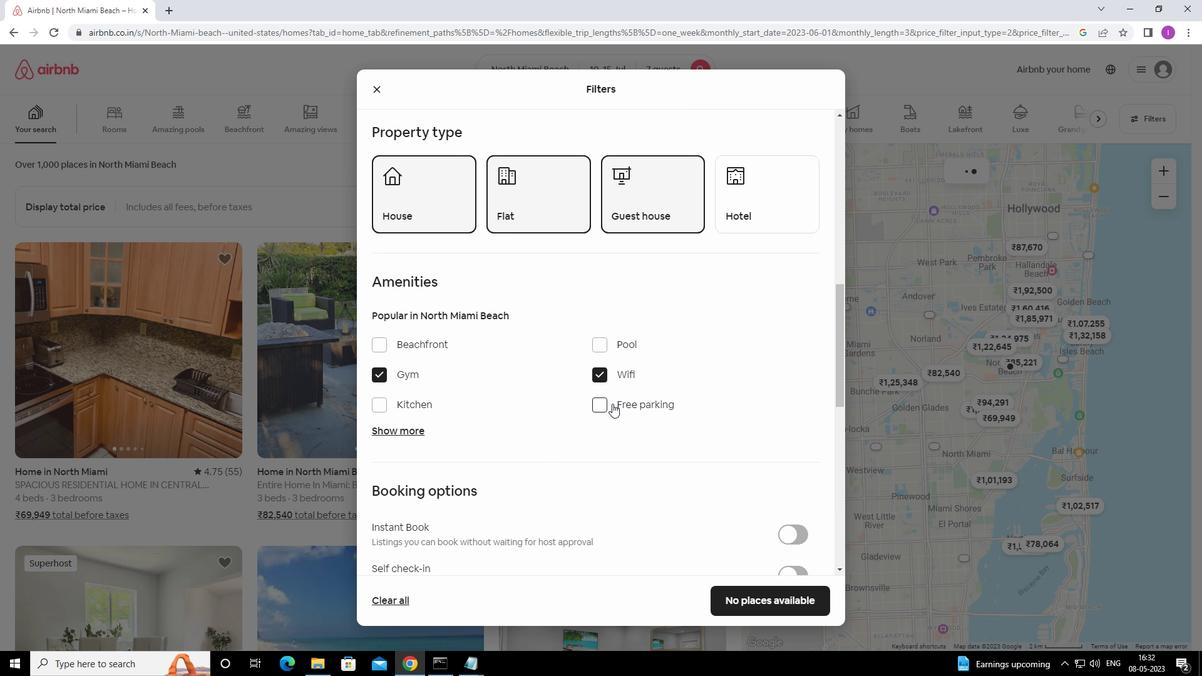 
Action: Mouse moved to (418, 430)
Screenshot: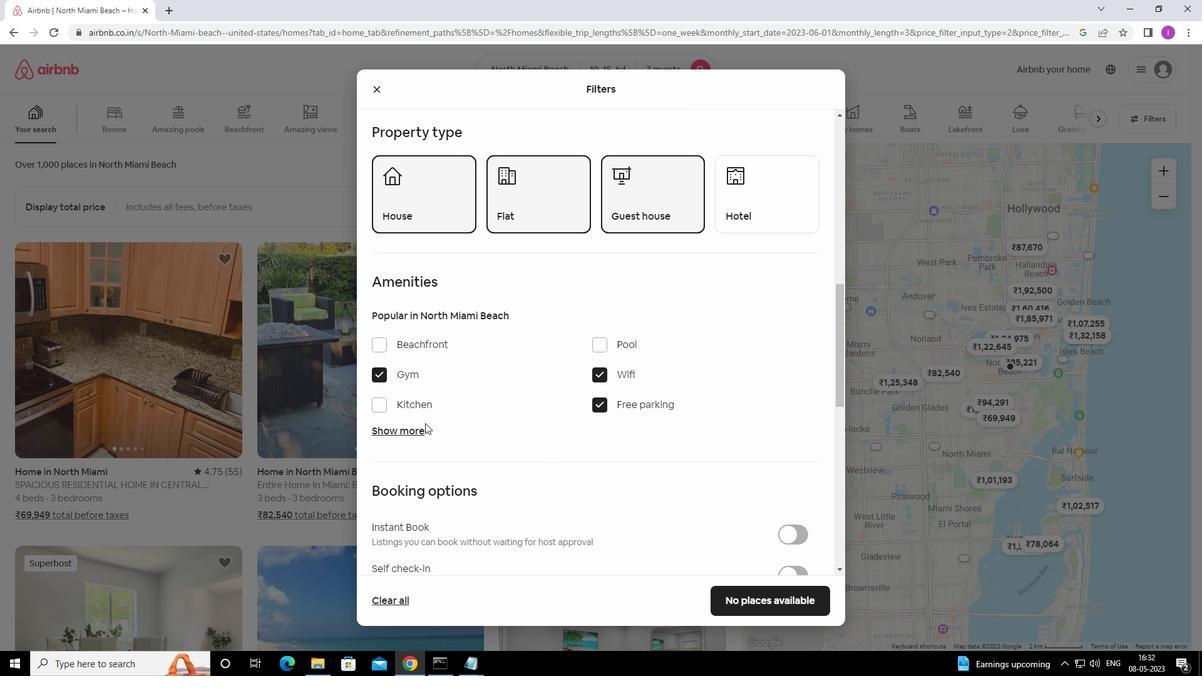 
Action: Mouse pressed left at (418, 430)
Screenshot: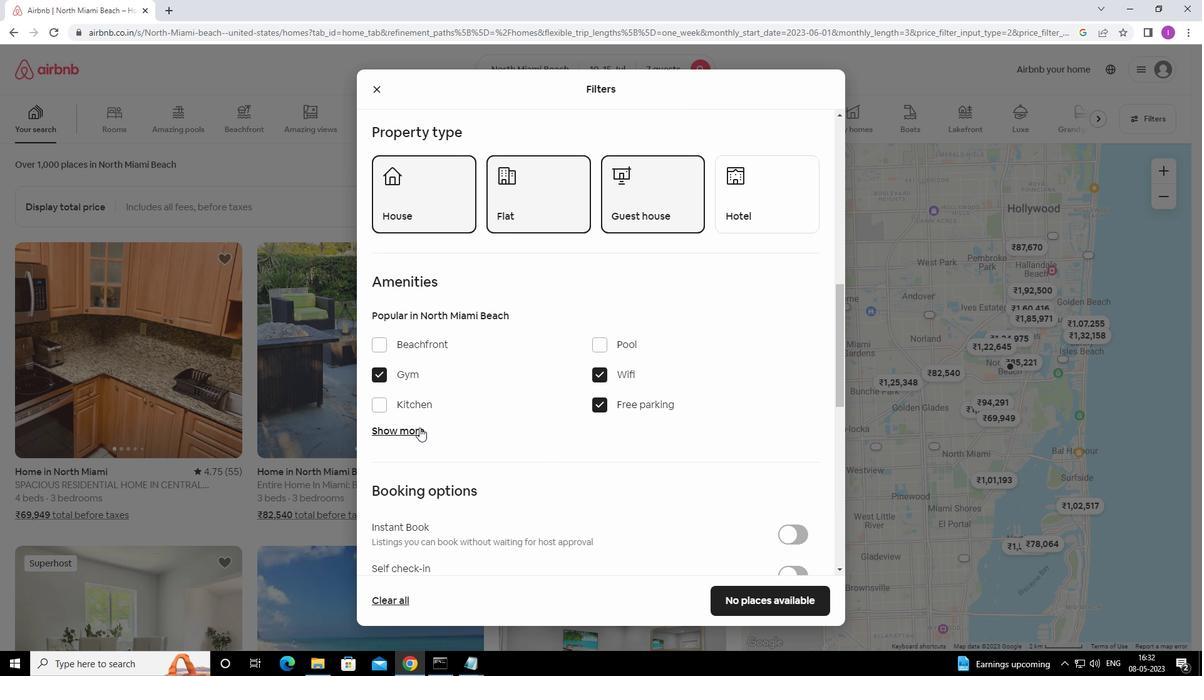 
Action: Mouse moved to (496, 455)
Screenshot: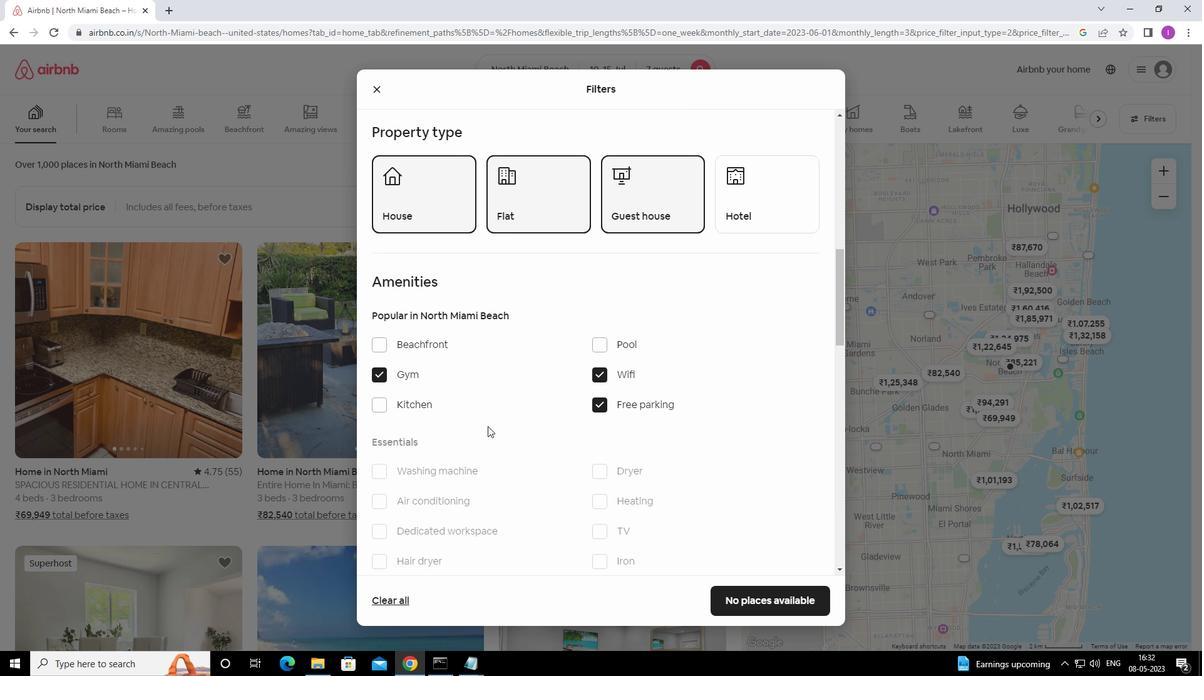 
Action: Mouse scrolled (496, 455) with delta (0, 0)
Screenshot: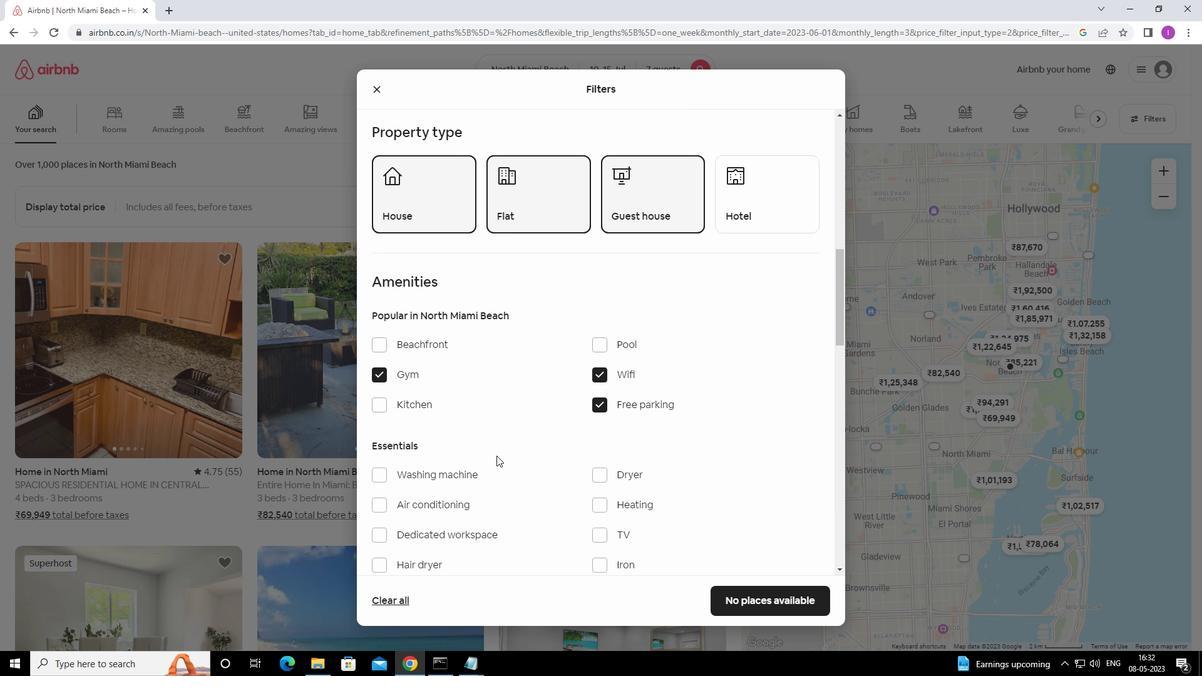 
Action: Mouse scrolled (496, 455) with delta (0, 0)
Screenshot: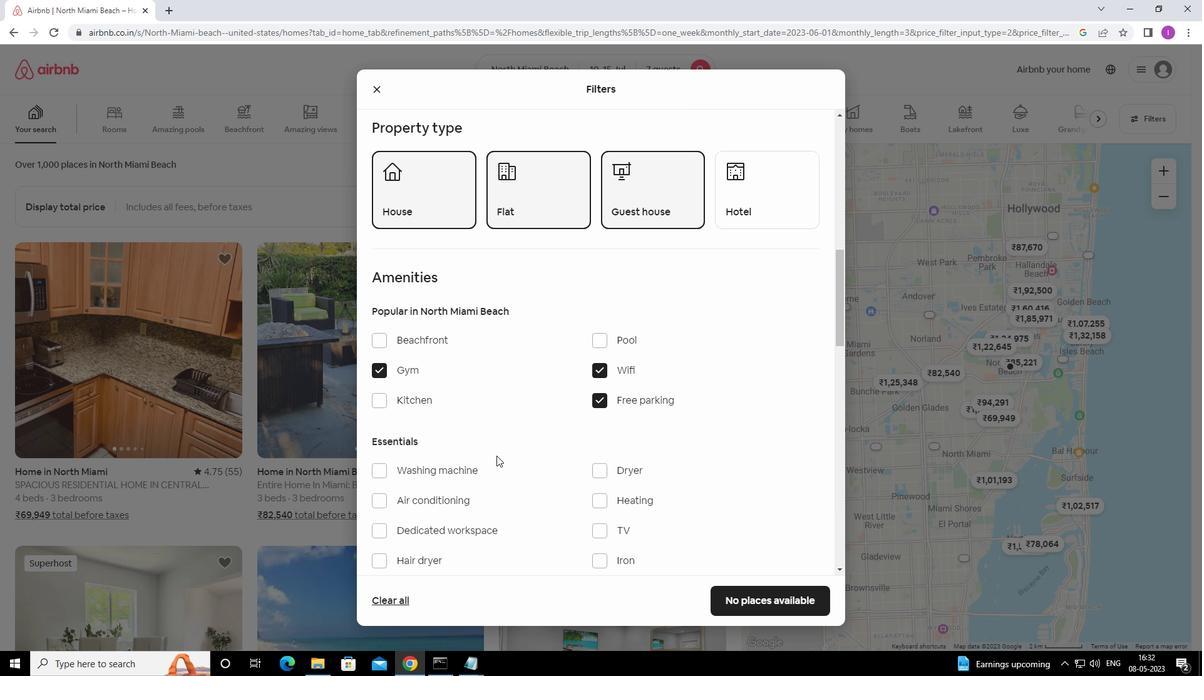 
Action: Mouse moved to (600, 416)
Screenshot: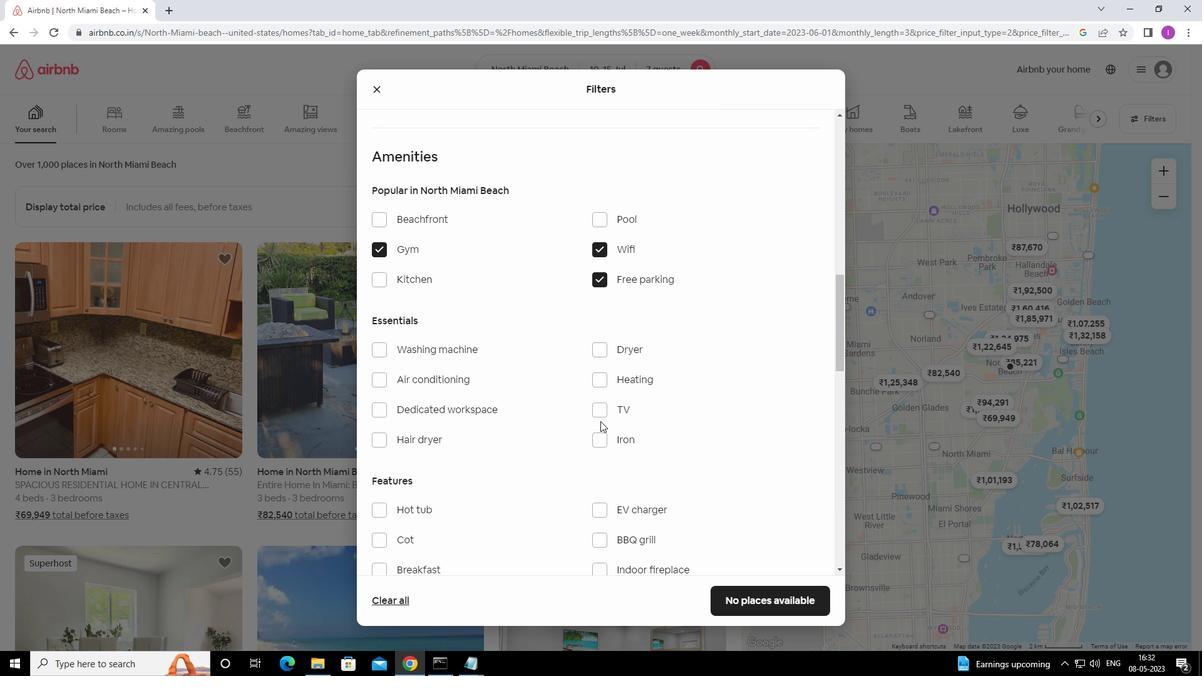 
Action: Mouse pressed left at (600, 416)
Screenshot: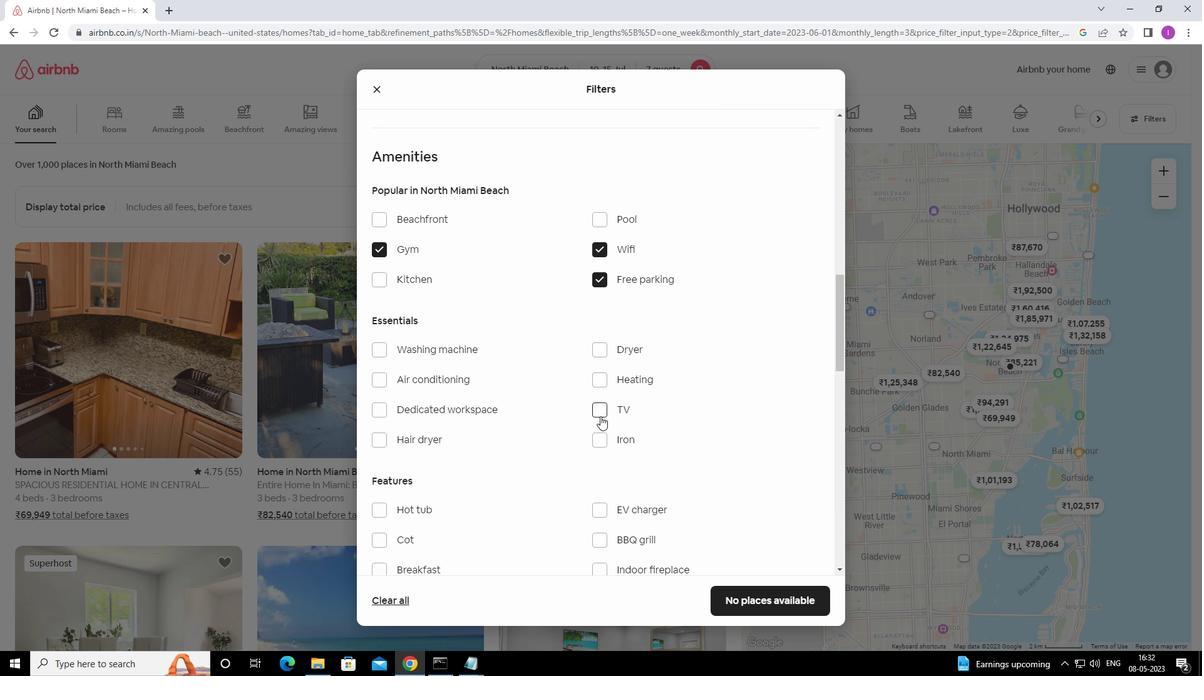 
Action: Mouse moved to (550, 464)
Screenshot: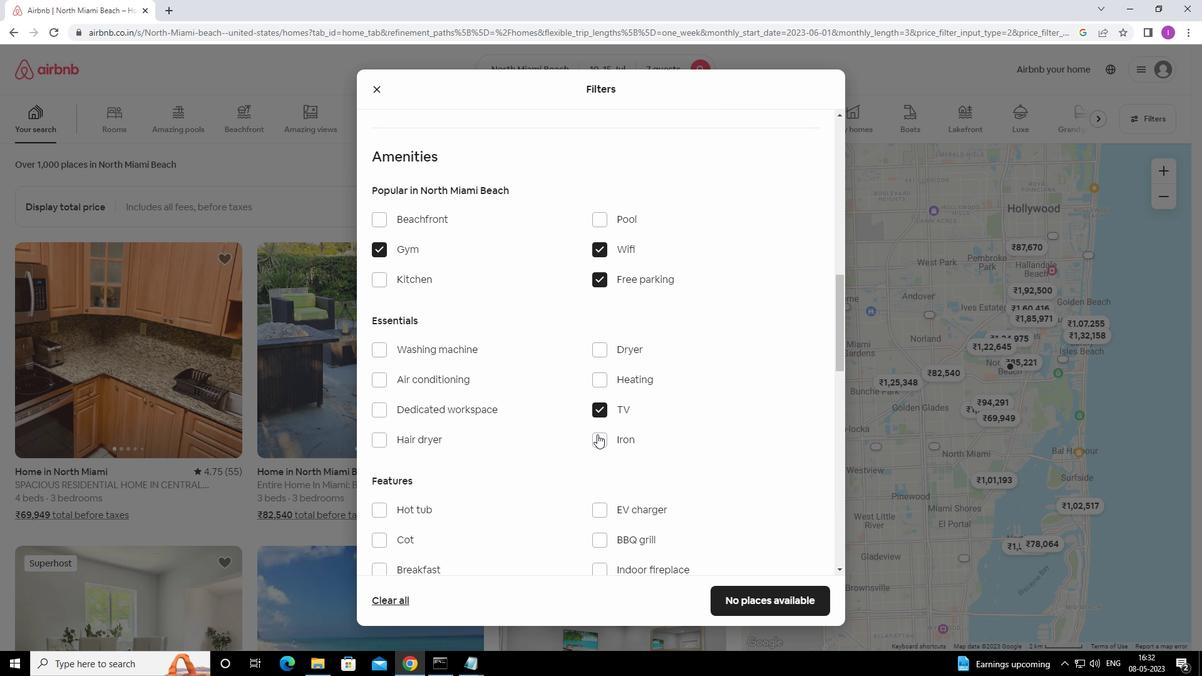 
Action: Mouse scrolled (550, 463) with delta (0, 0)
Screenshot: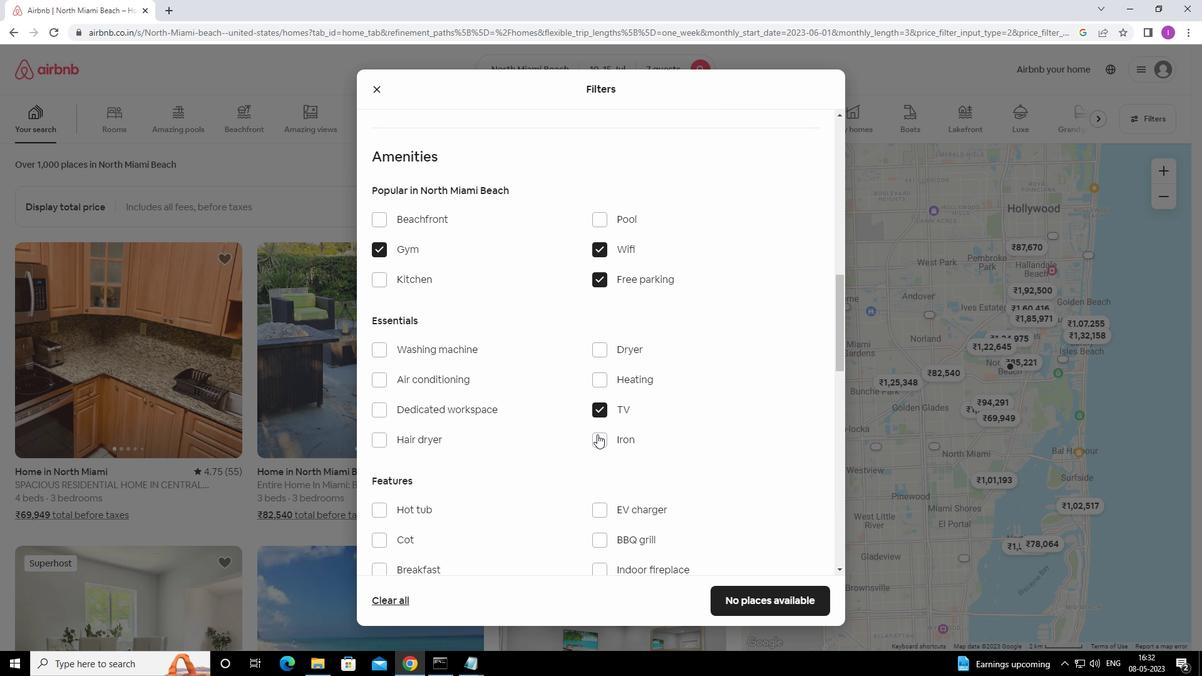 
Action: Mouse scrolled (550, 463) with delta (0, 0)
Screenshot: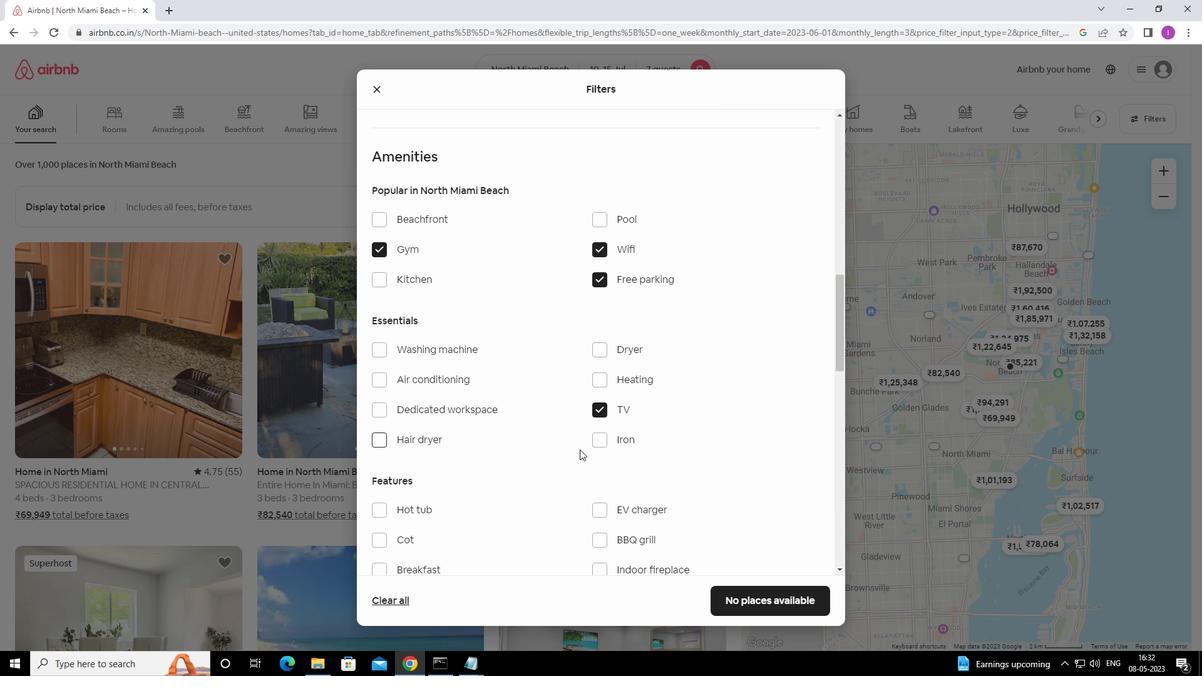 
Action: Mouse scrolled (550, 463) with delta (0, 0)
Screenshot: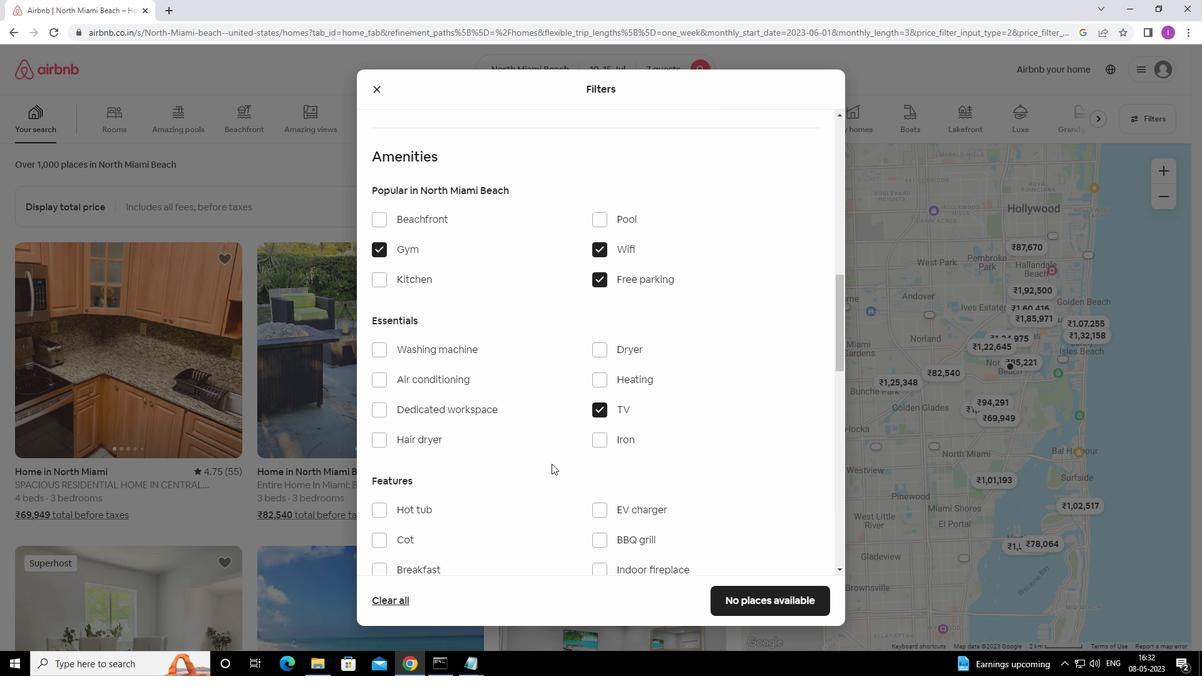 
Action: Mouse moved to (381, 381)
Screenshot: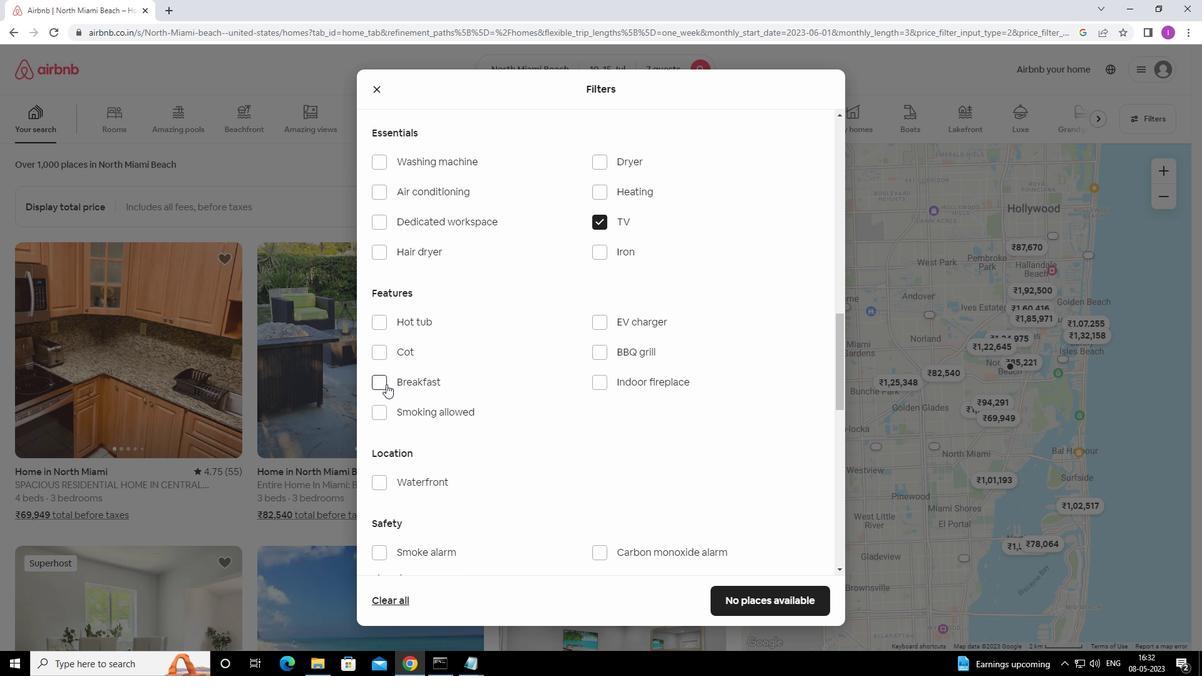 
Action: Mouse pressed left at (381, 381)
Screenshot: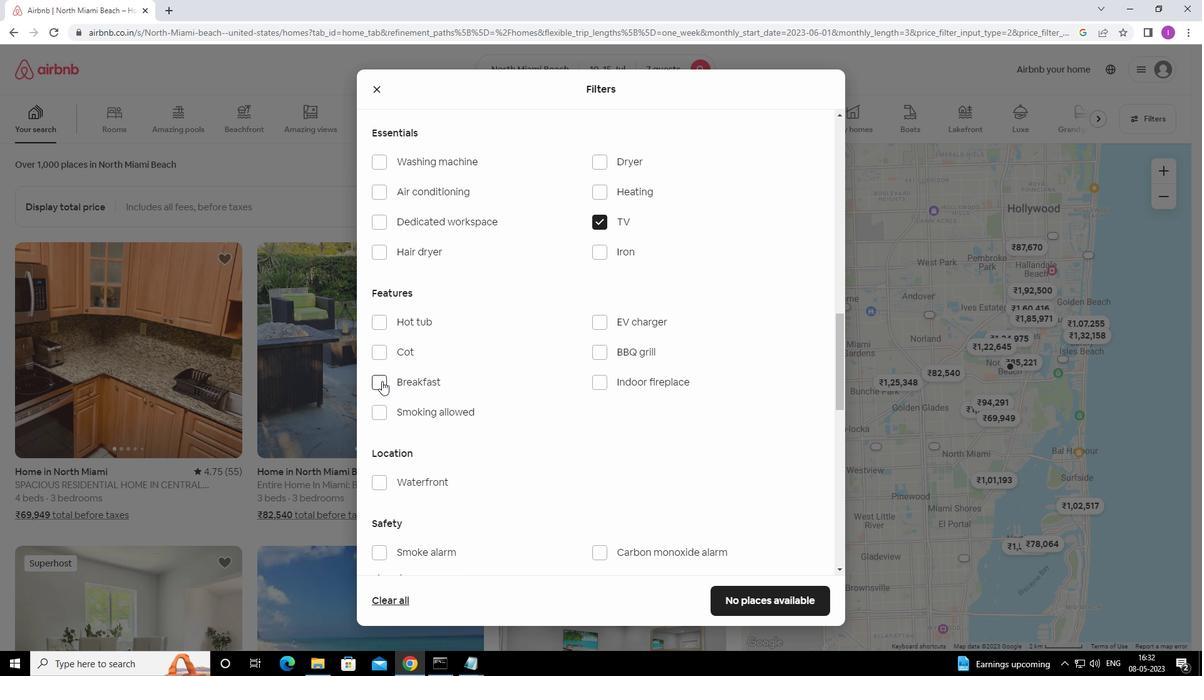 
Action: Mouse moved to (484, 438)
Screenshot: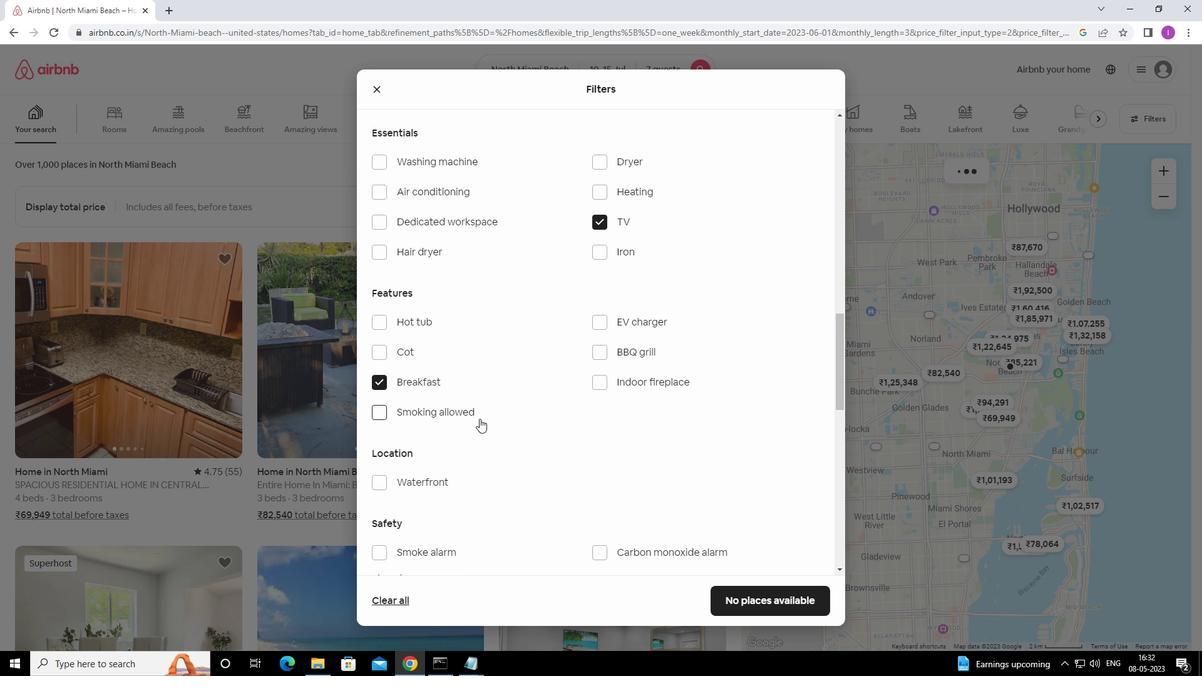 
Action: Mouse scrolled (484, 437) with delta (0, 0)
Screenshot: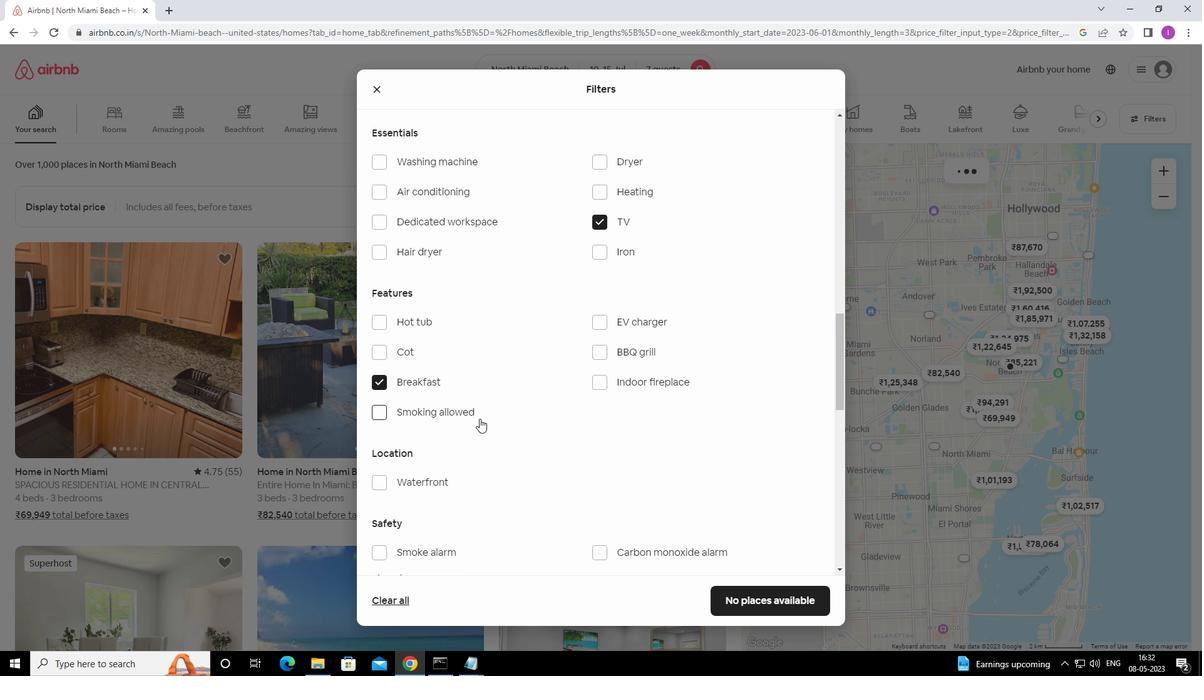 
Action: Mouse scrolled (484, 437) with delta (0, 0)
Screenshot: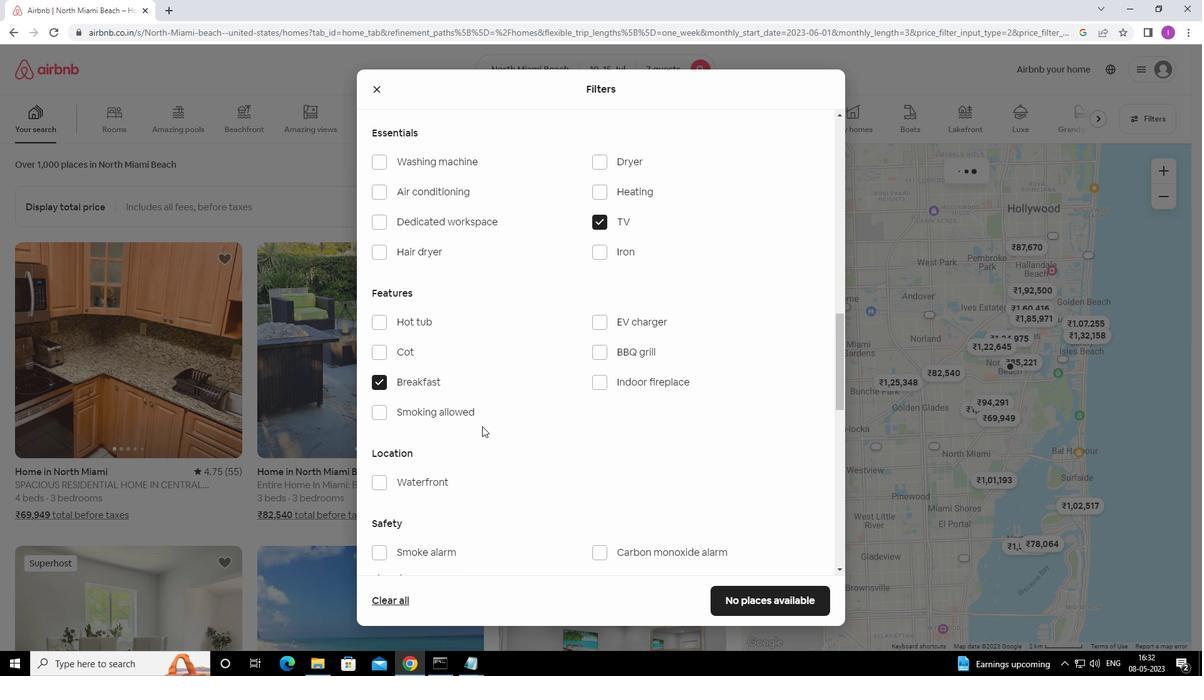 
Action: Mouse scrolled (484, 437) with delta (0, 0)
Screenshot: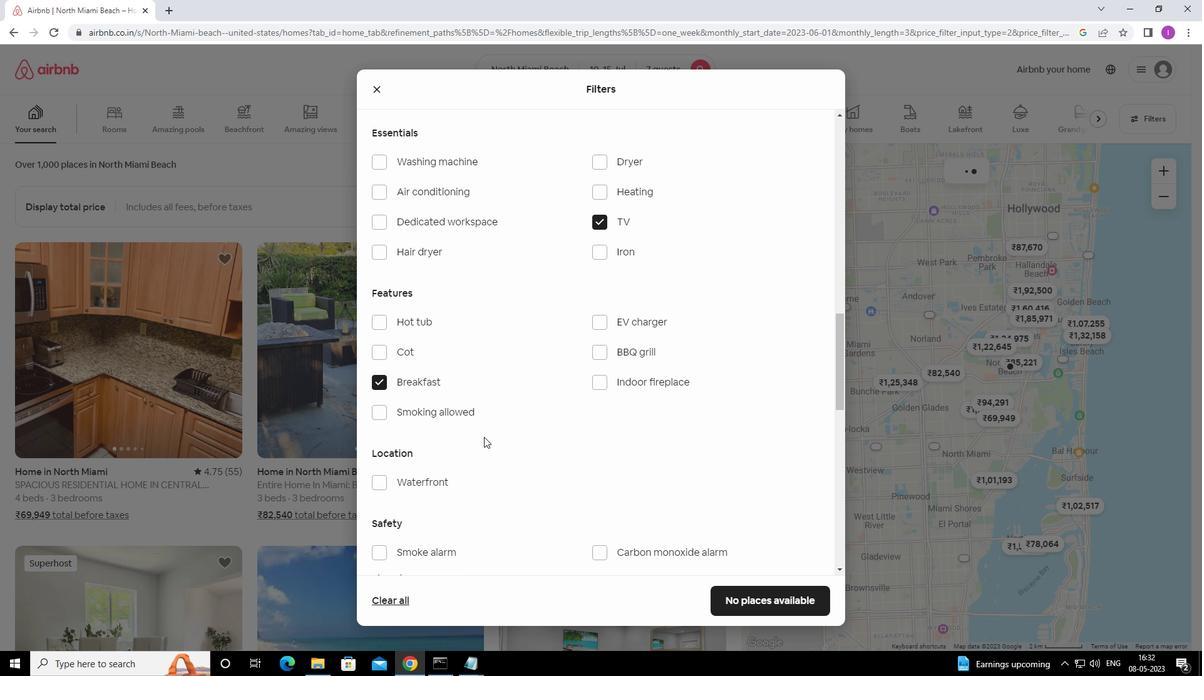 
Action: Mouse moved to (545, 407)
Screenshot: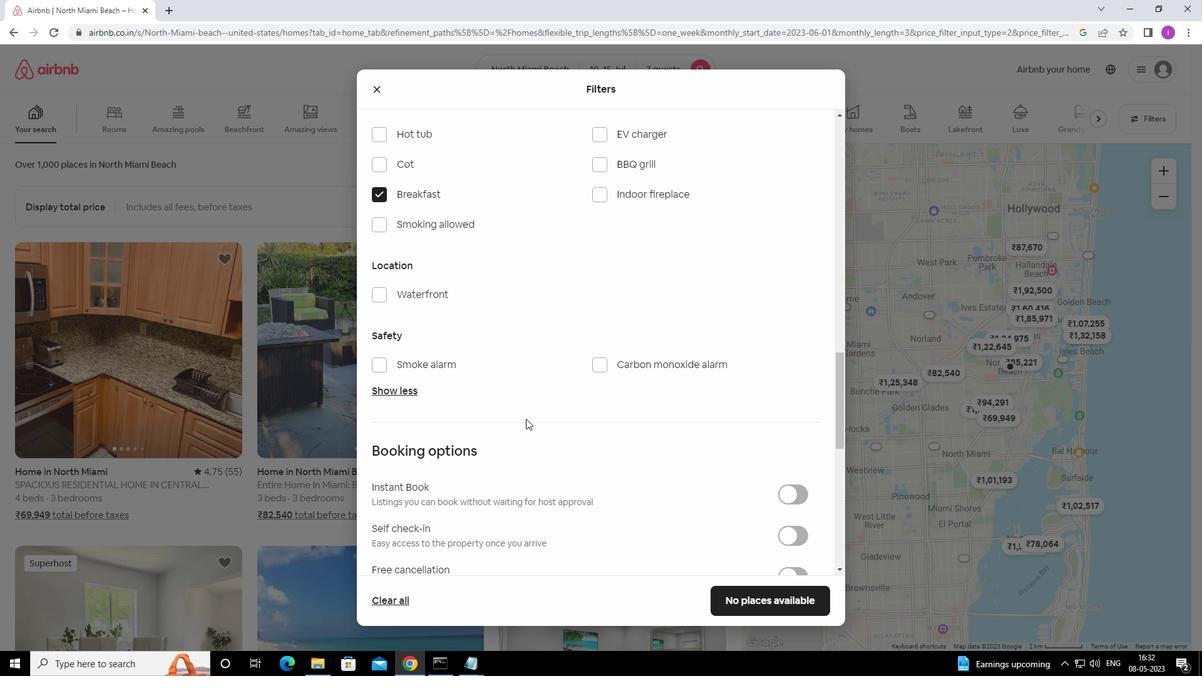 
Action: Mouse scrolled (545, 406) with delta (0, 0)
Screenshot: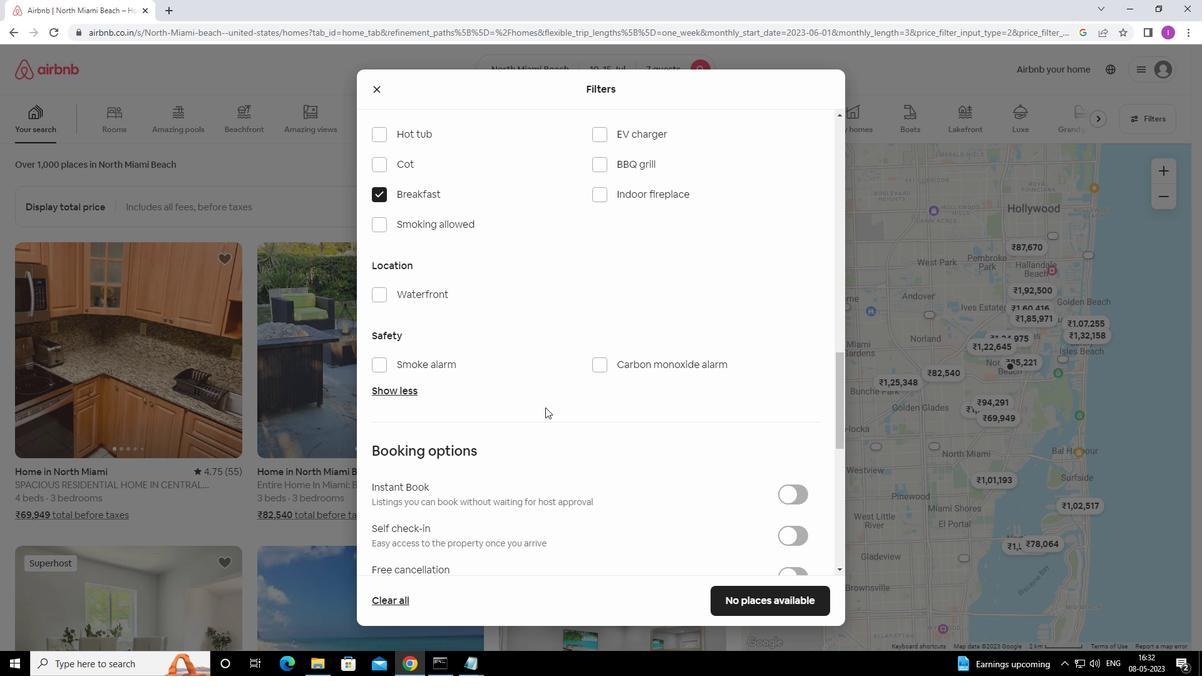 
Action: Mouse scrolled (545, 406) with delta (0, 0)
Screenshot: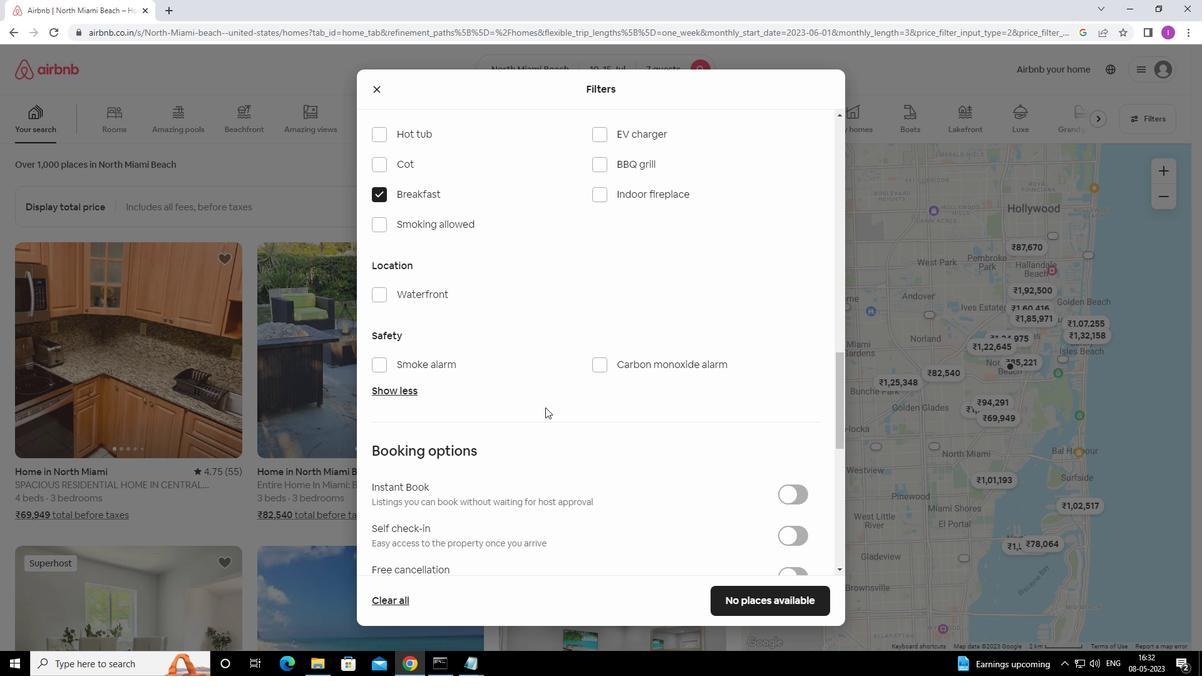 
Action: Mouse moved to (785, 413)
Screenshot: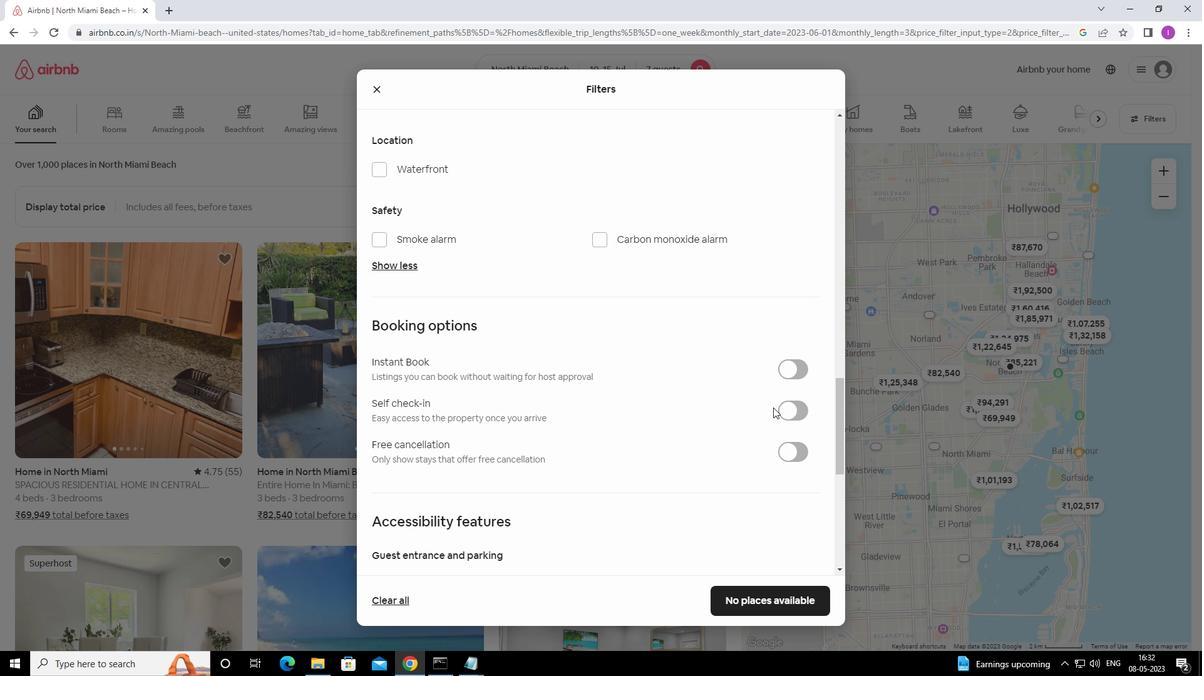 
Action: Mouse pressed left at (785, 413)
Screenshot: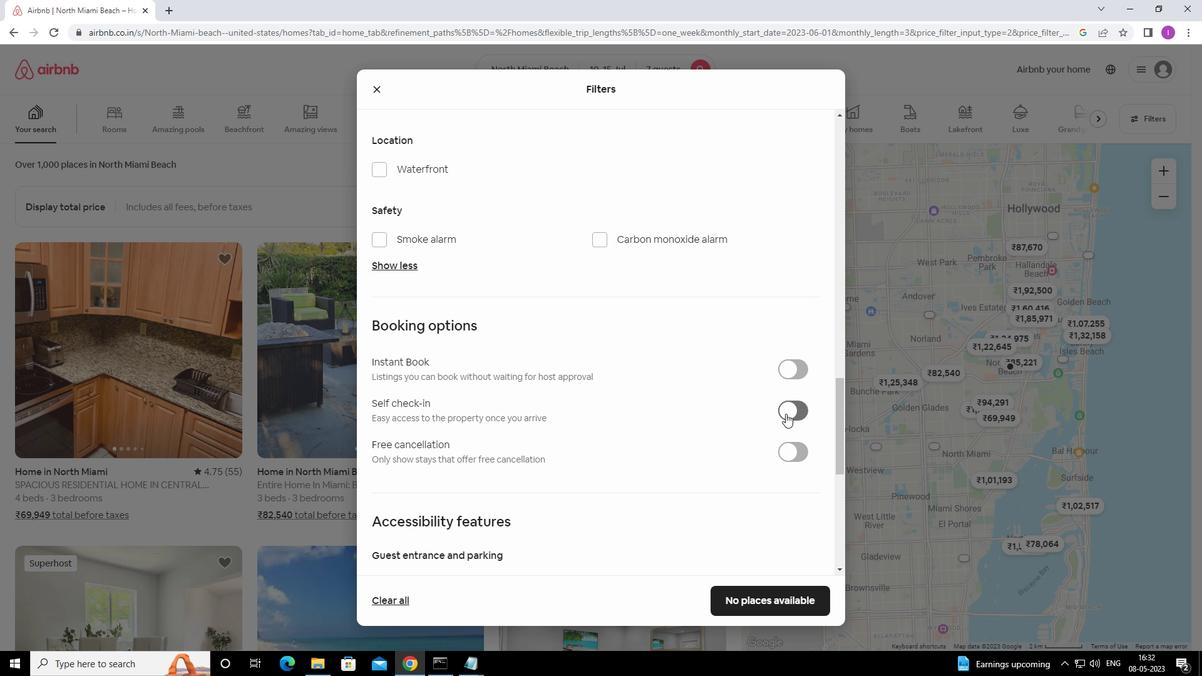 
Action: Mouse moved to (648, 433)
Screenshot: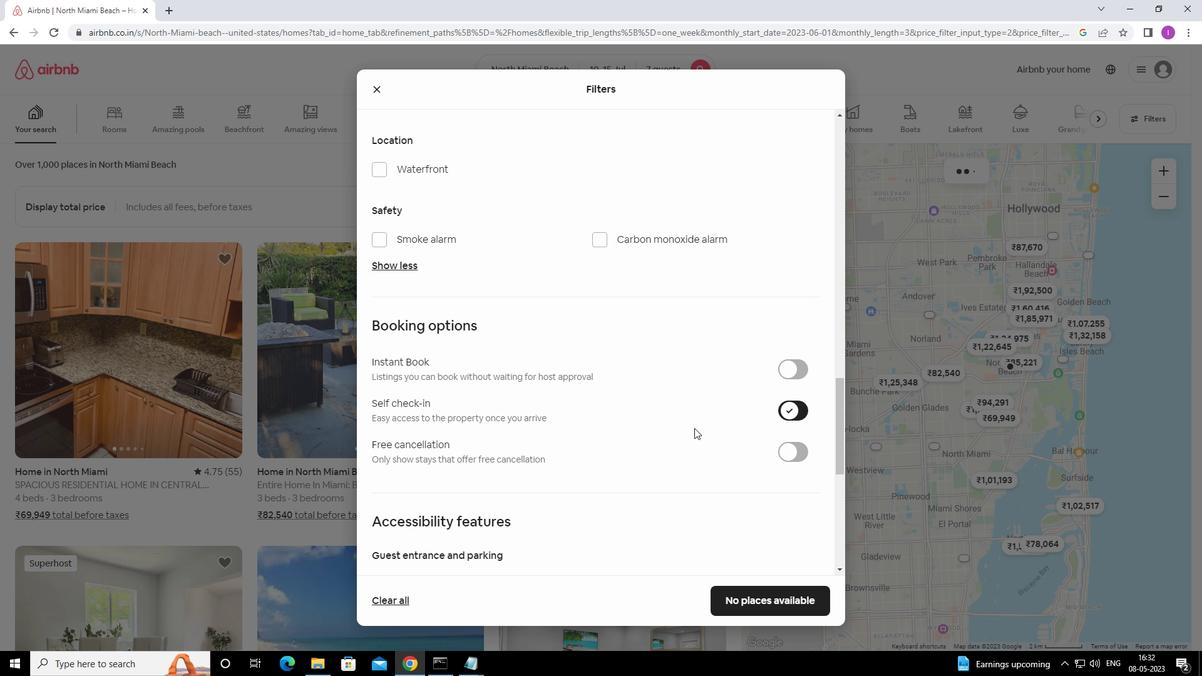 
Action: Mouse scrolled (648, 432) with delta (0, 0)
Screenshot: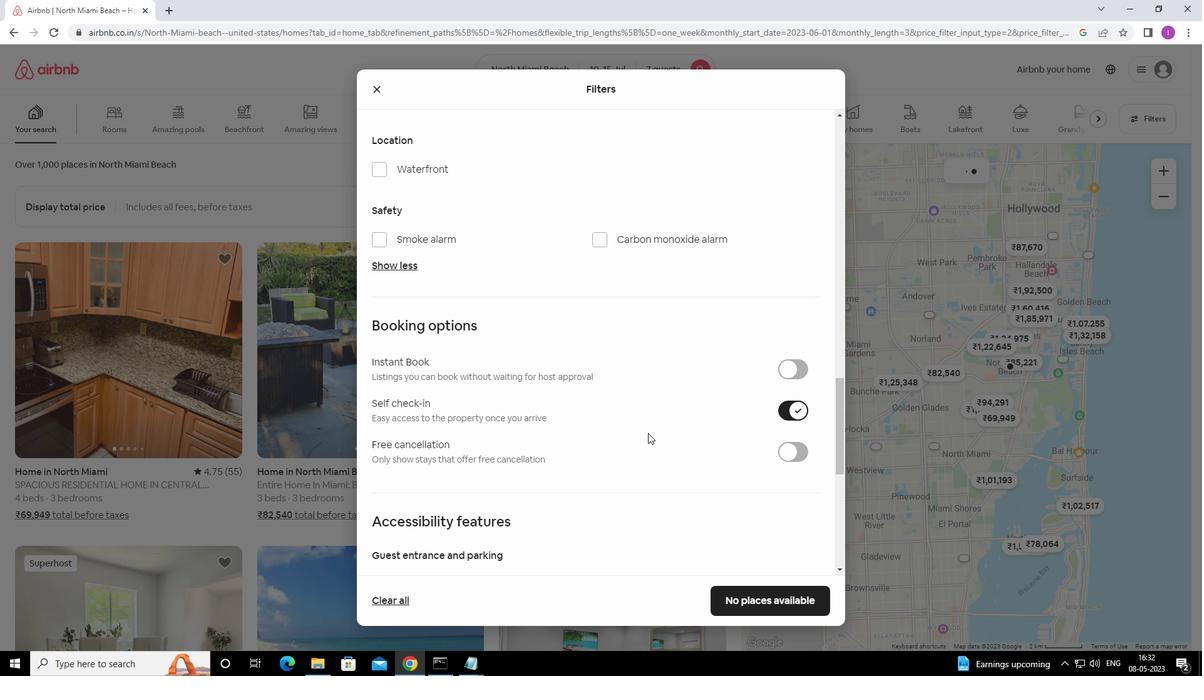
Action: Mouse moved to (647, 433)
Screenshot: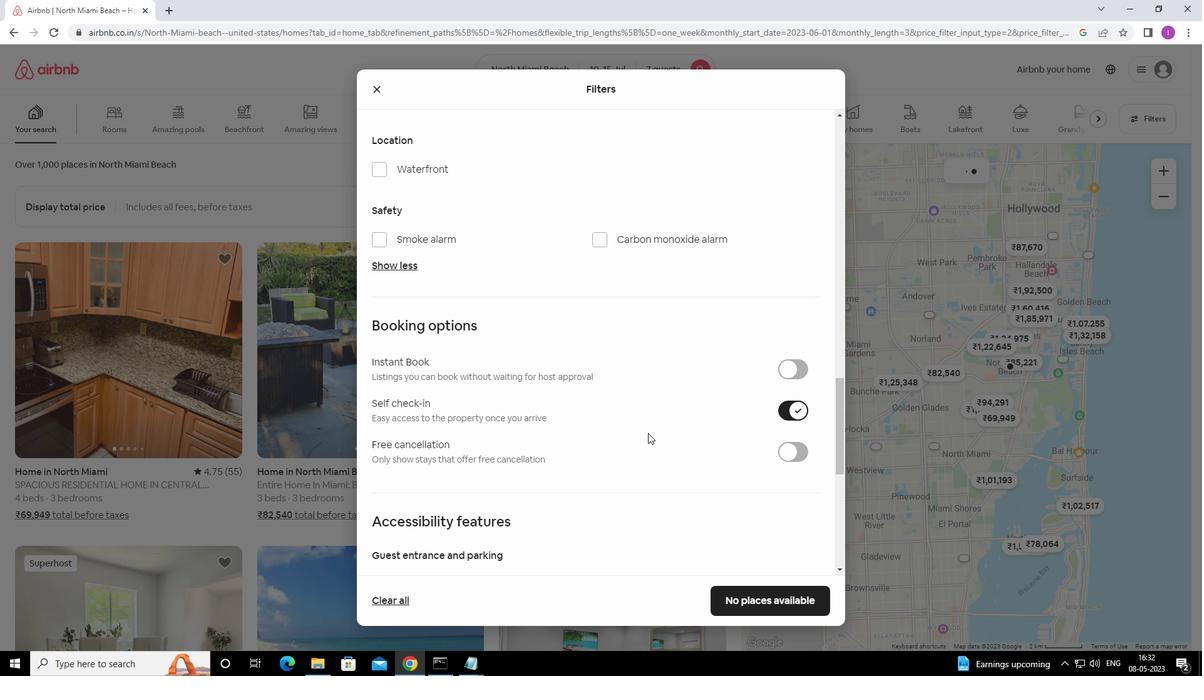 
Action: Mouse scrolled (647, 432) with delta (0, 0)
Screenshot: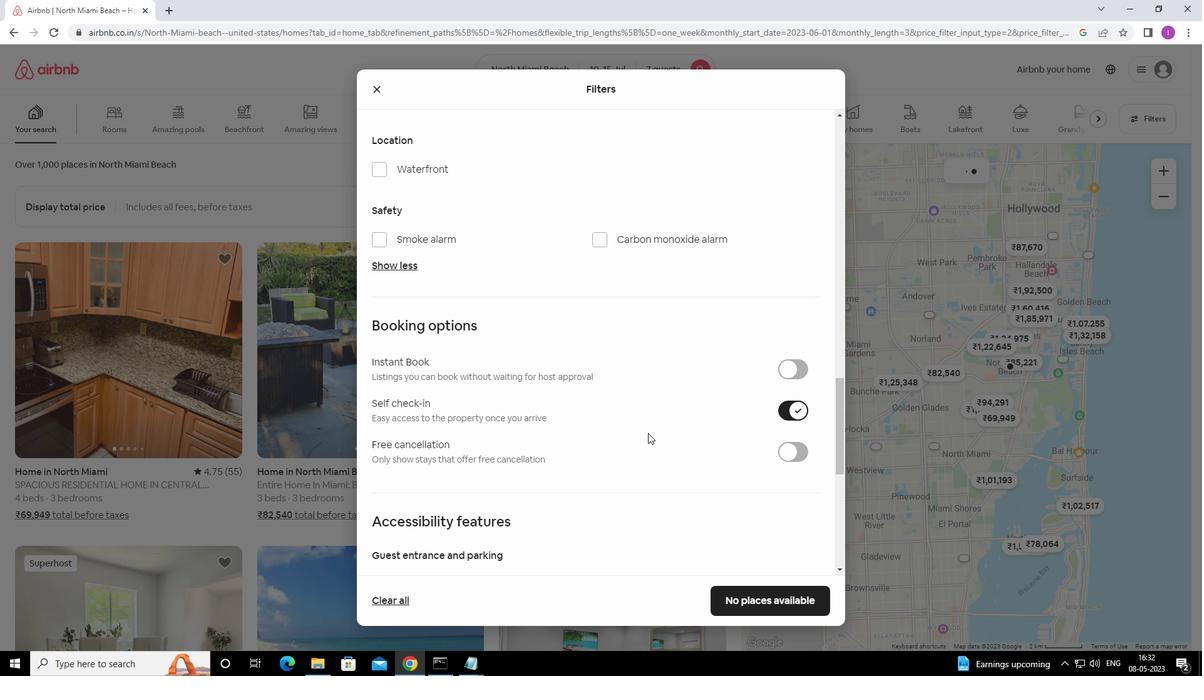 
Action: Mouse scrolled (647, 432) with delta (0, 0)
Screenshot: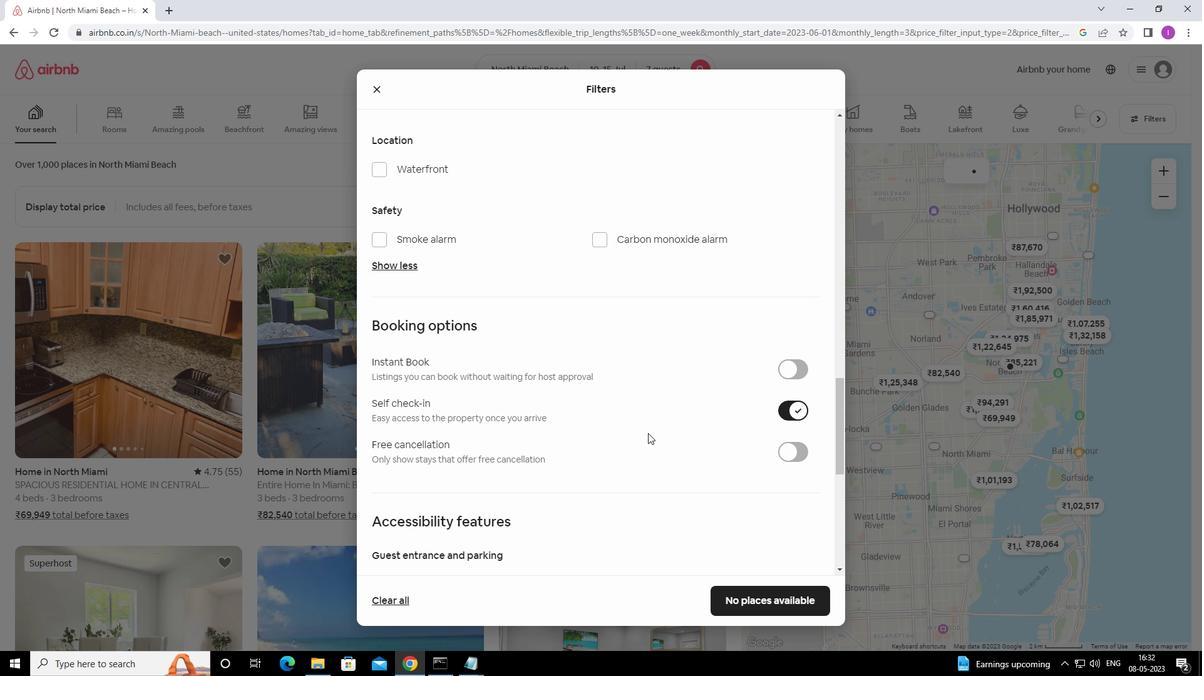
Action: Mouse scrolled (647, 432) with delta (0, 0)
Screenshot: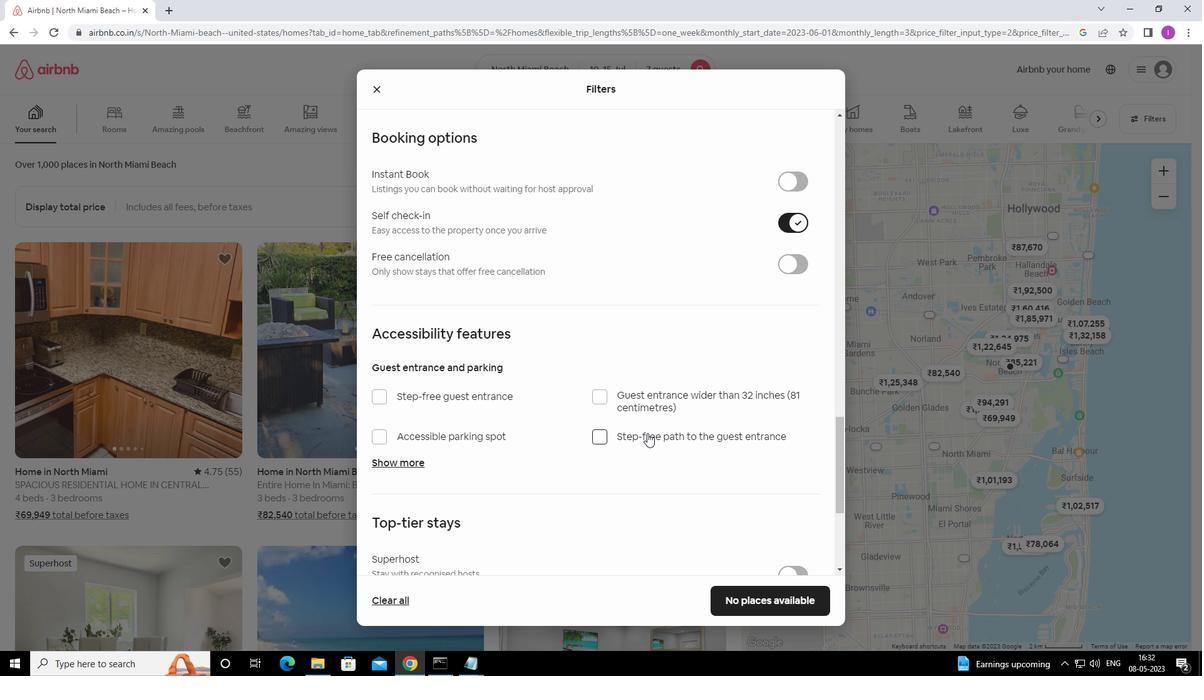 
Action: Mouse scrolled (647, 432) with delta (0, 0)
Screenshot: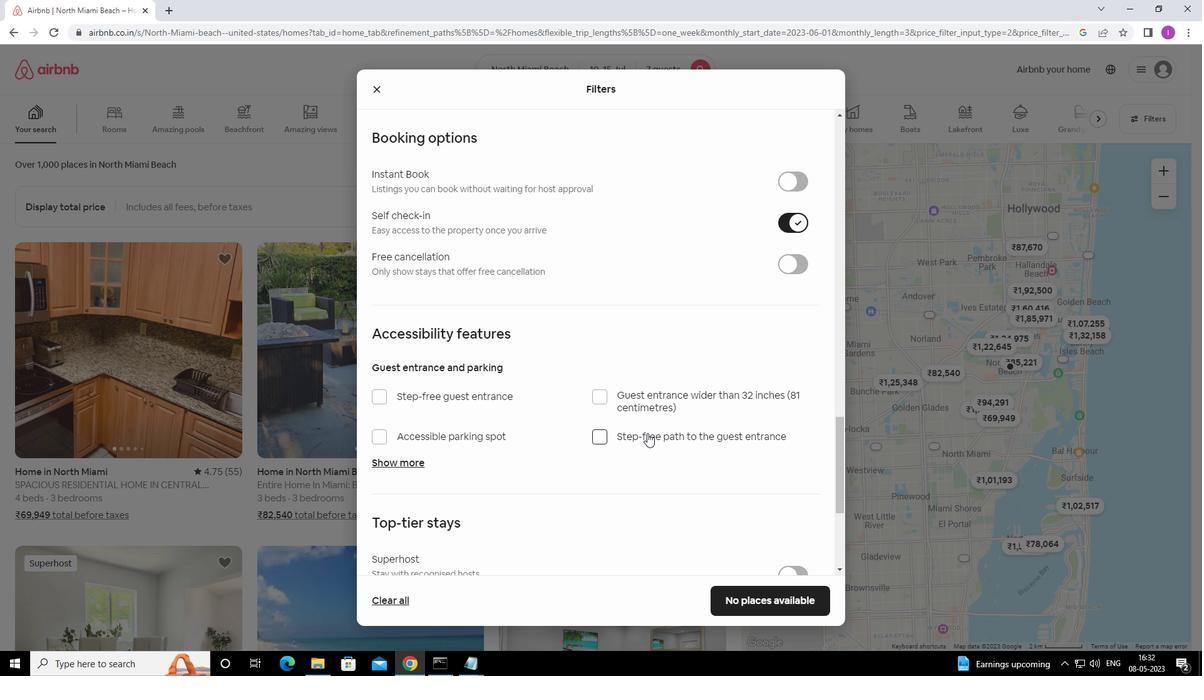 
Action: Mouse scrolled (647, 432) with delta (0, 0)
Screenshot: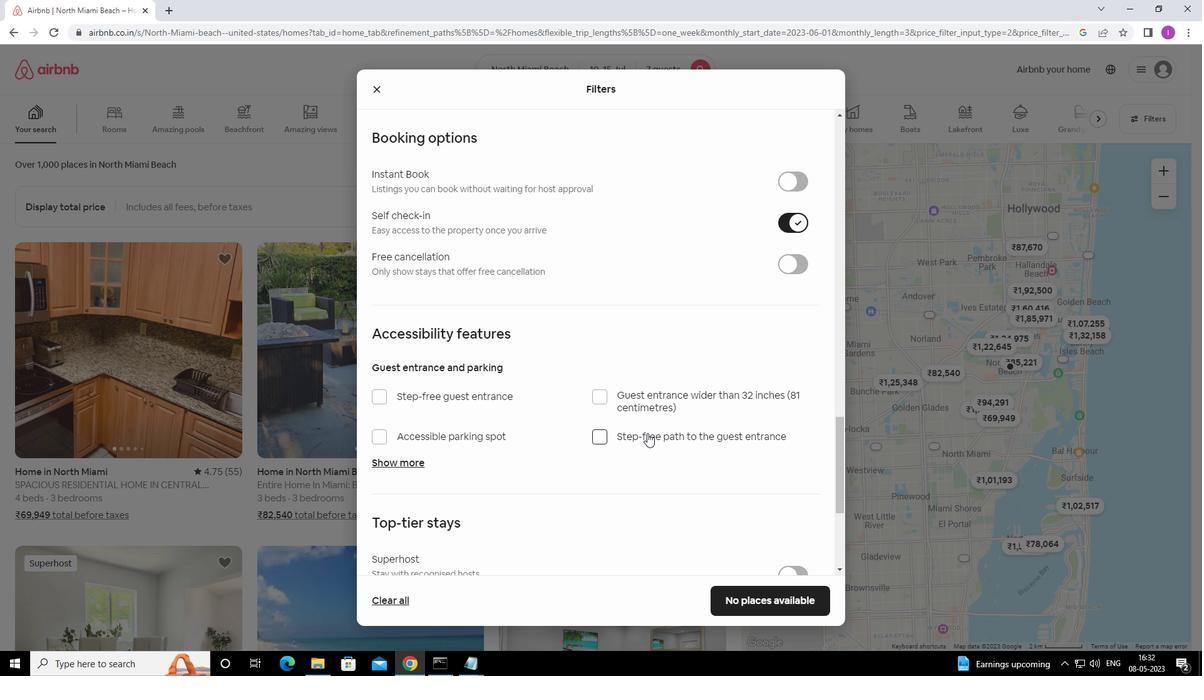 
Action: Mouse scrolled (647, 432) with delta (0, 0)
Screenshot: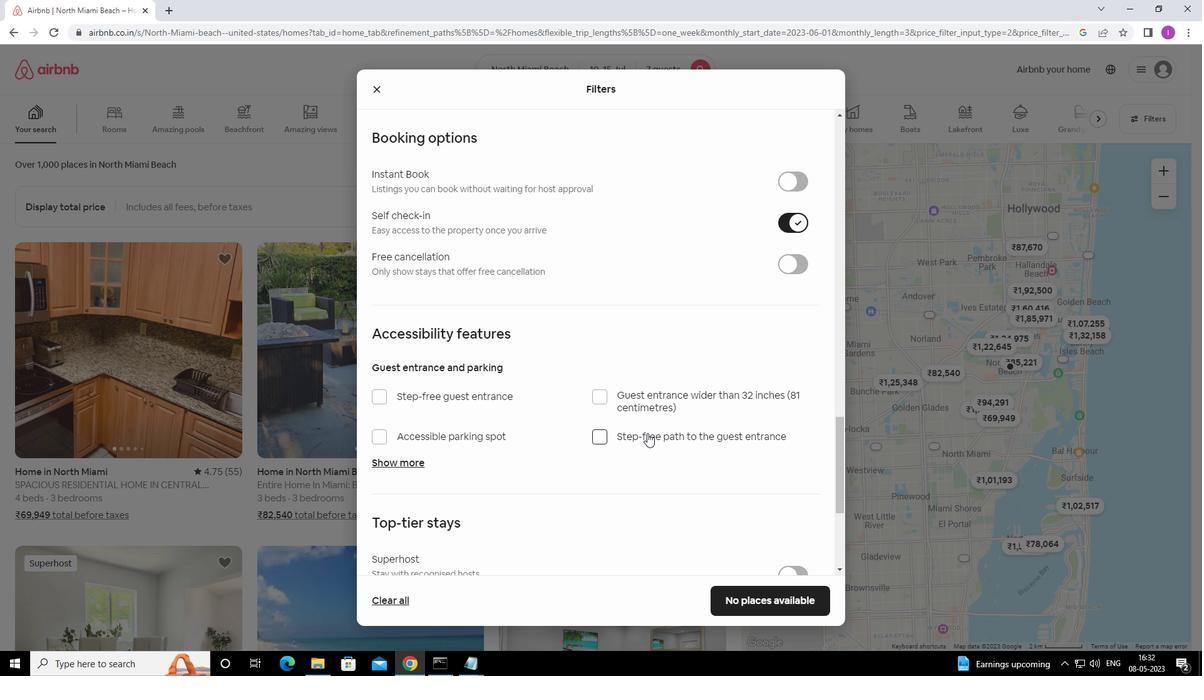 
Action: Mouse moved to (643, 436)
Screenshot: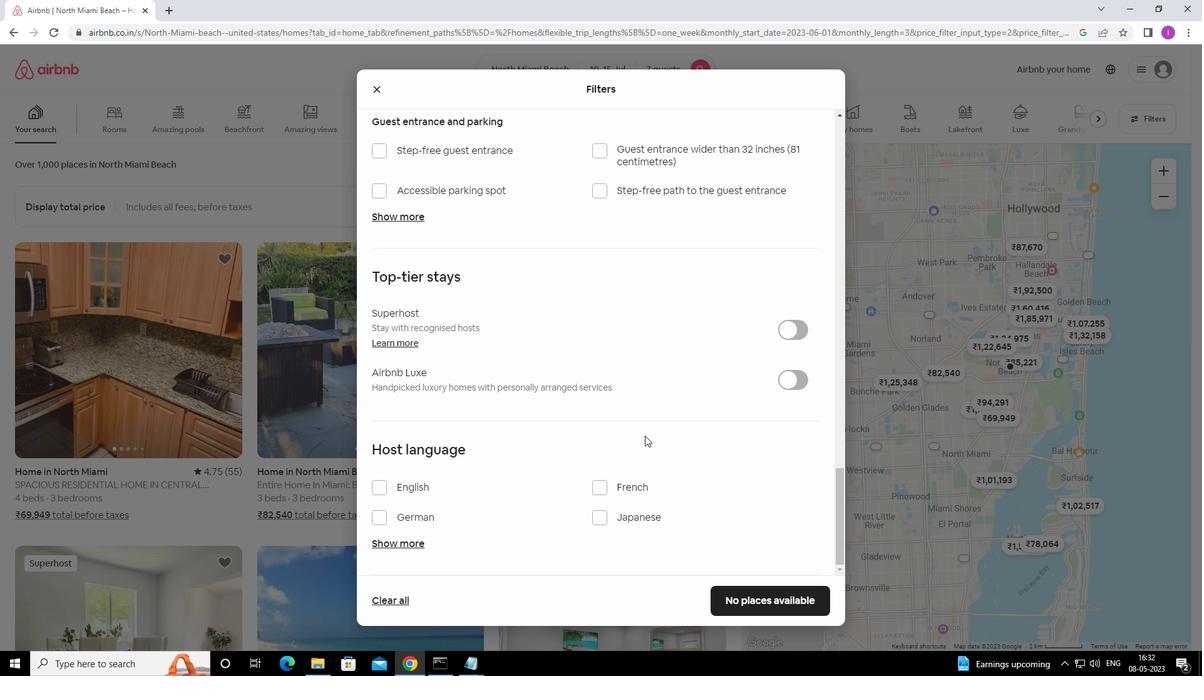 
Action: Mouse scrolled (643, 435) with delta (0, 0)
Screenshot: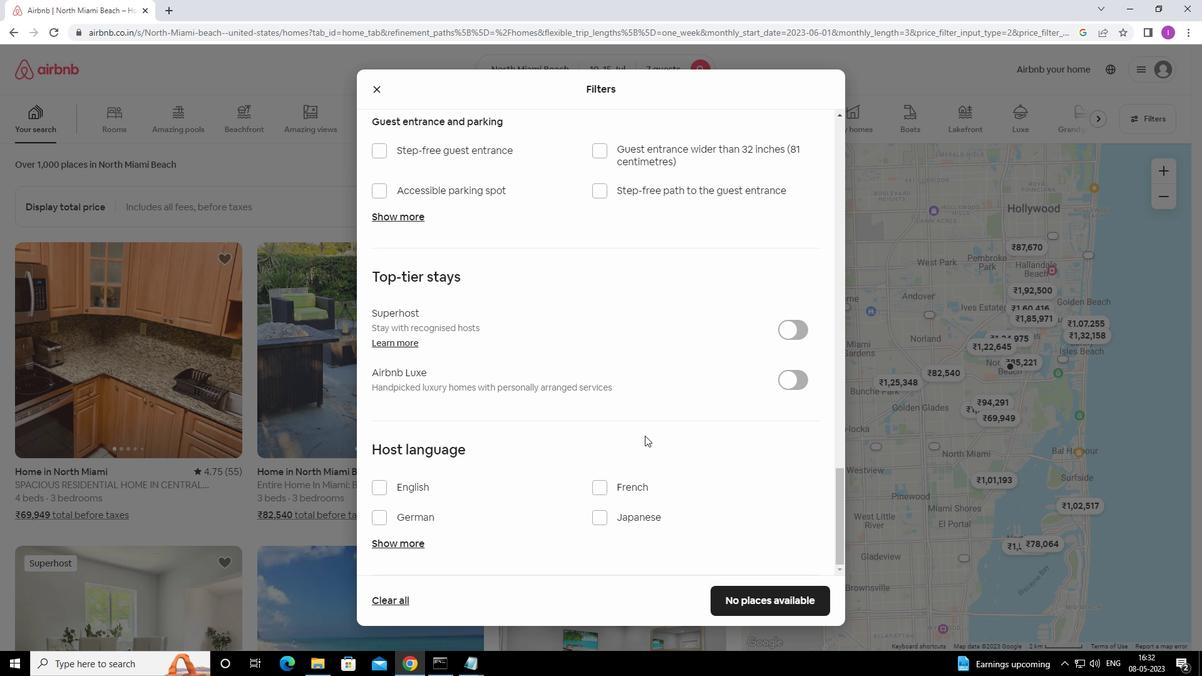 
Action: Mouse moved to (642, 437)
Screenshot: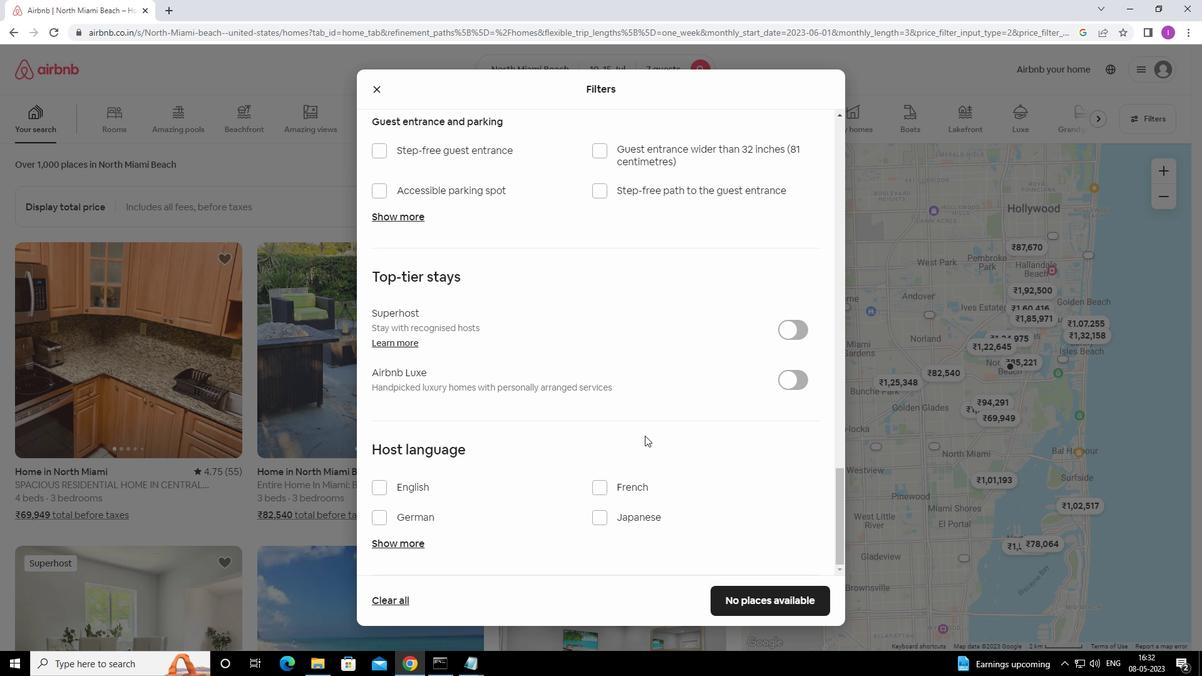 
Action: Mouse scrolled (642, 436) with delta (0, 0)
Screenshot: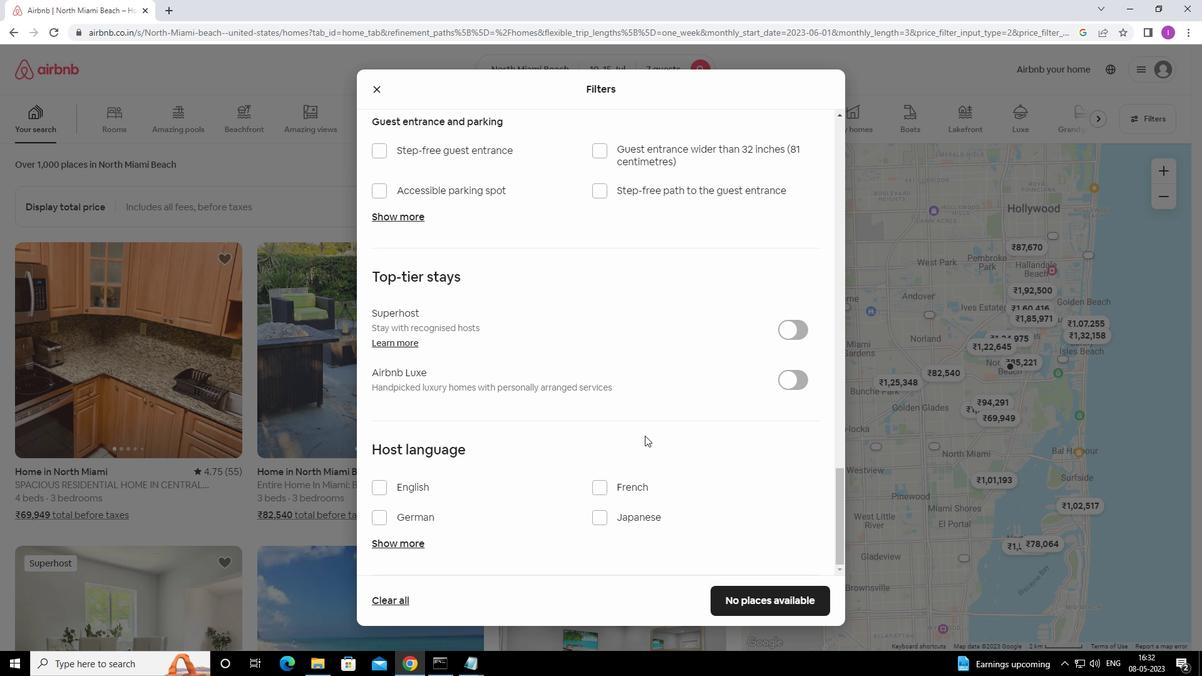 
Action: Mouse moved to (507, 518)
Screenshot: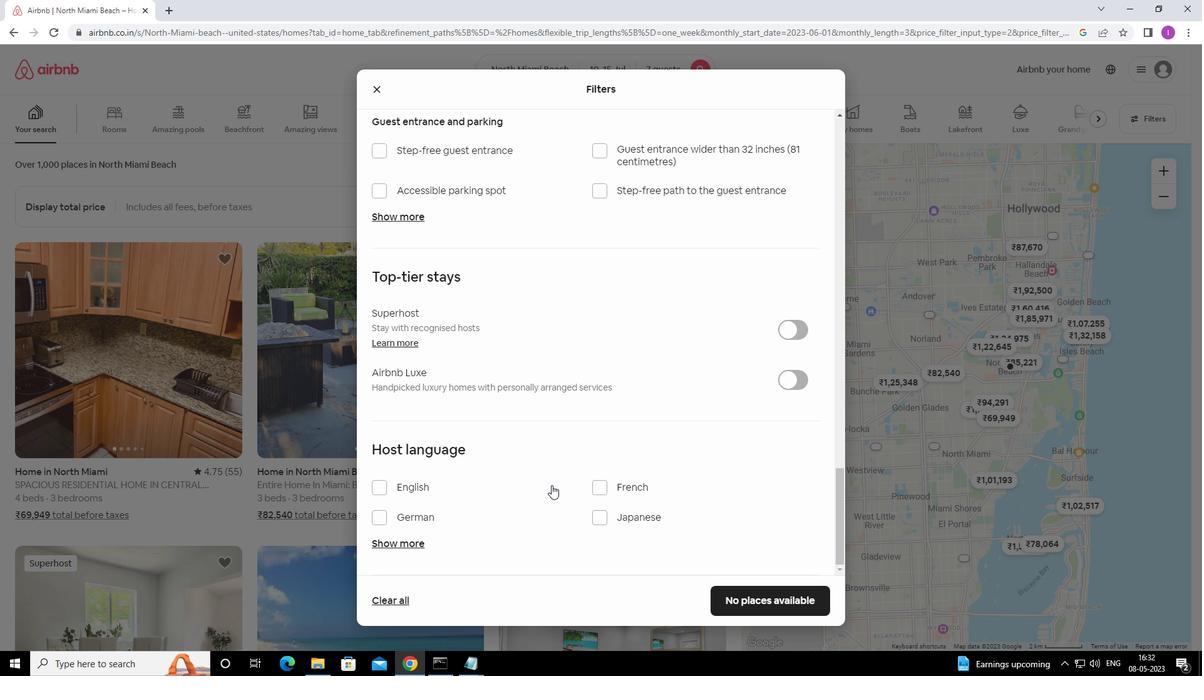 
Action: Mouse scrolled (507, 517) with delta (0, 0)
Screenshot: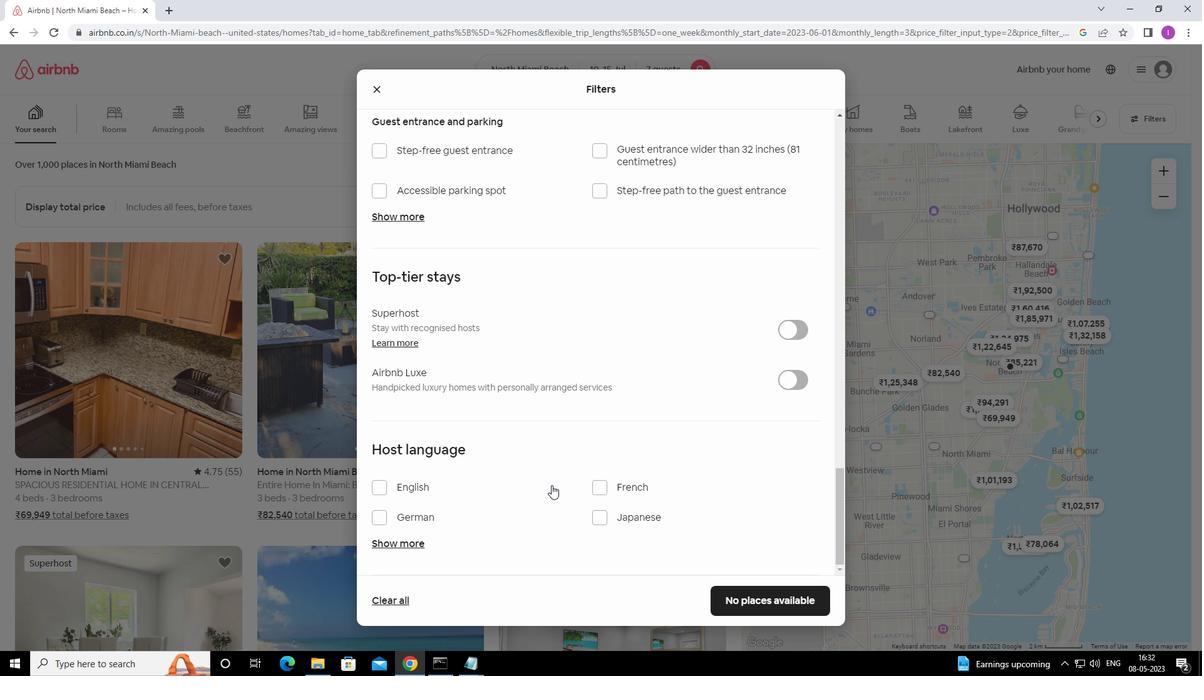 
Action: Mouse moved to (497, 524)
Screenshot: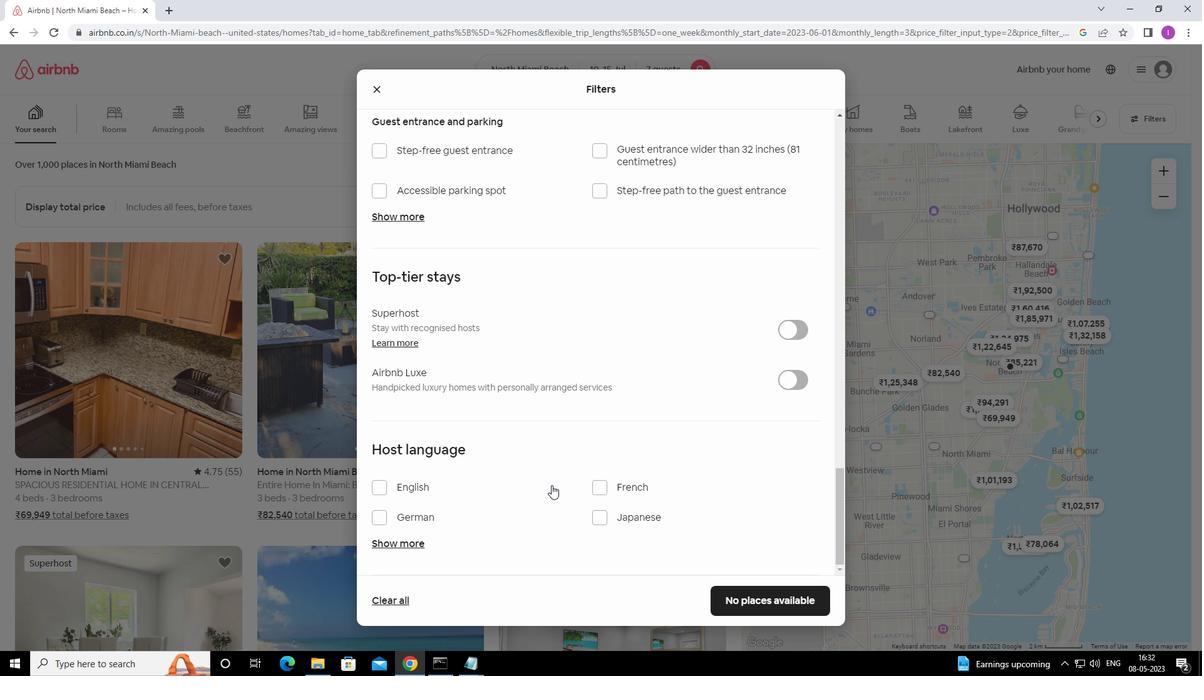 
Action: Mouse scrolled (497, 524) with delta (0, 0)
Screenshot: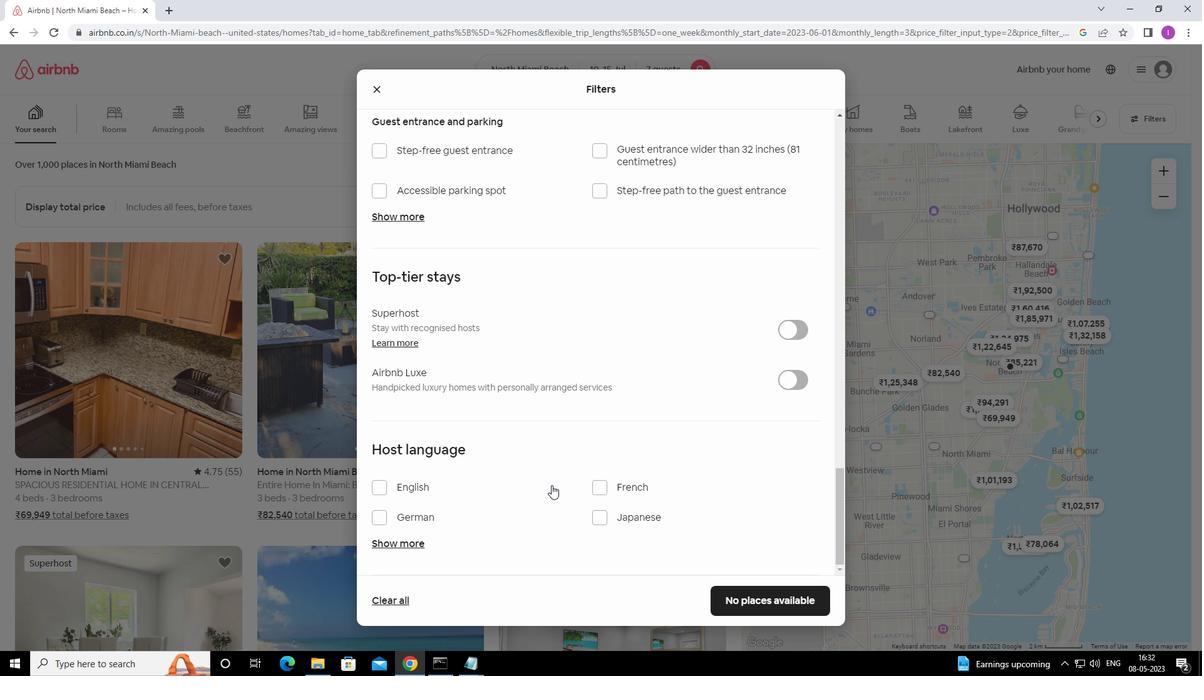 
Action: Mouse moved to (380, 487)
Screenshot: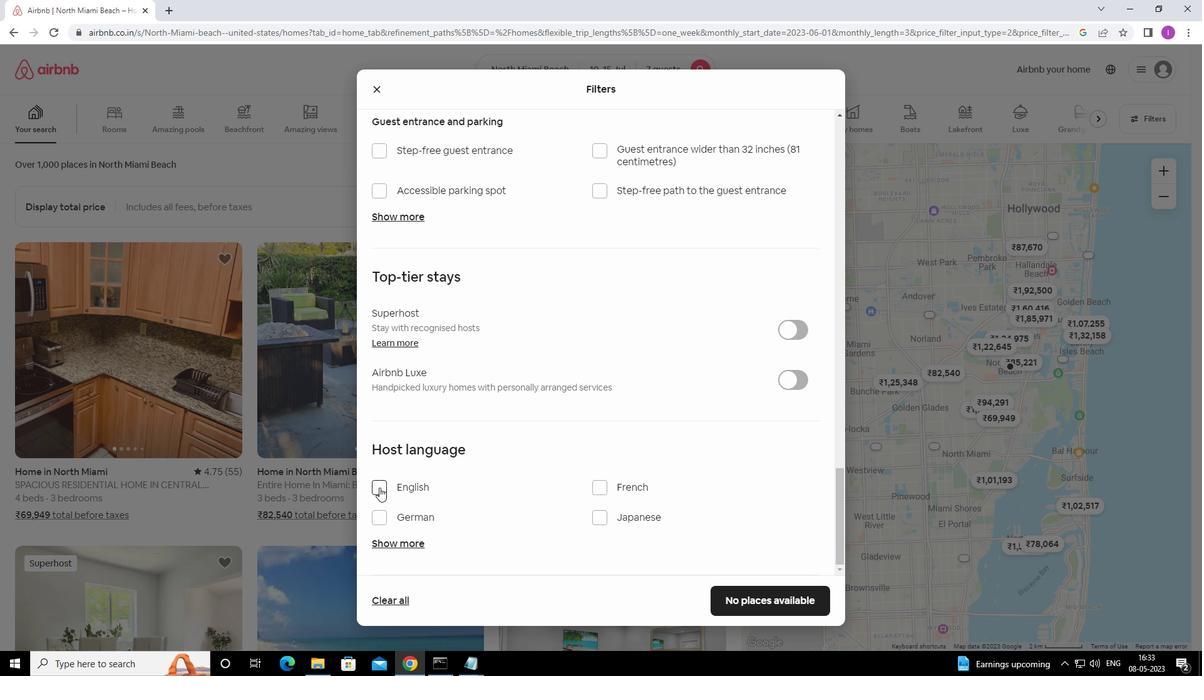 
Action: Mouse pressed left at (380, 487)
Screenshot: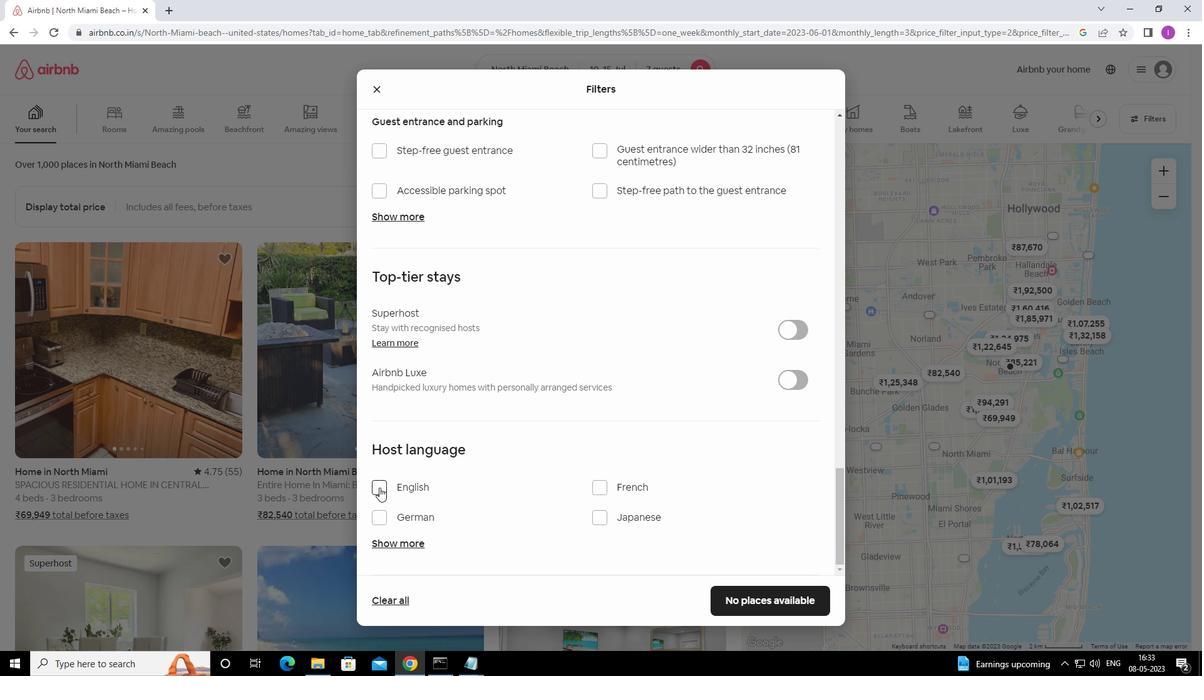 
Action: Mouse moved to (761, 593)
Screenshot: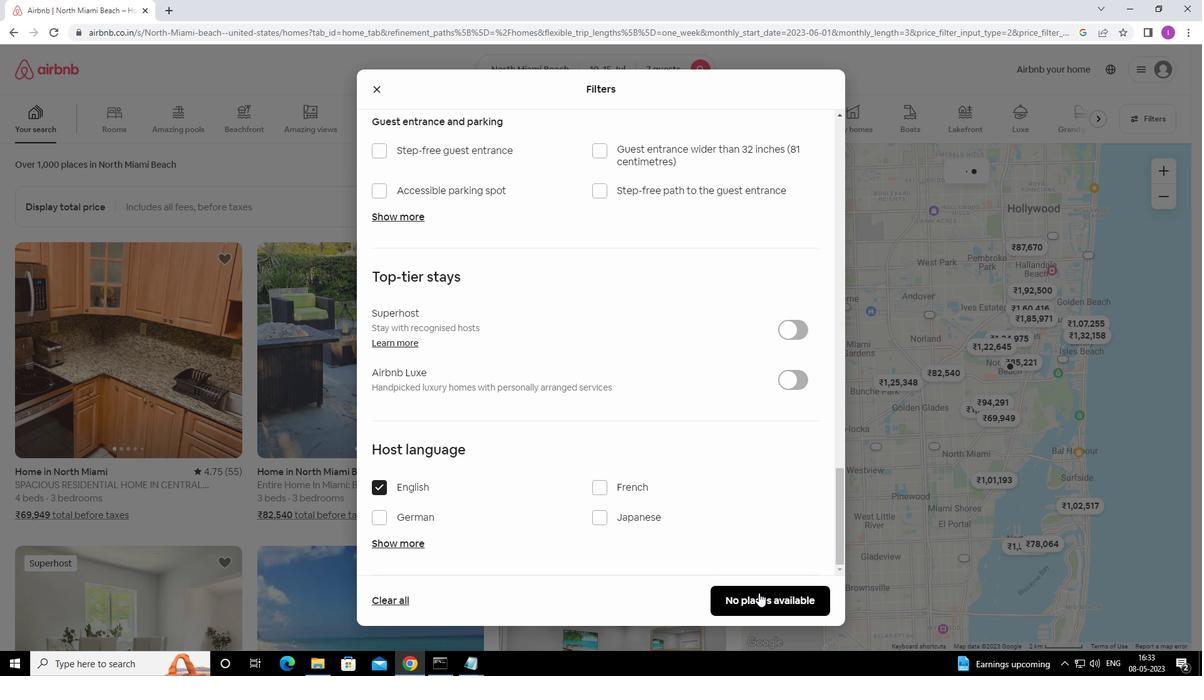 
Action: Mouse pressed left at (761, 593)
Screenshot: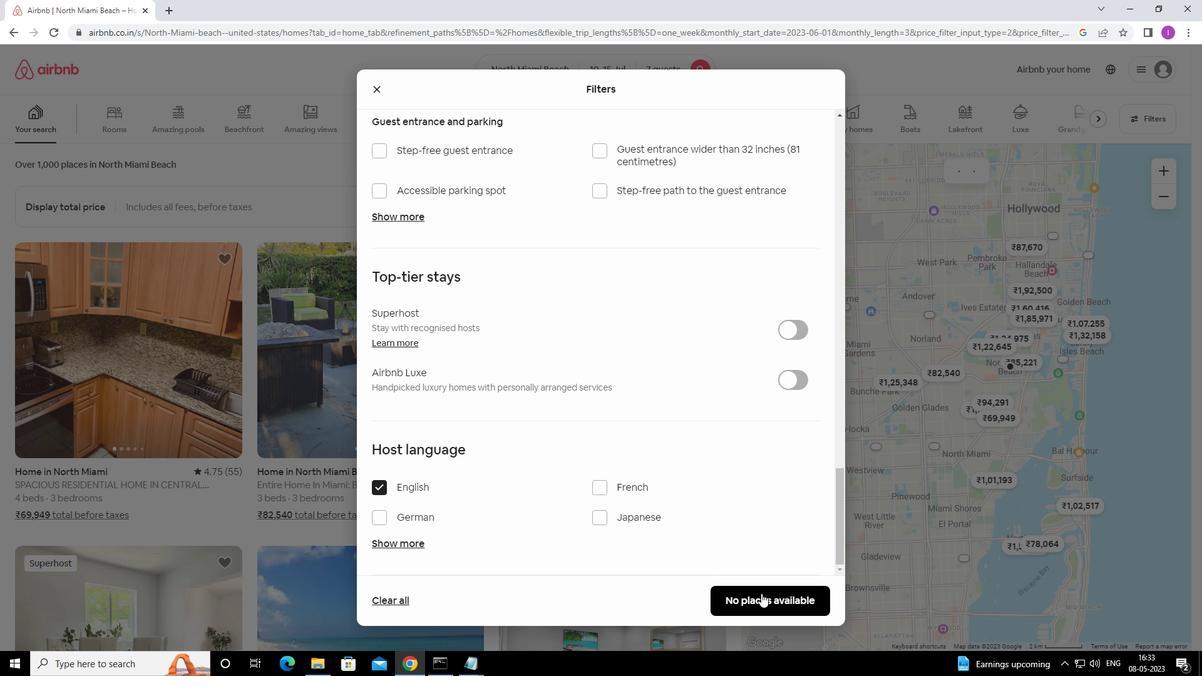 
Action: Mouse moved to (757, 567)
Screenshot: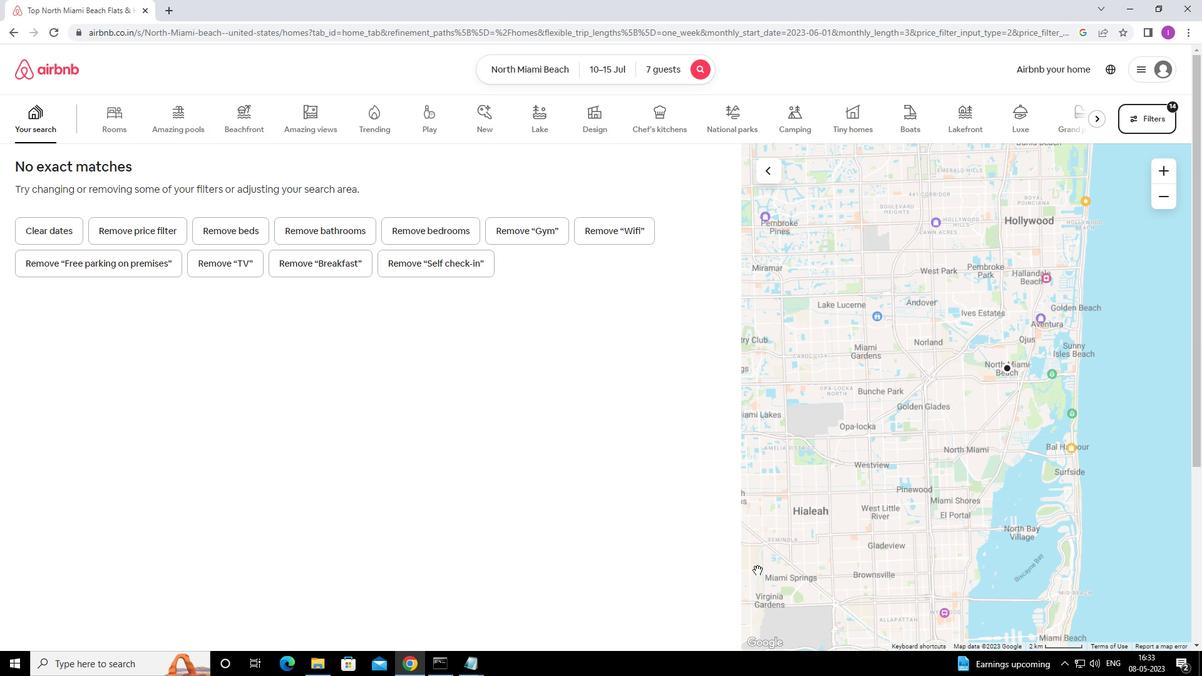 
